 Task: Explore the satellite view of the Grand Tetons in Wyoming.
Action: Mouse moved to (92, 57)
Screenshot: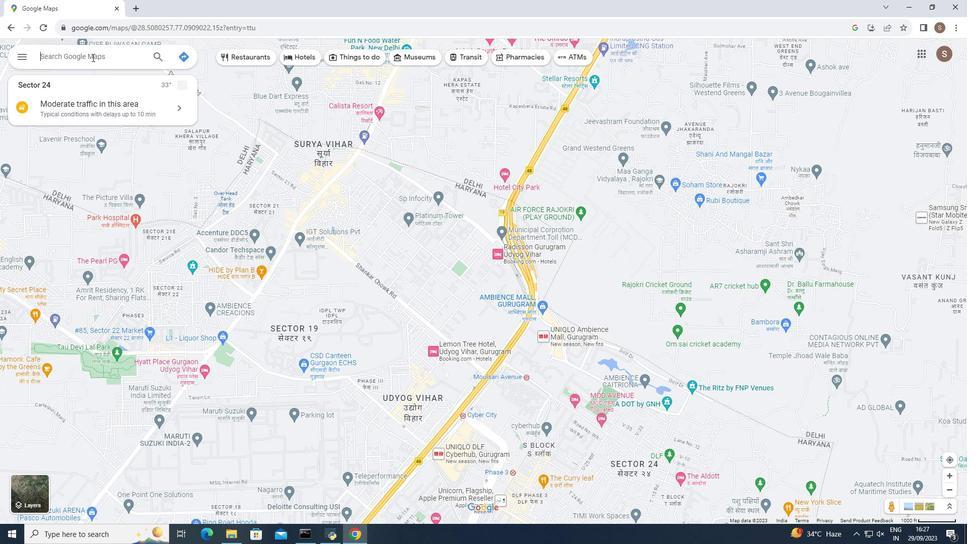 
Action: Mouse pressed left at (92, 57)
Screenshot: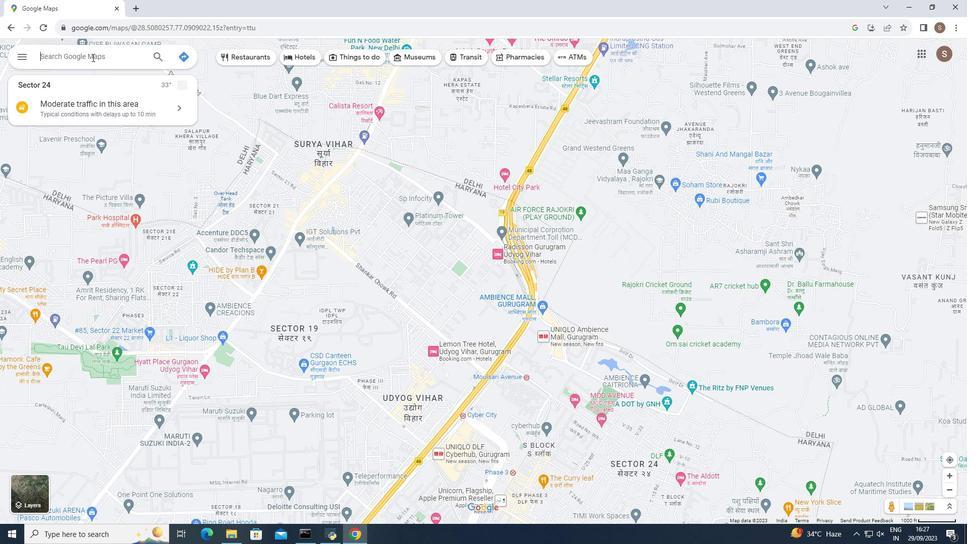 
Action: Mouse moved to (93, 56)
Screenshot: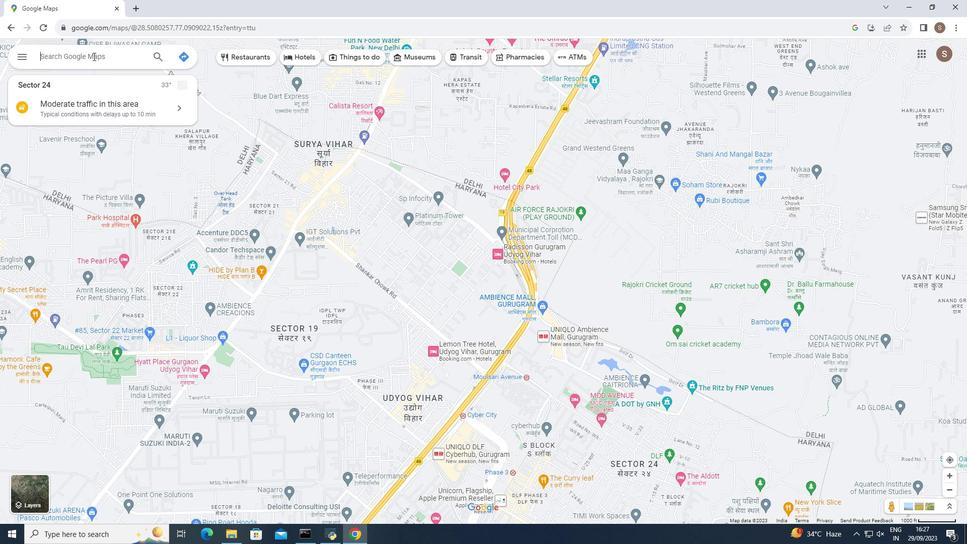 
Action: Key pressed wyoming
Screenshot: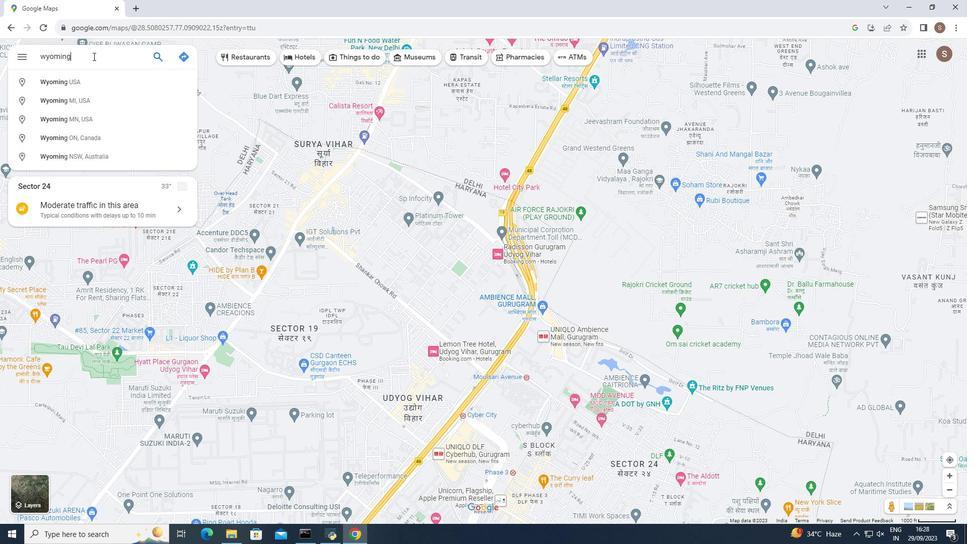 
Action: Mouse moved to (85, 77)
Screenshot: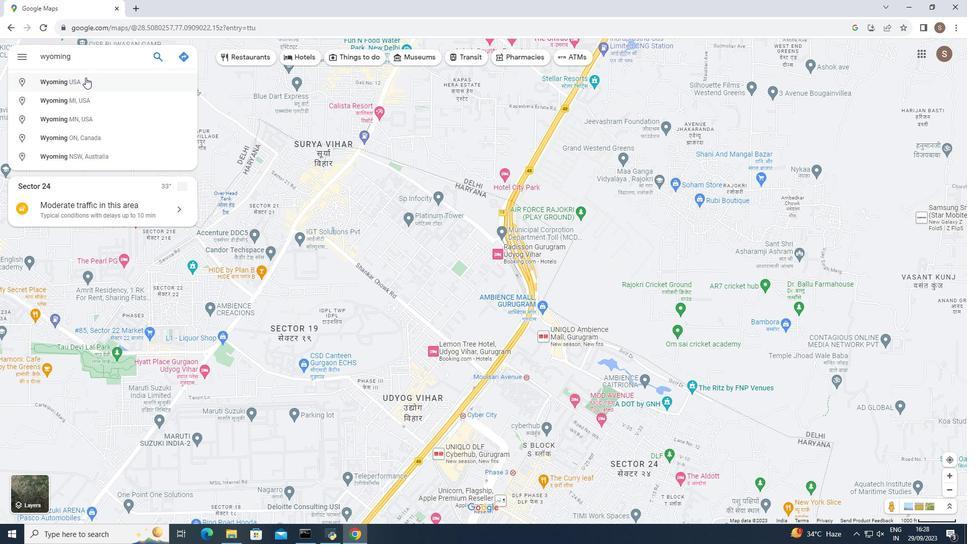 
Action: Mouse pressed left at (85, 77)
Screenshot: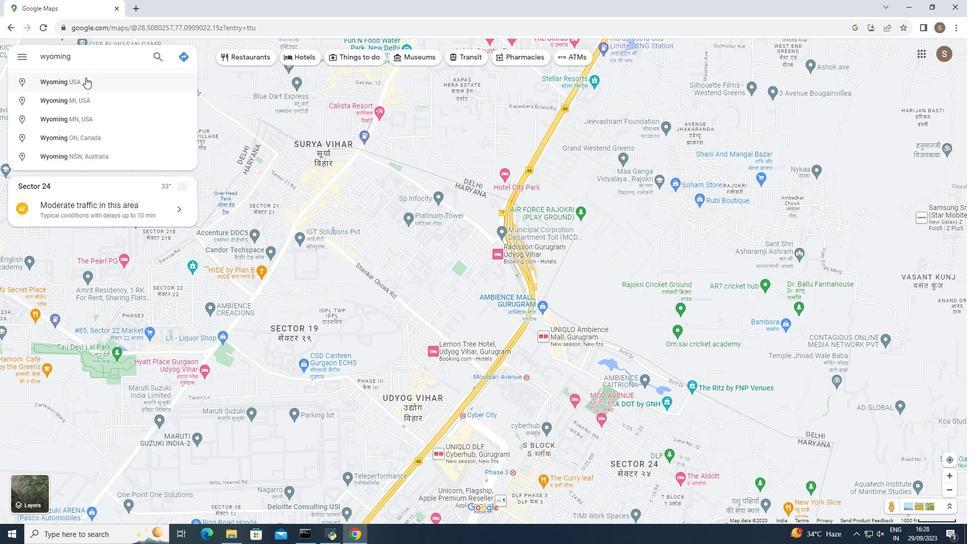 
Action: Mouse moved to (41, 53)
Screenshot: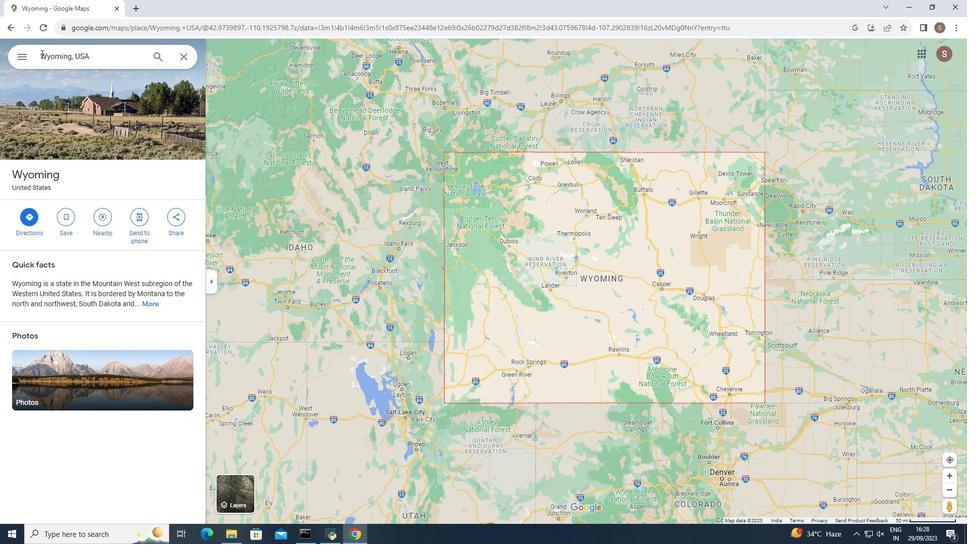 
Action: Mouse pressed left at (41, 53)
Screenshot: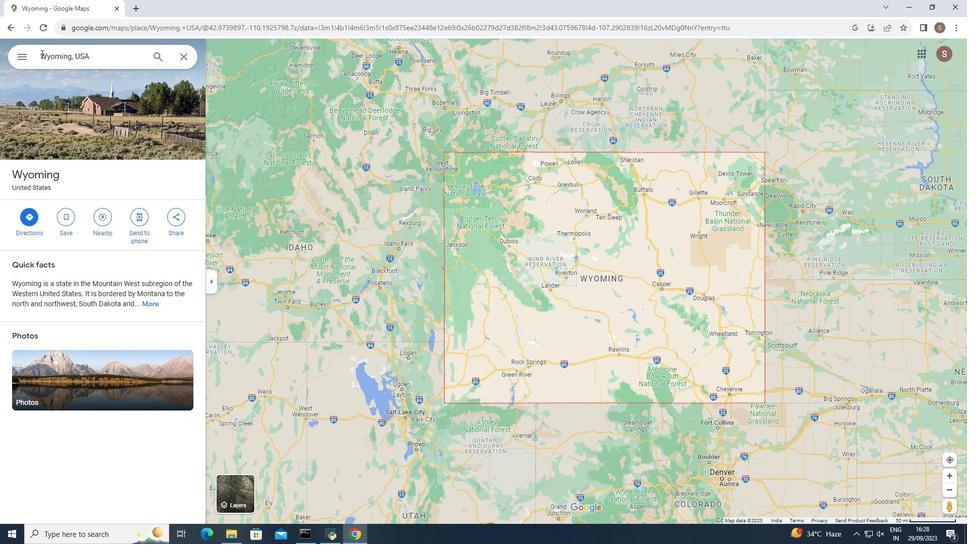 
Action: Key pressed grand<Key.space>tetons<Key.space>in<Key.space>
Screenshot: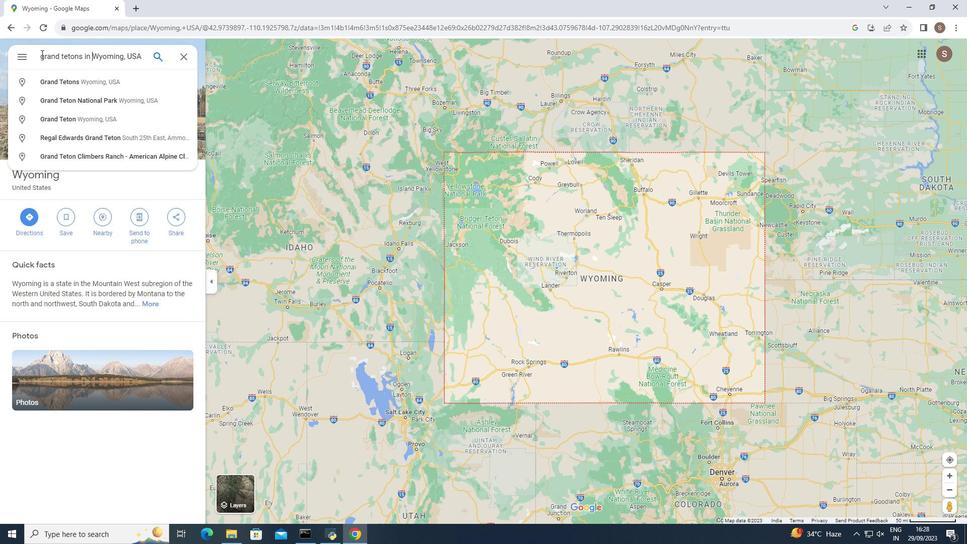 
Action: Mouse moved to (156, 56)
Screenshot: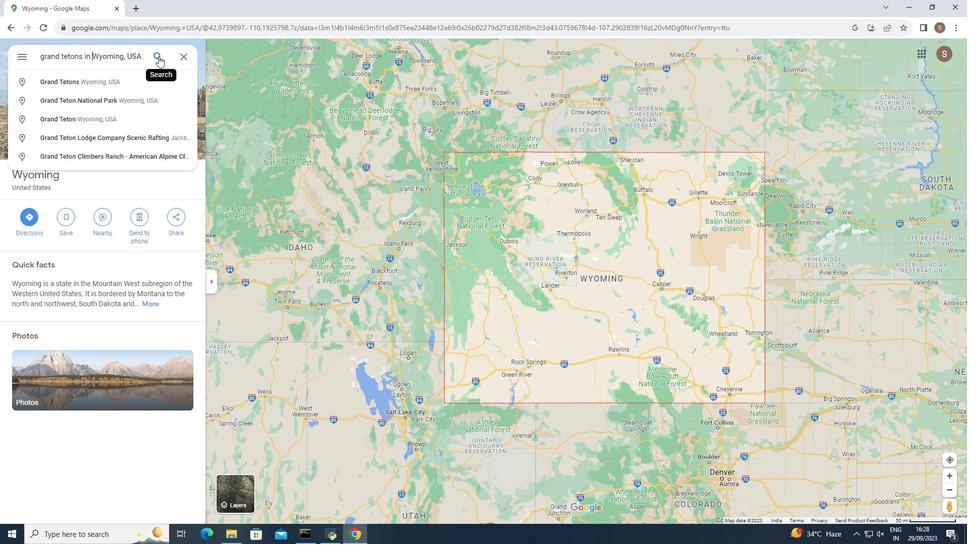 
Action: Mouse pressed left at (156, 56)
Screenshot: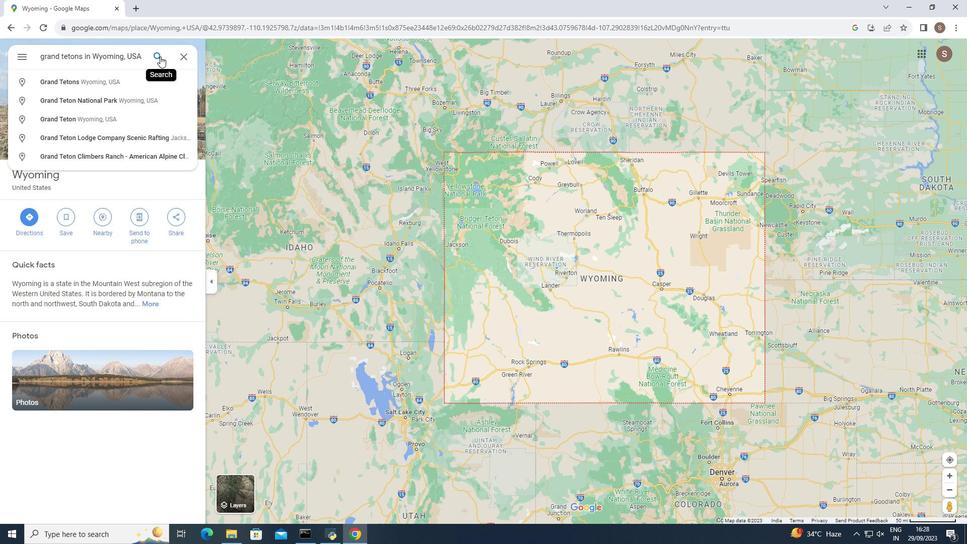 
Action: Mouse moved to (233, 497)
Screenshot: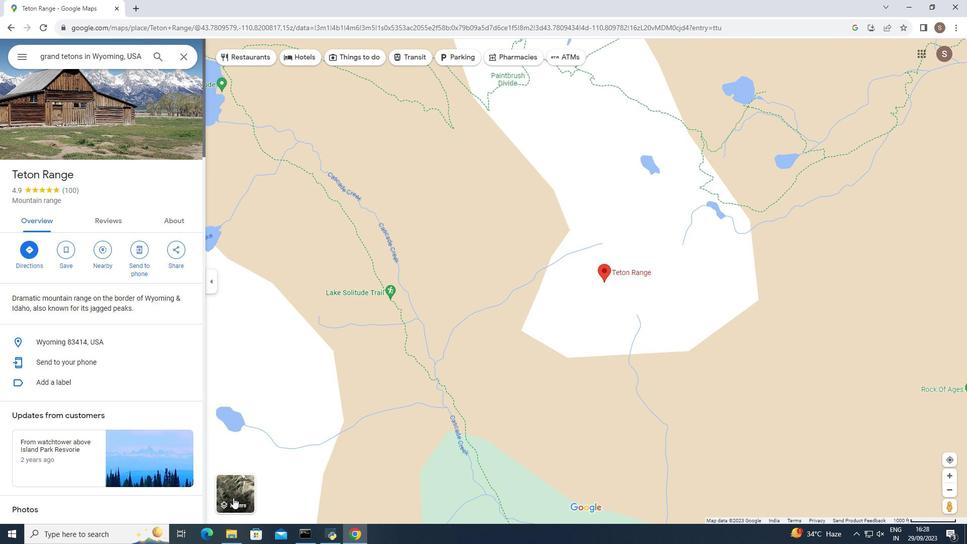 
Action: Mouse pressed left at (233, 497)
Screenshot: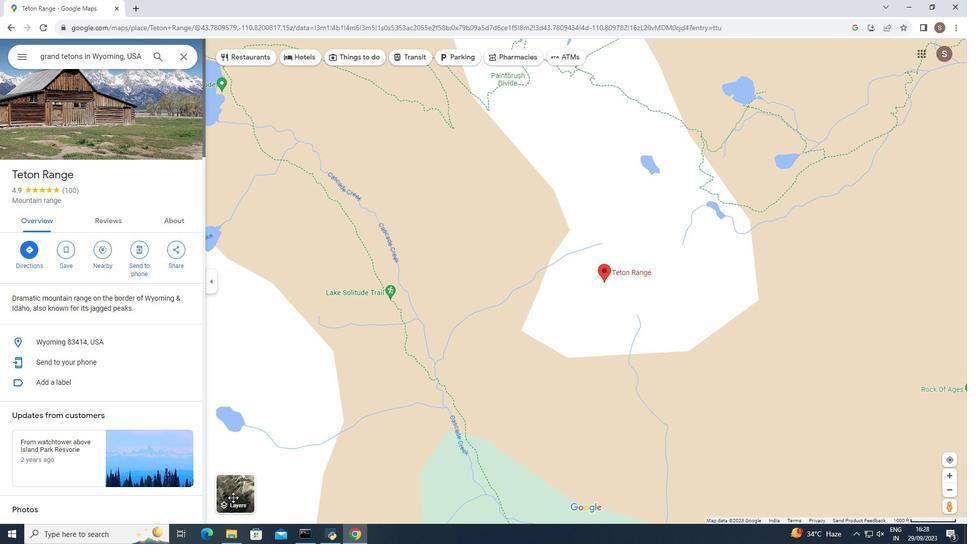
Action: Mouse moved to (401, 491)
Screenshot: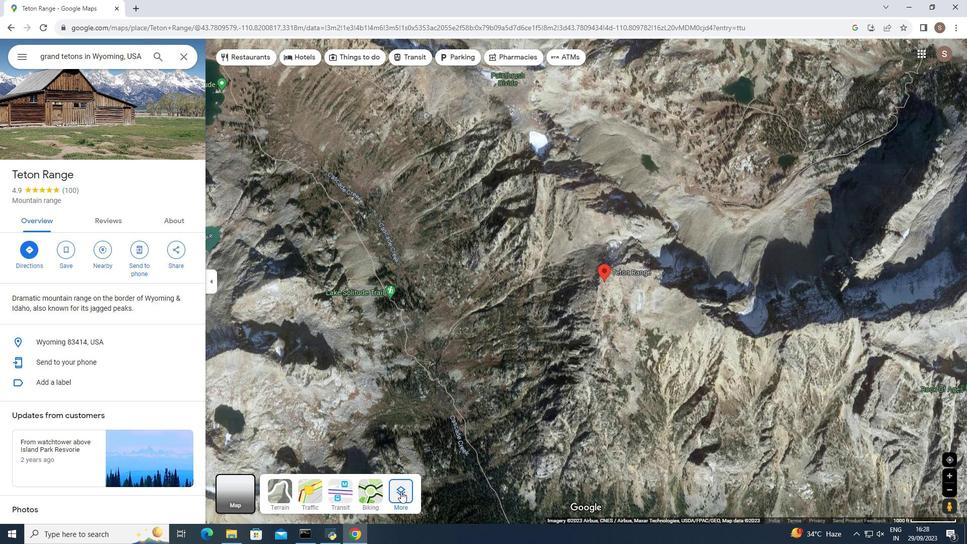 
Action: Mouse pressed left at (401, 491)
Screenshot: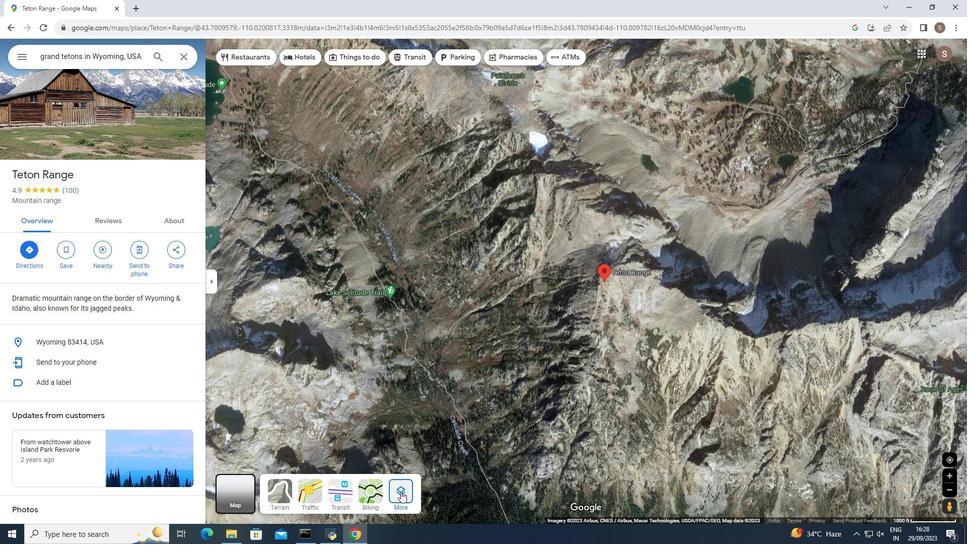 
Action: Mouse moved to (308, 461)
Screenshot: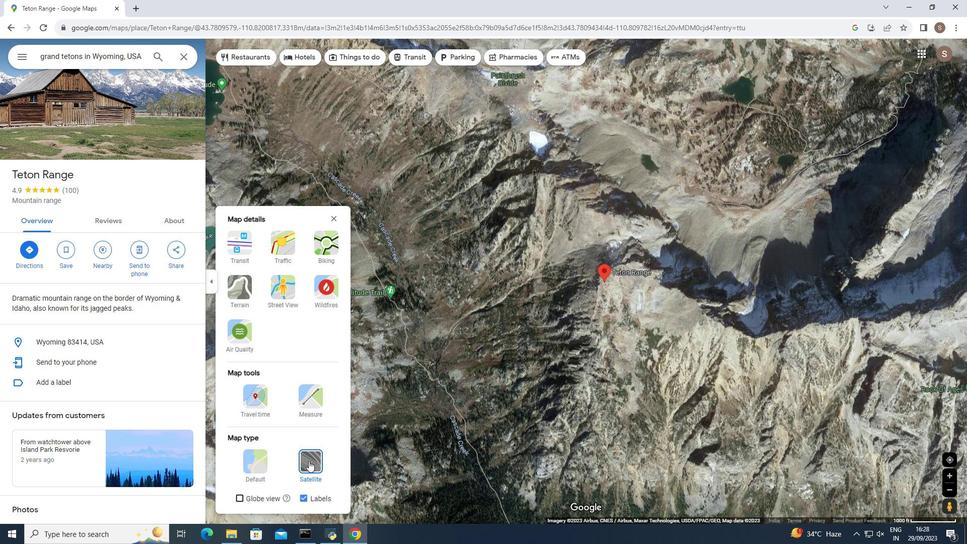 
Action: Mouse pressed left at (308, 461)
Screenshot: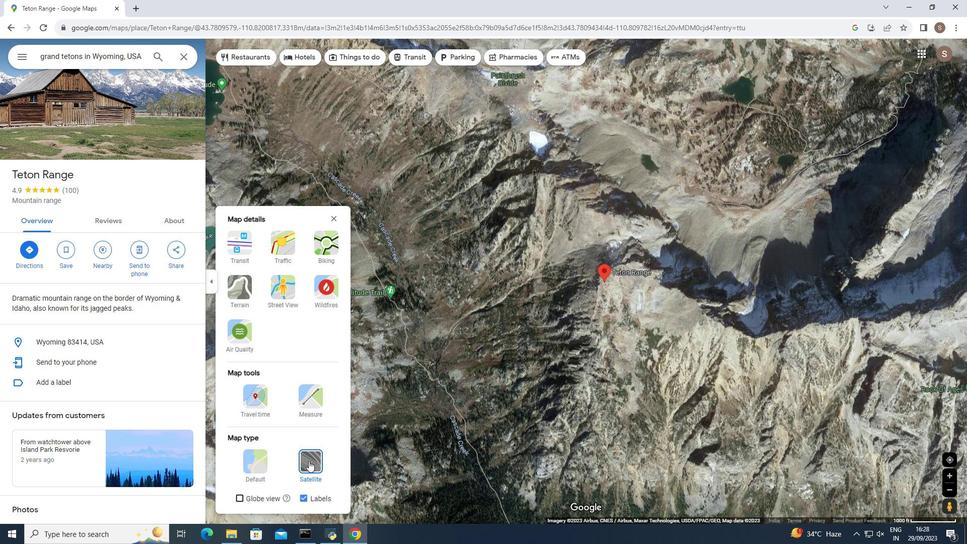 
Action: Mouse moved to (333, 216)
Screenshot: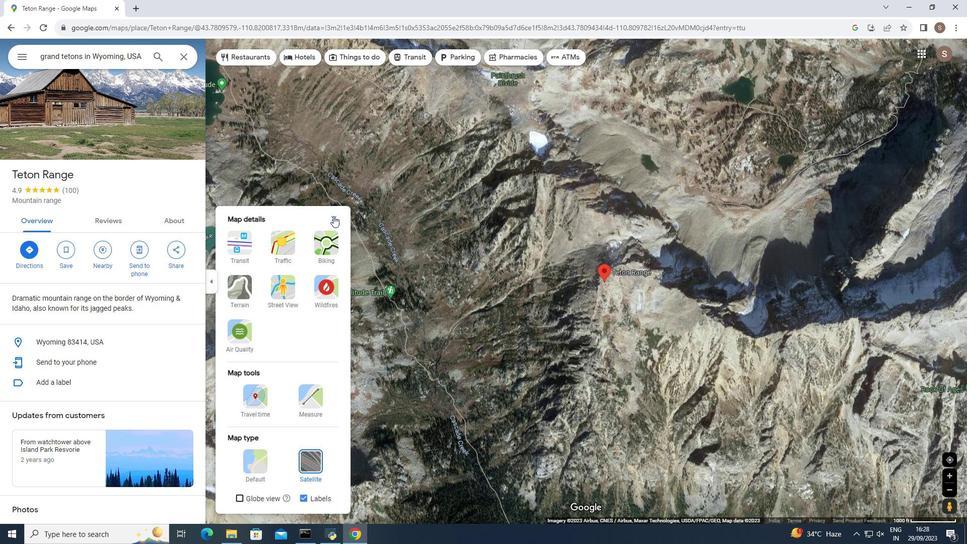 
Action: Mouse pressed left at (333, 216)
Screenshot: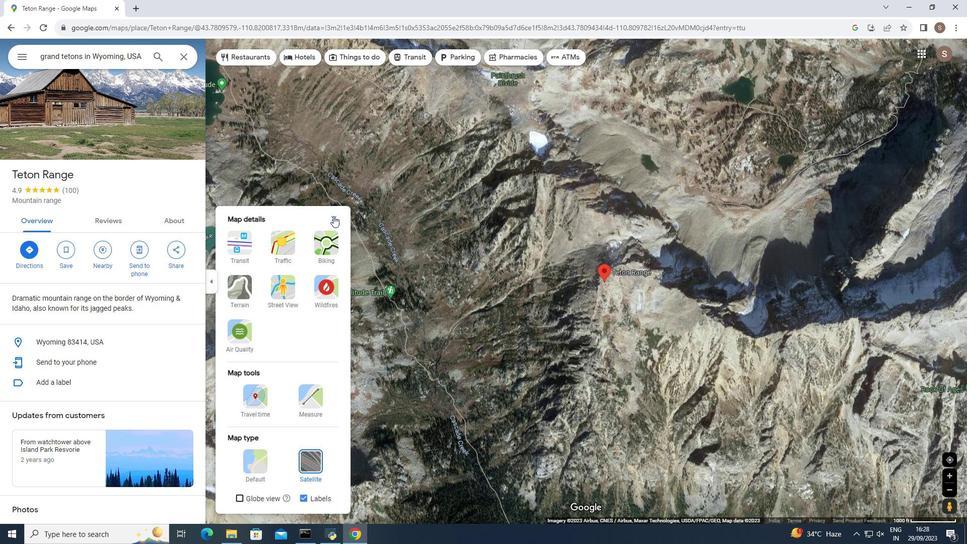
Action: Mouse moved to (576, 294)
Screenshot: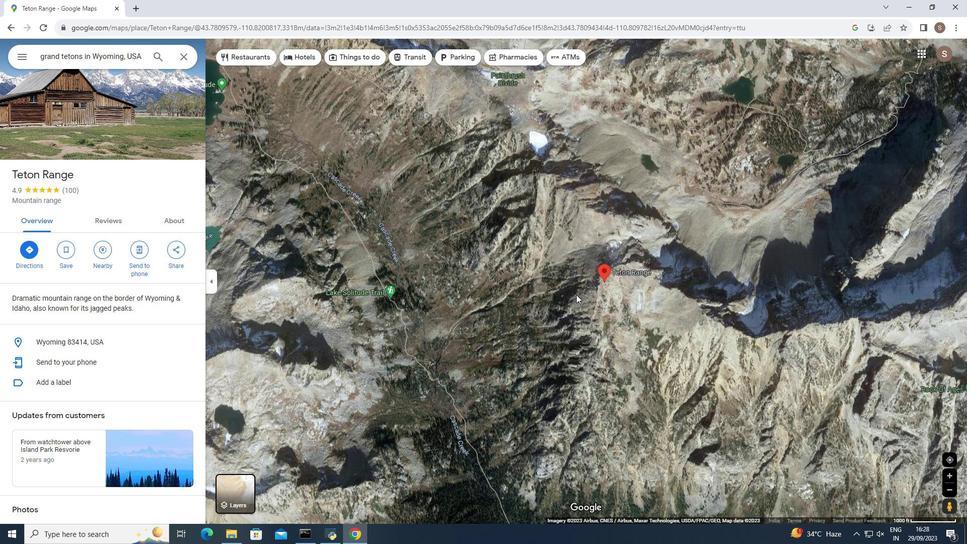 
Action: Mouse scrolled (576, 294) with delta (0, 0)
Screenshot: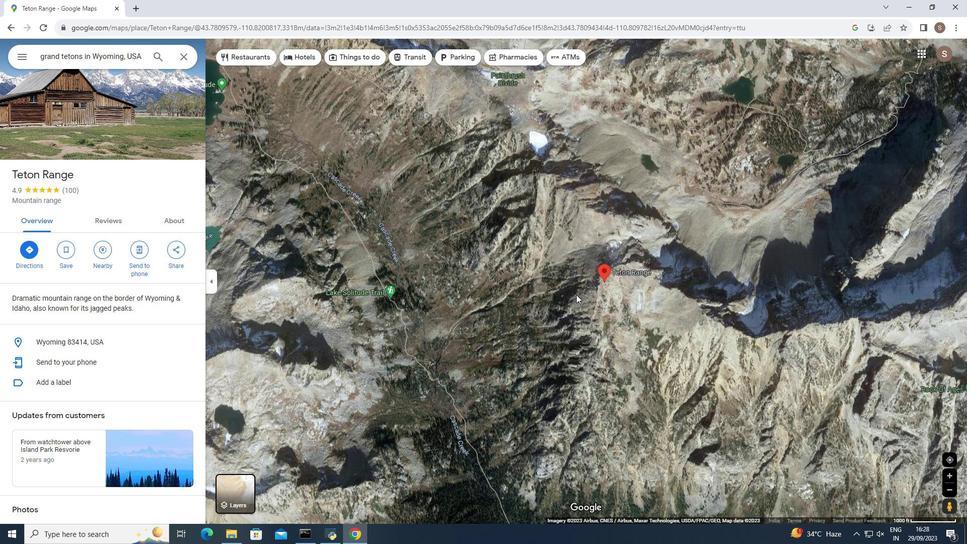 
Action: Mouse scrolled (576, 294) with delta (0, 0)
Screenshot: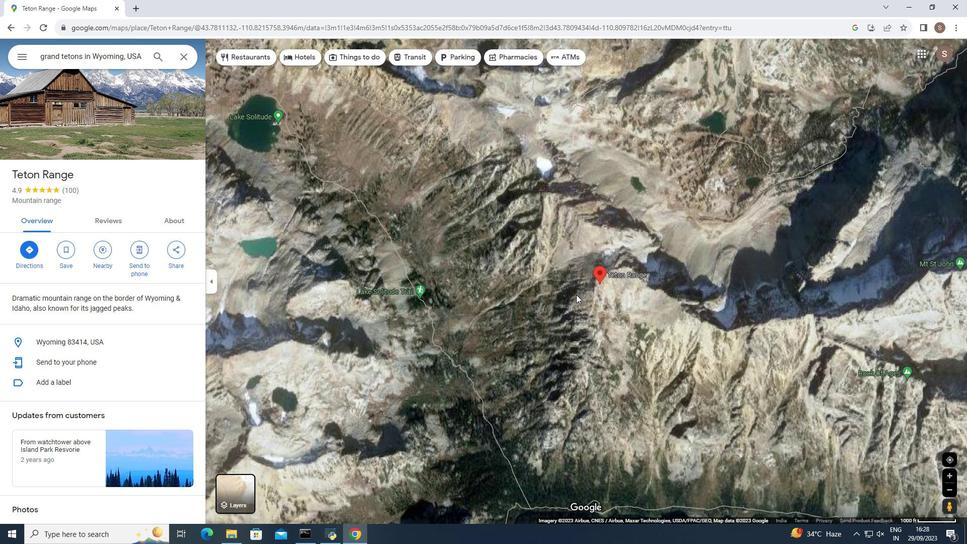 
Action: Mouse scrolled (576, 294) with delta (0, 0)
Screenshot: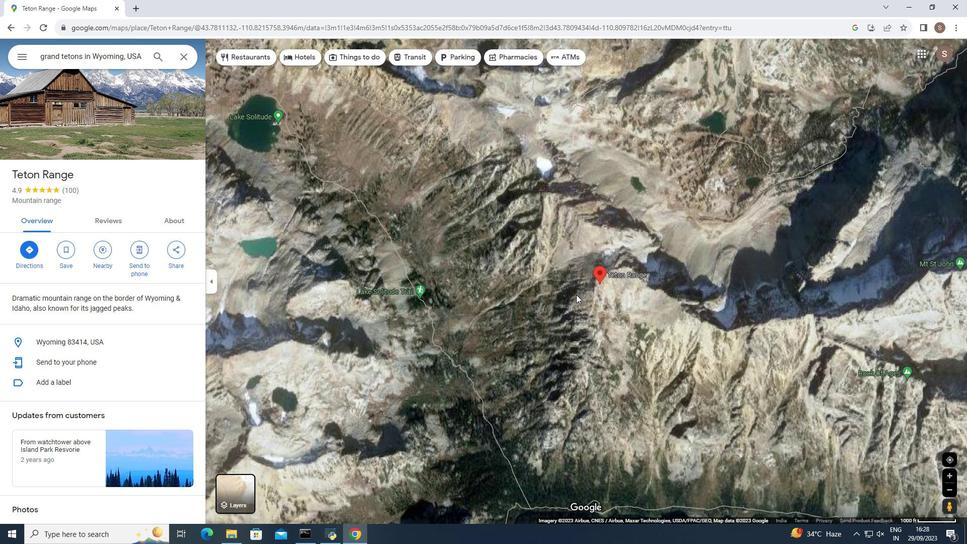 
Action: Mouse scrolled (576, 294) with delta (0, 0)
Screenshot: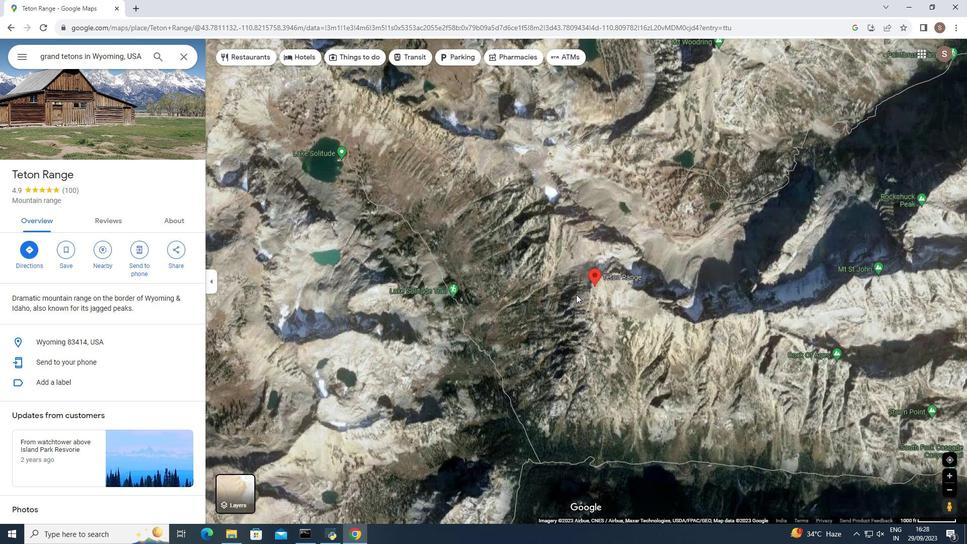 
Action: Mouse scrolled (576, 294) with delta (0, 0)
Screenshot: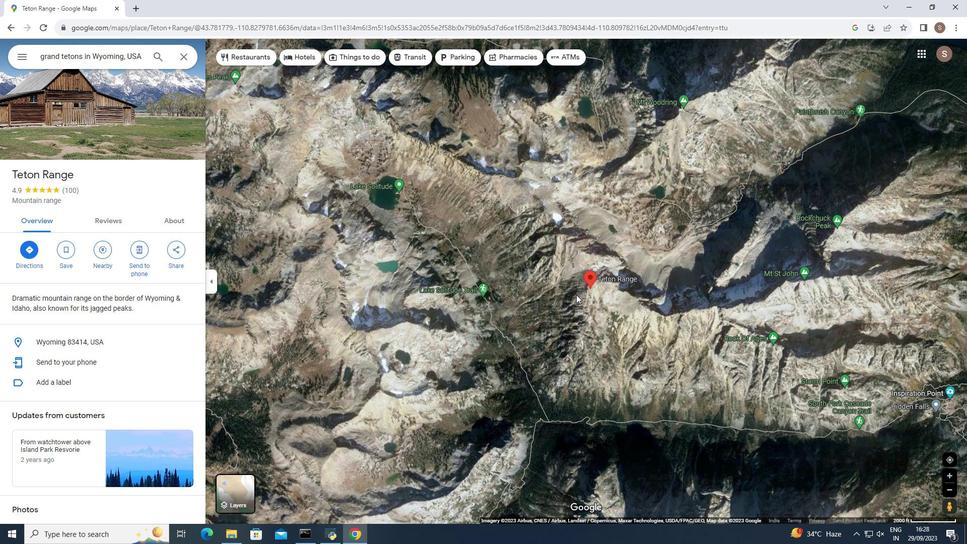
Action: Mouse scrolled (576, 294) with delta (0, 0)
Screenshot: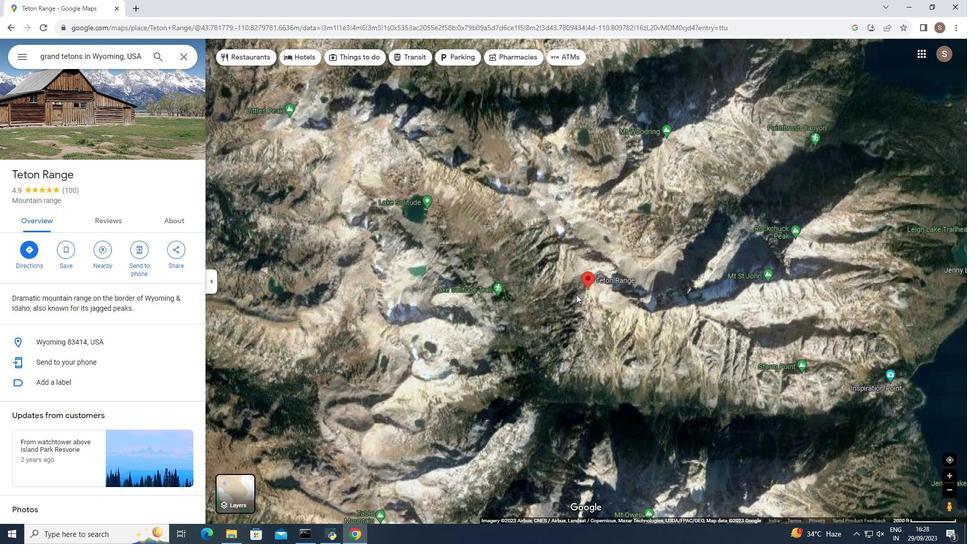 
Action: Mouse scrolled (576, 294) with delta (0, 0)
Screenshot: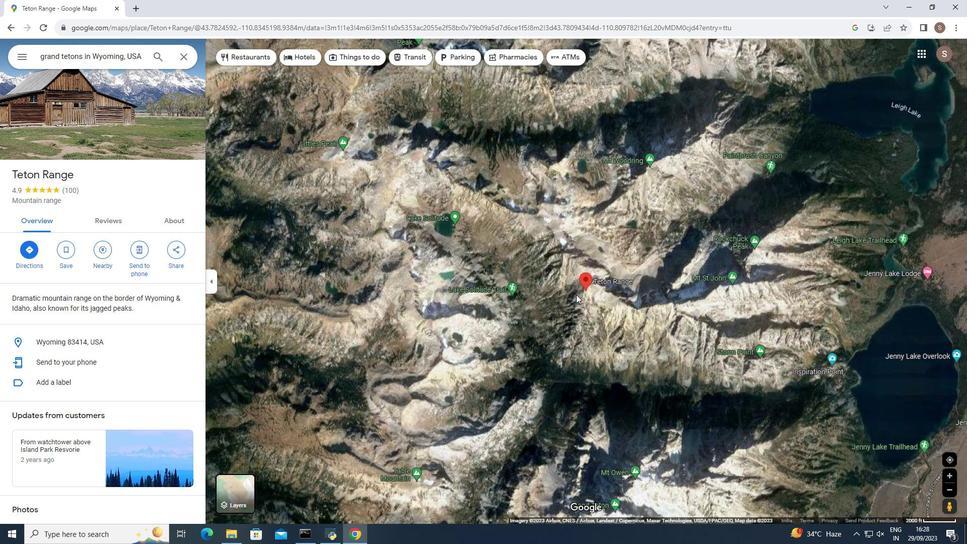 
Action: Mouse scrolled (576, 294) with delta (0, 0)
Screenshot: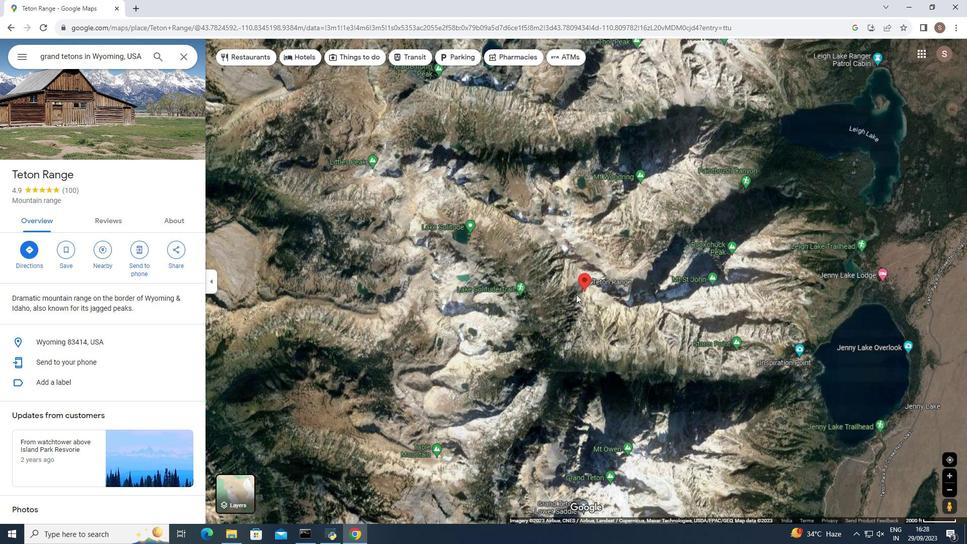 
Action: Mouse scrolled (576, 294) with delta (0, 0)
Screenshot: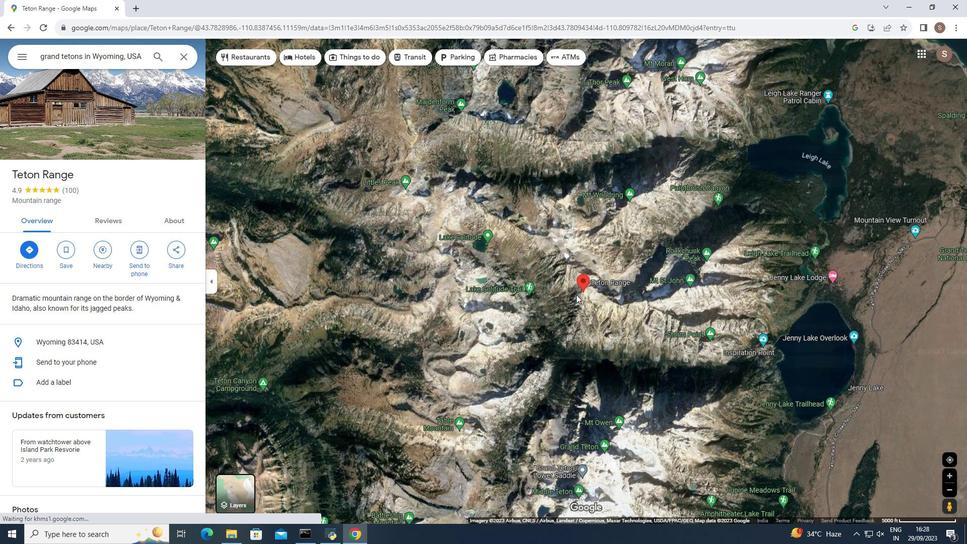 
Action: Mouse scrolled (576, 295) with delta (0, 0)
Screenshot: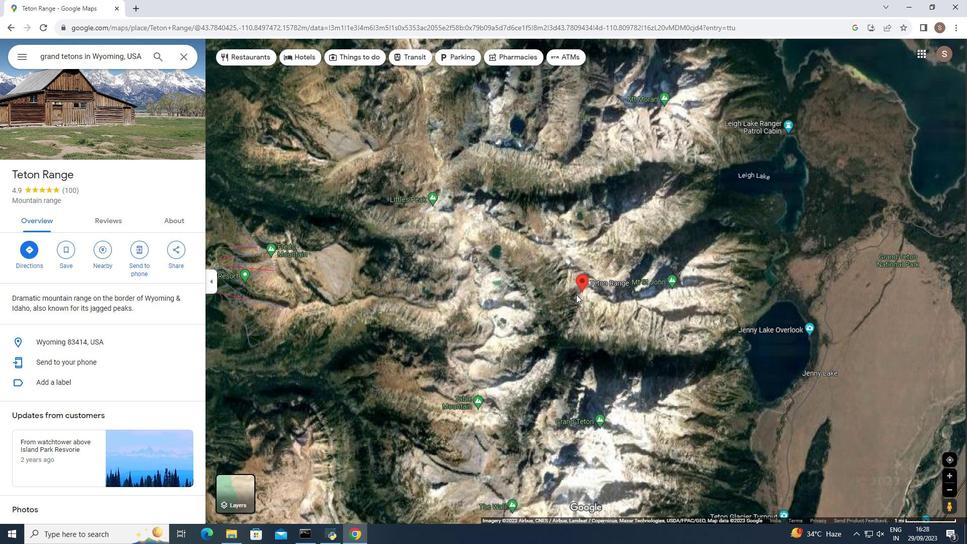 
Action: Mouse scrolled (576, 295) with delta (0, 0)
Screenshot: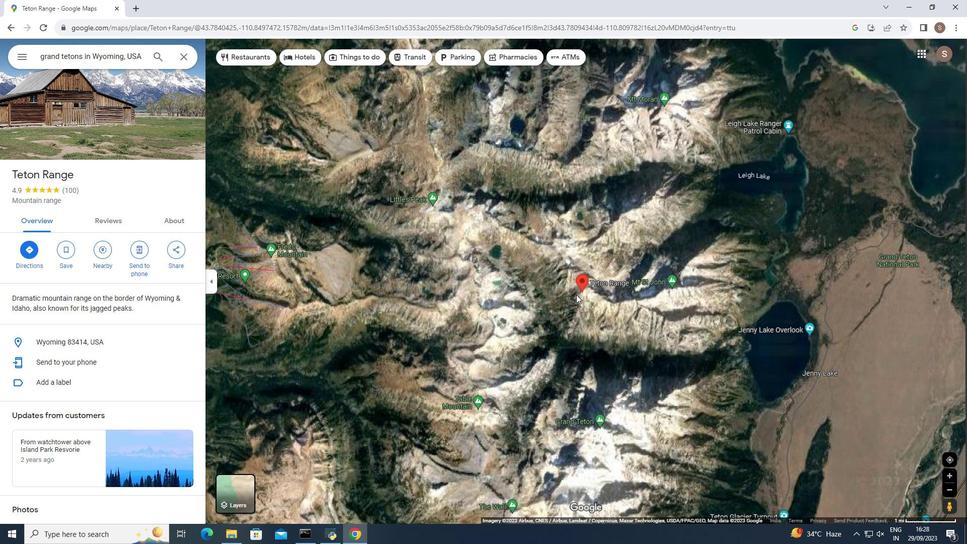 
Action: Mouse scrolled (576, 295) with delta (0, 0)
Screenshot: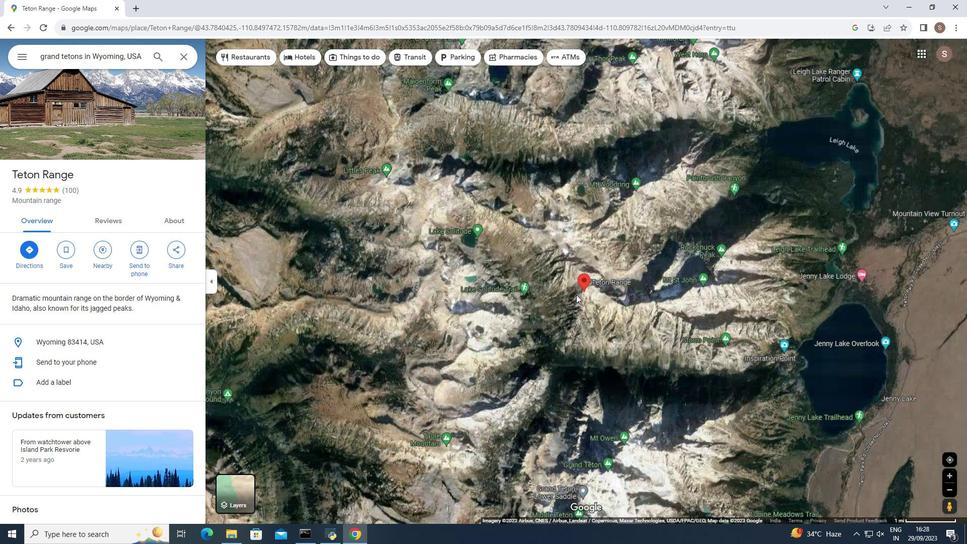 
Action: Mouse scrolled (576, 295) with delta (0, 0)
Screenshot: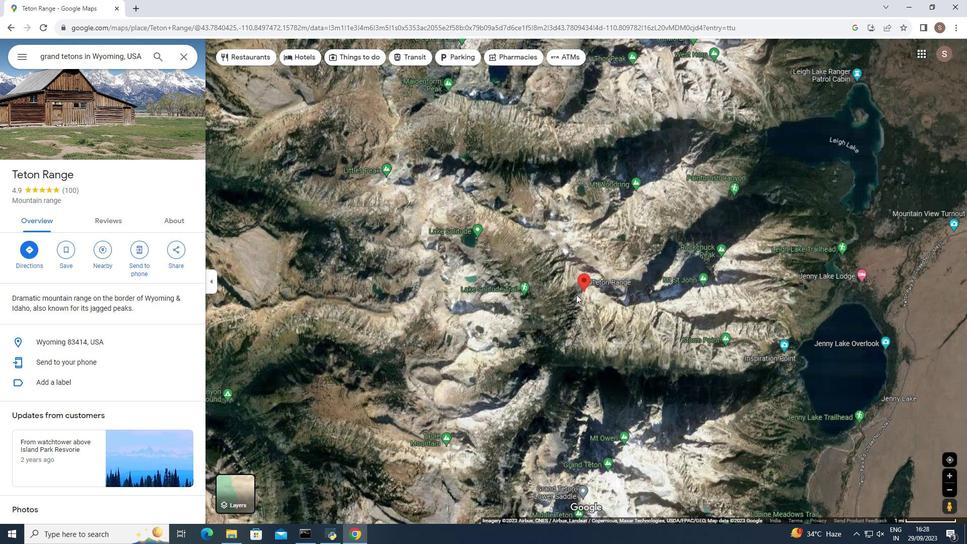 
Action: Mouse scrolled (576, 295) with delta (0, 0)
Screenshot: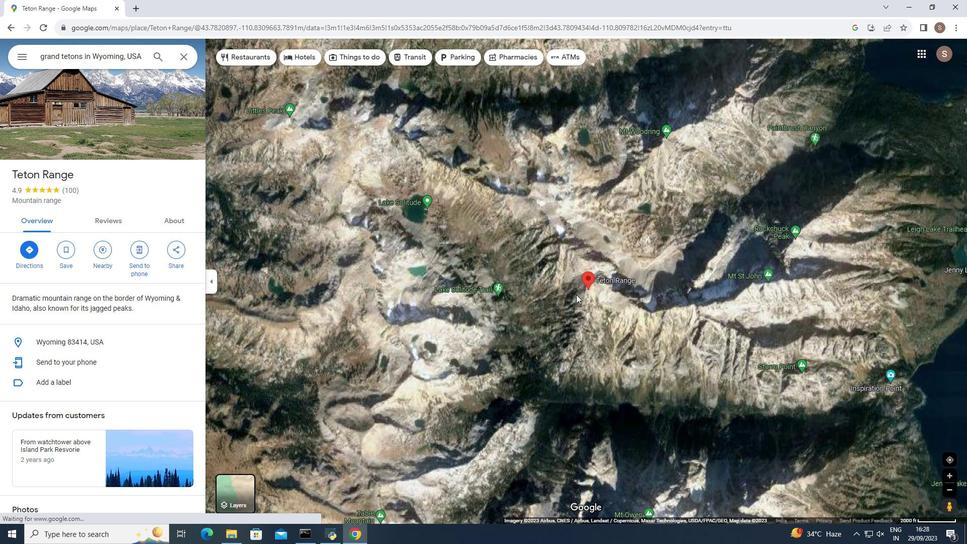 
Action: Mouse scrolled (576, 295) with delta (0, 0)
Screenshot: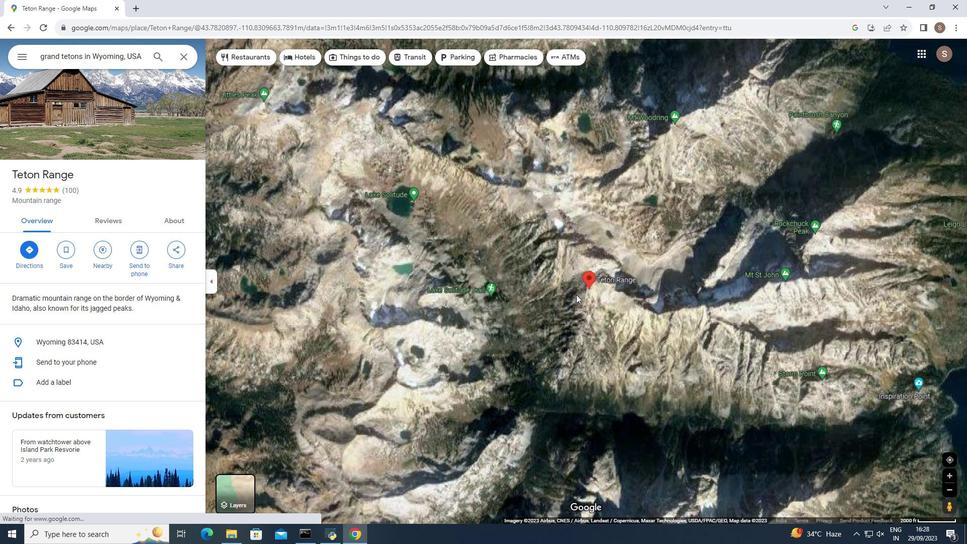 
Action: Mouse moved to (945, 510)
Screenshot: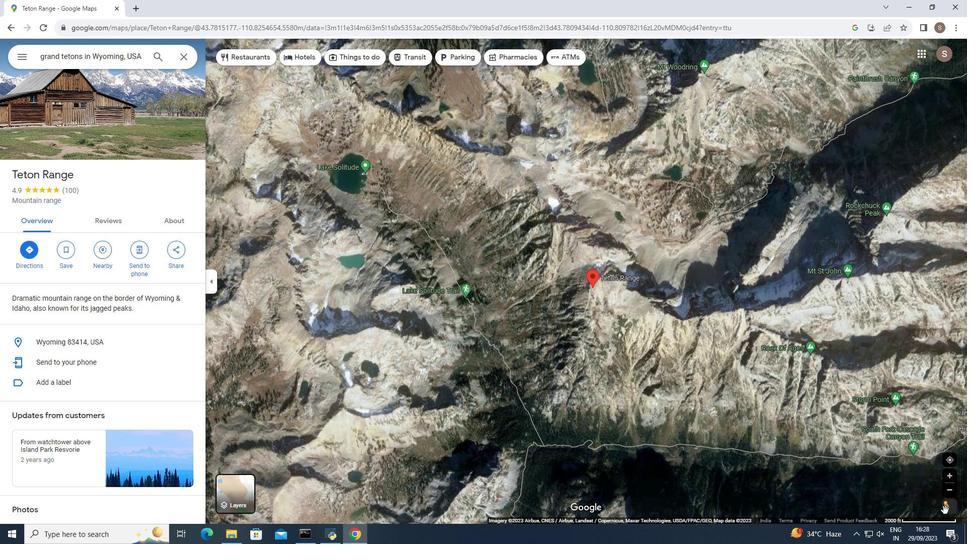 
Action: Mouse pressed left at (945, 510)
Screenshot: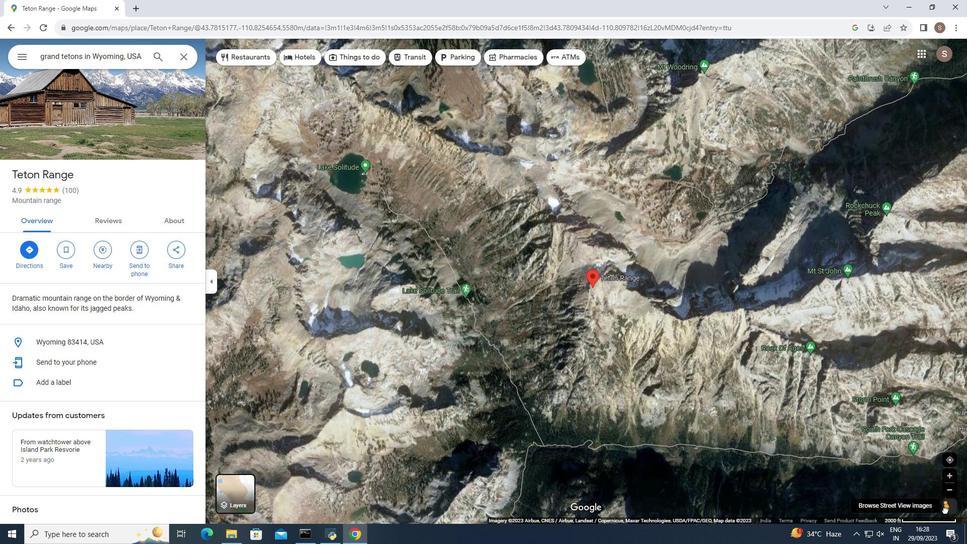 
Action: Mouse moved to (923, 507)
Screenshot: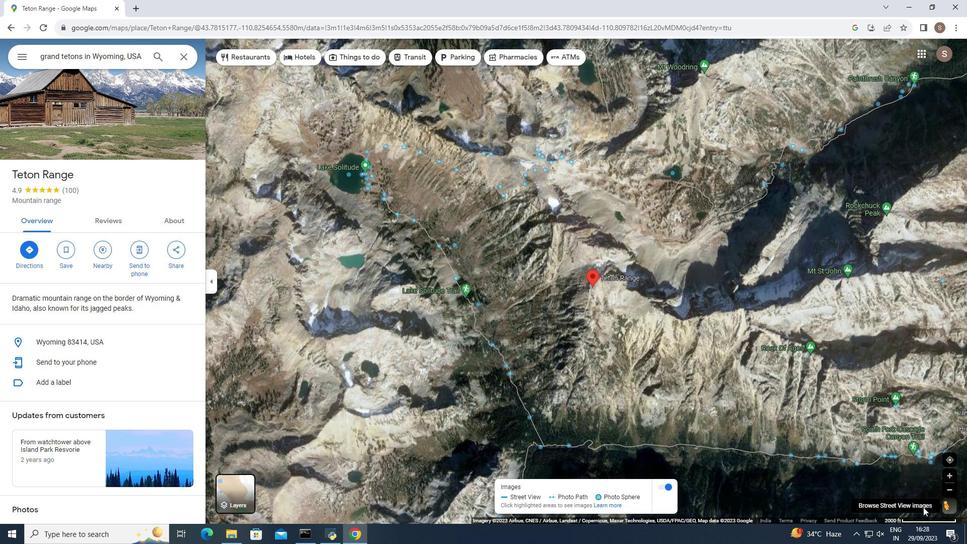 
Action: Mouse pressed left at (923, 507)
Screenshot: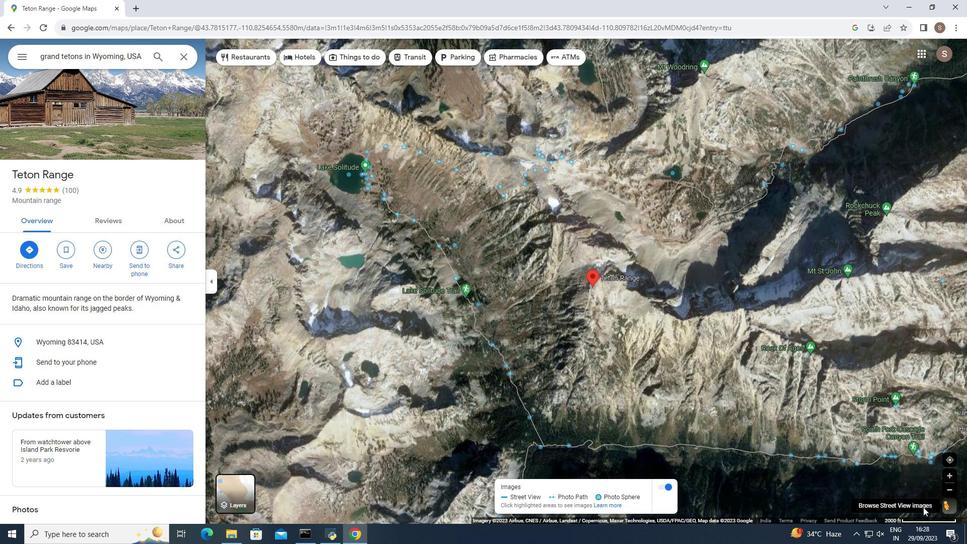 
Action: Mouse moved to (952, 506)
Screenshot: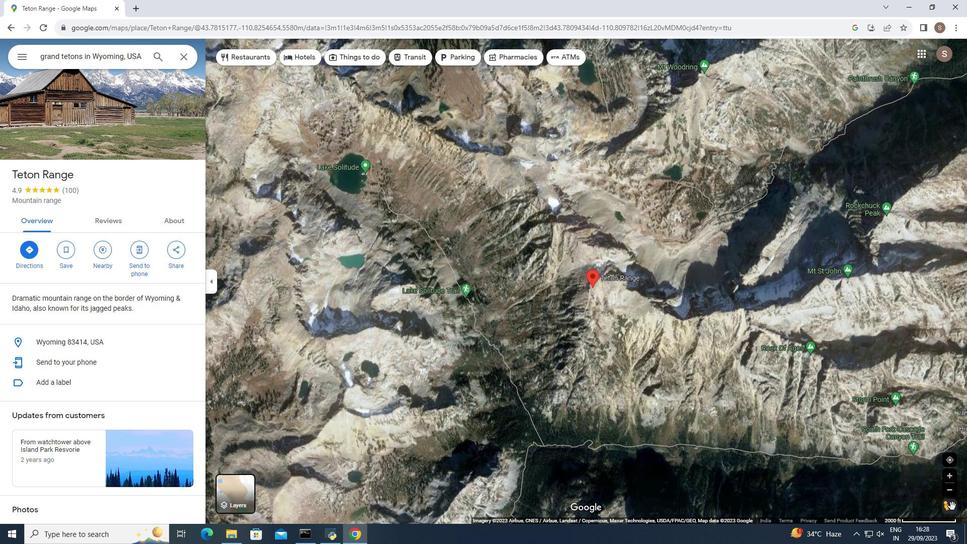 
Action: Mouse pressed left at (952, 506)
Screenshot: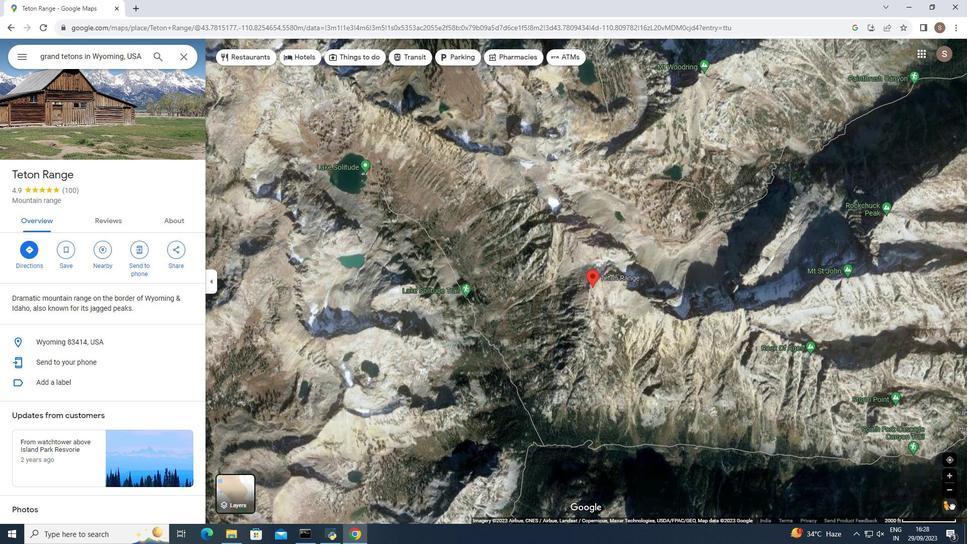 
Action: Mouse moved to (953, 506)
Screenshot: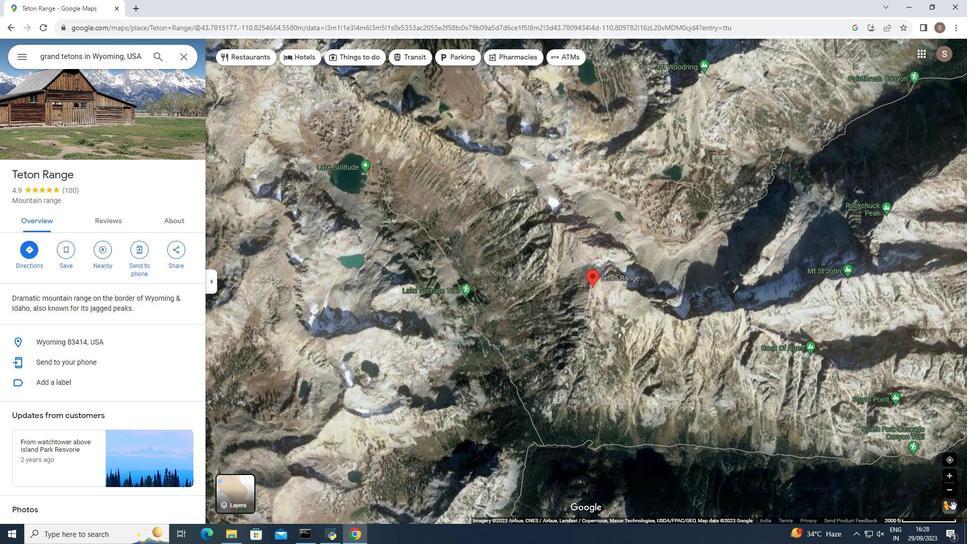 
Action: Mouse pressed left at (953, 506)
Screenshot: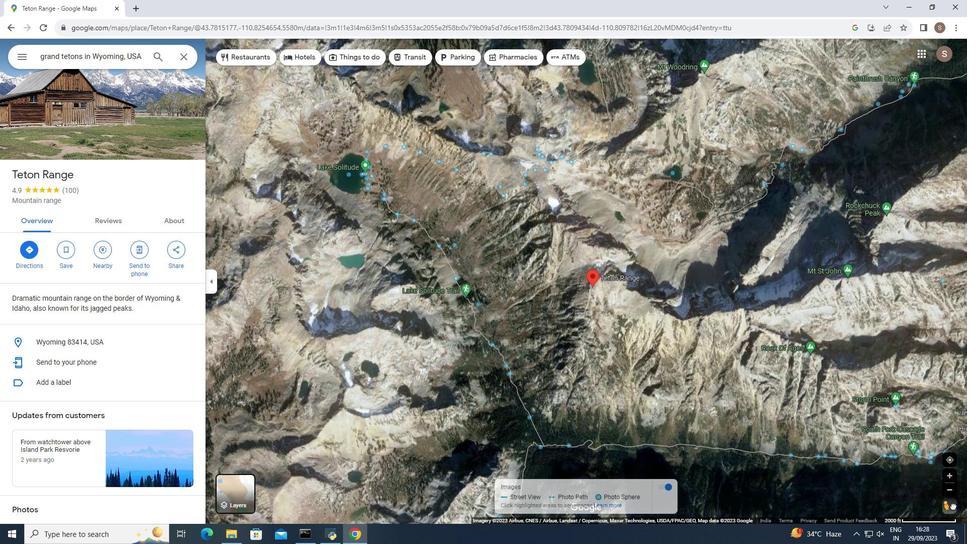 
Action: Mouse pressed left at (953, 506)
Screenshot: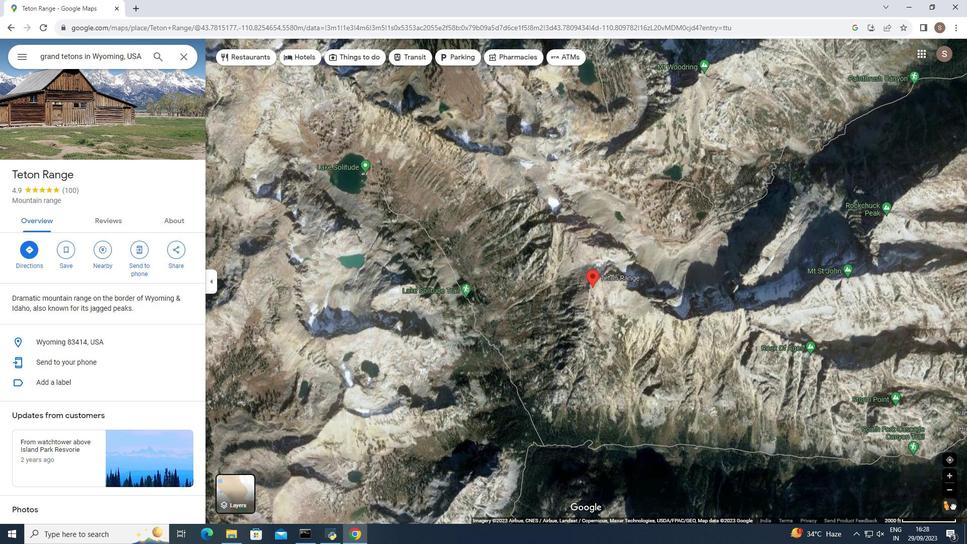 
Action: Mouse pressed left at (953, 506)
Screenshot: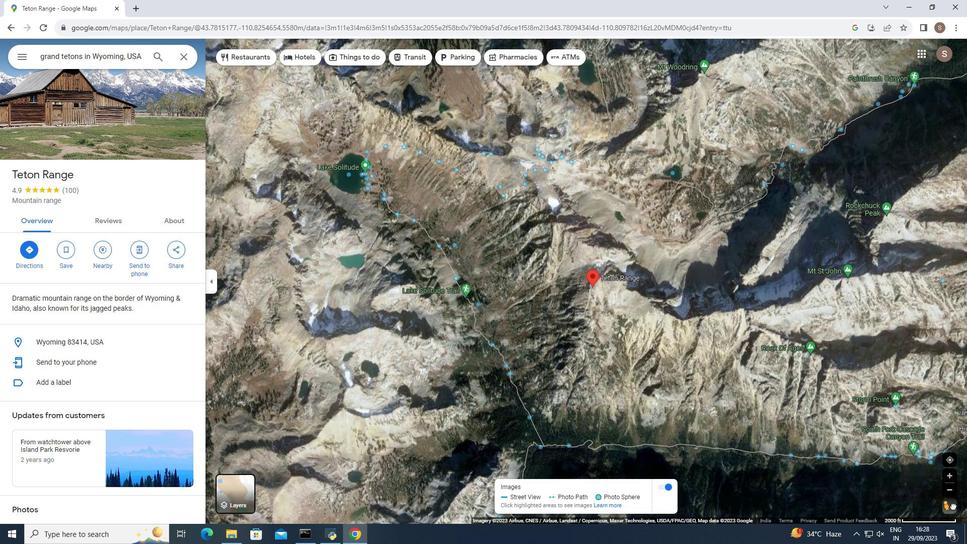 
Action: Mouse moved to (531, 311)
Screenshot: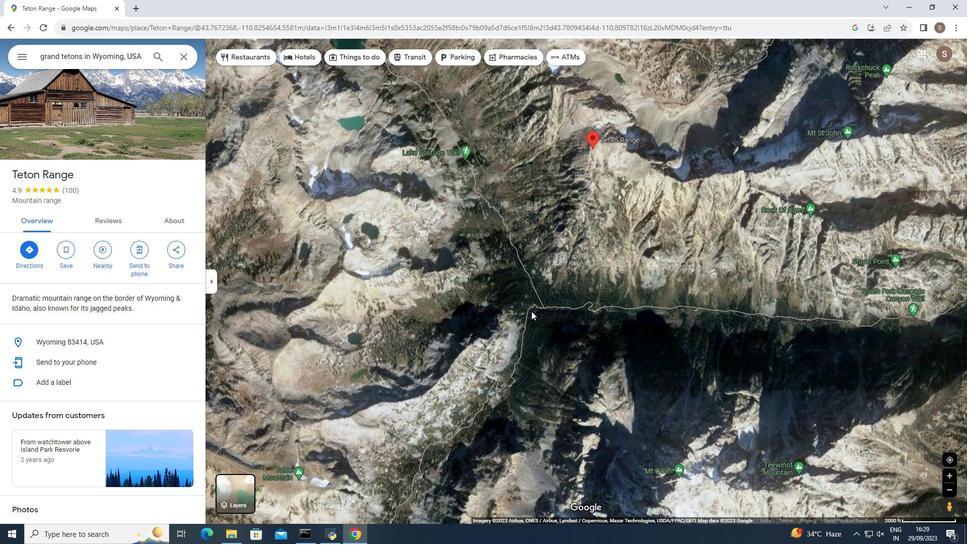 
Action: Mouse scrolled (531, 310) with delta (0, 0)
Screenshot: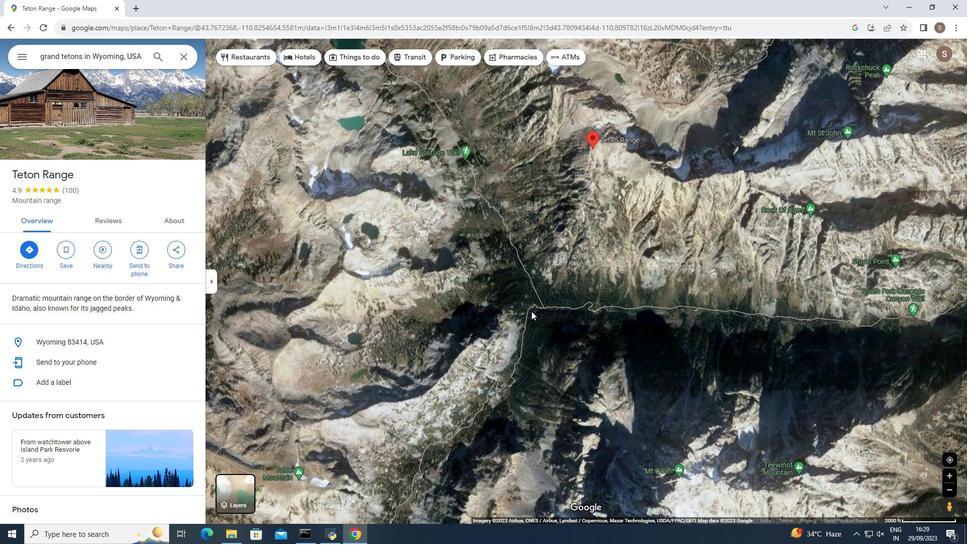 
Action: Mouse moved to (241, 489)
Screenshot: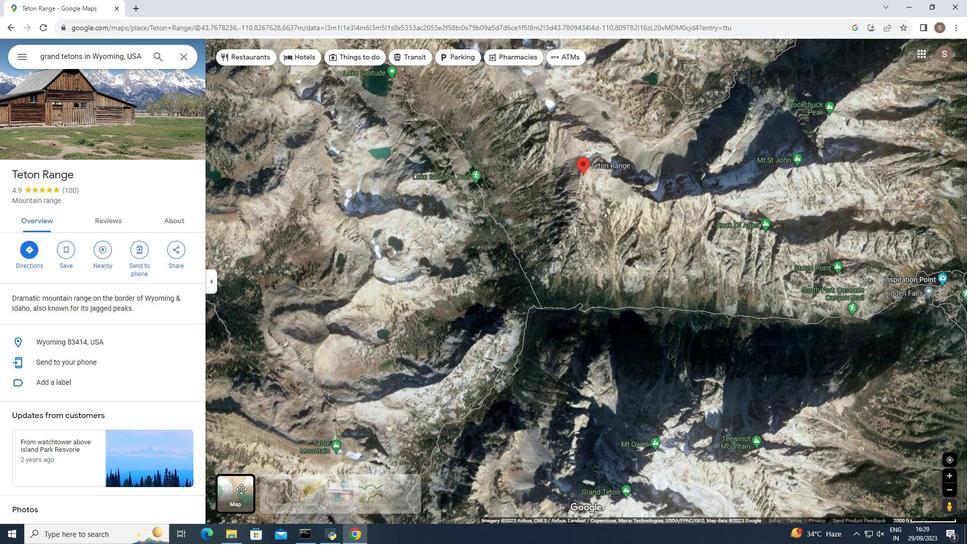 
Action: Mouse pressed left at (241, 489)
Screenshot: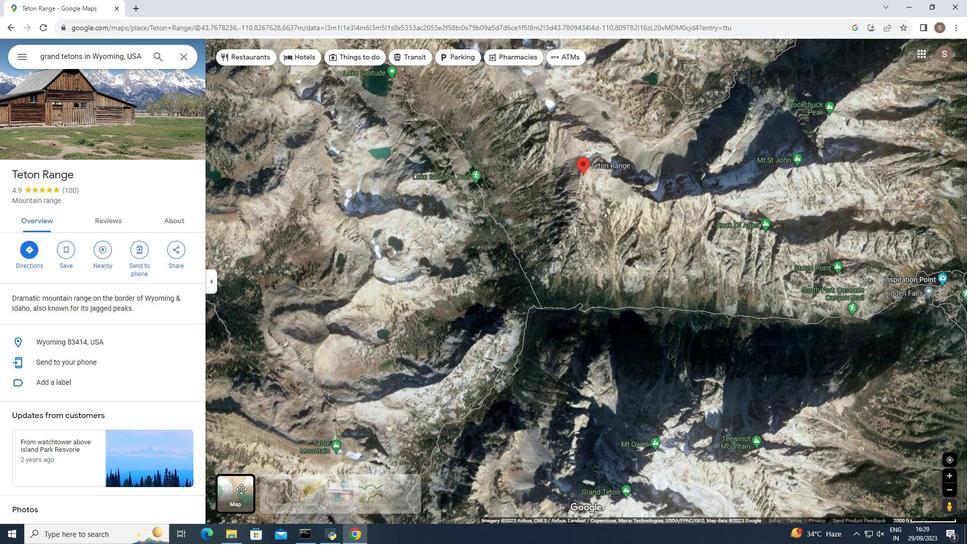 
Action: Mouse moved to (402, 495)
Screenshot: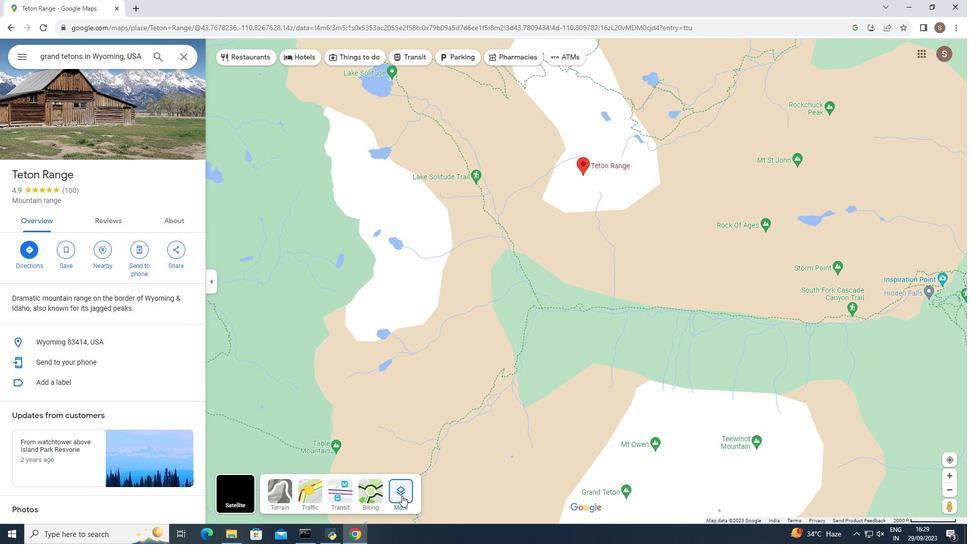 
Action: Mouse pressed left at (402, 495)
Screenshot: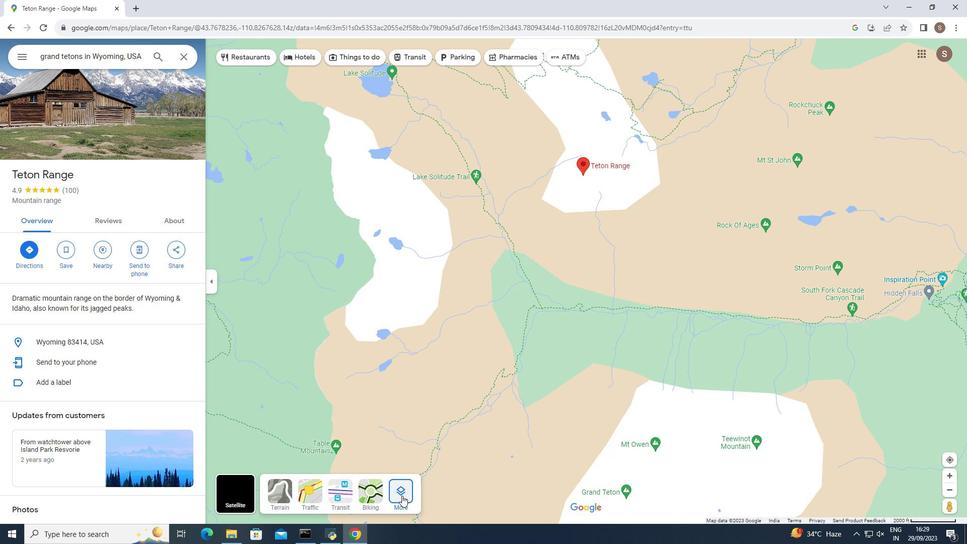 
Action: Mouse moved to (303, 448)
Screenshot: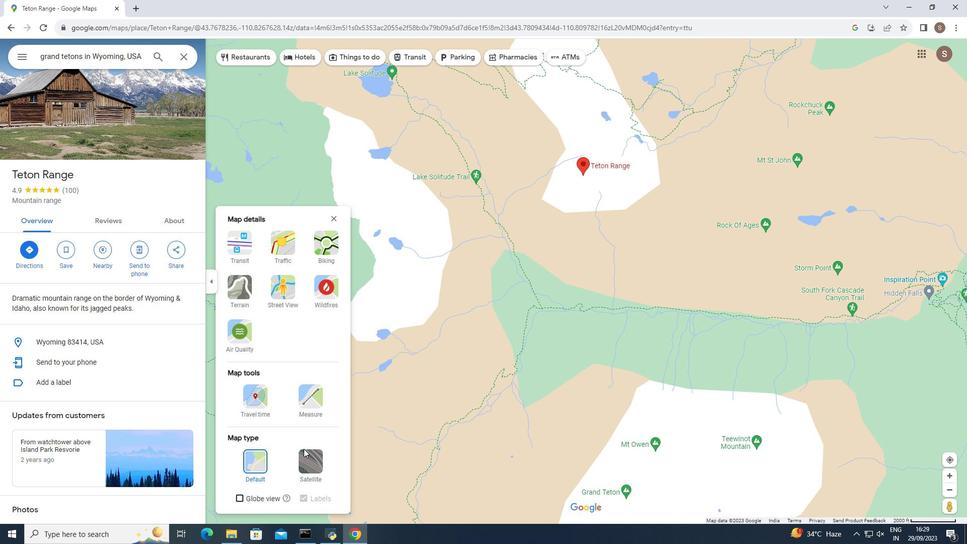 
Action: Mouse pressed left at (303, 448)
Screenshot: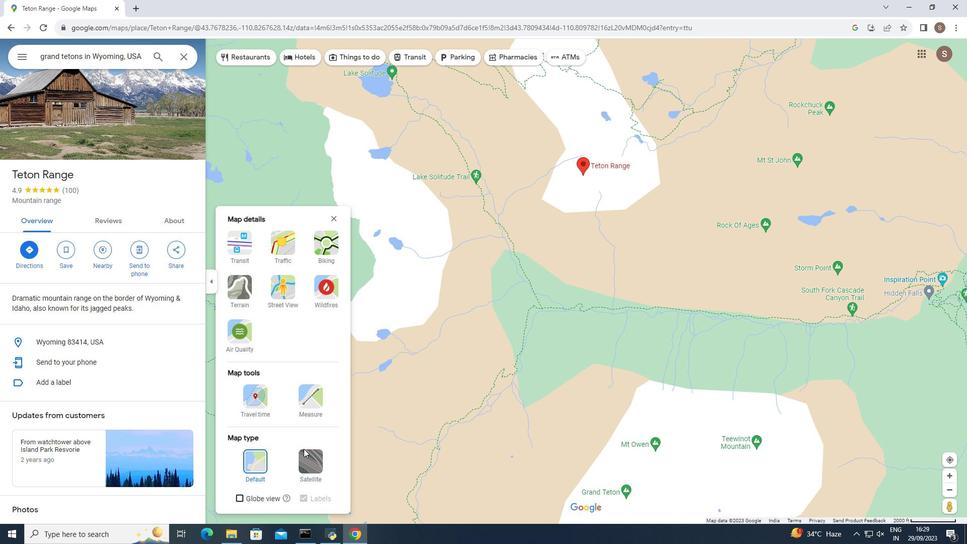 
Action: Mouse moved to (306, 456)
Screenshot: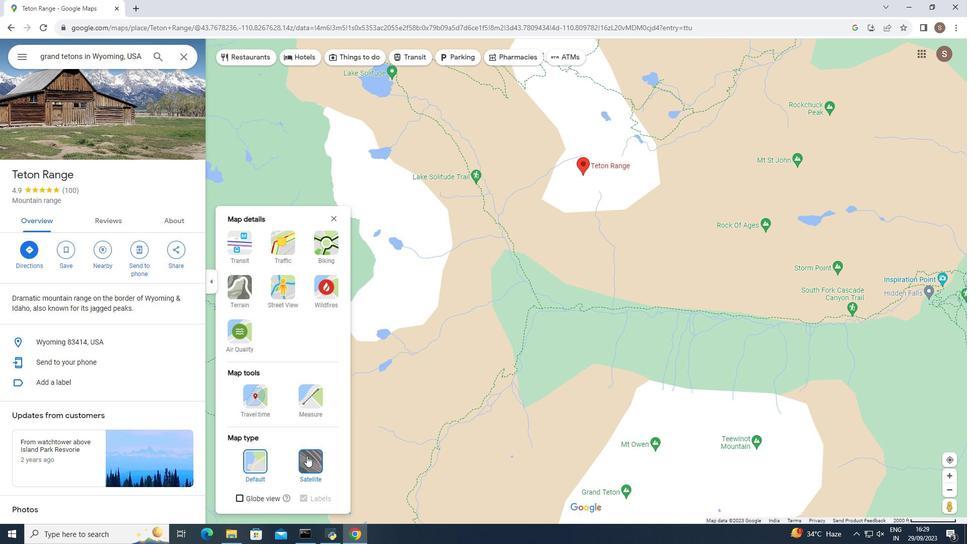 
Action: Mouse pressed left at (306, 456)
Screenshot: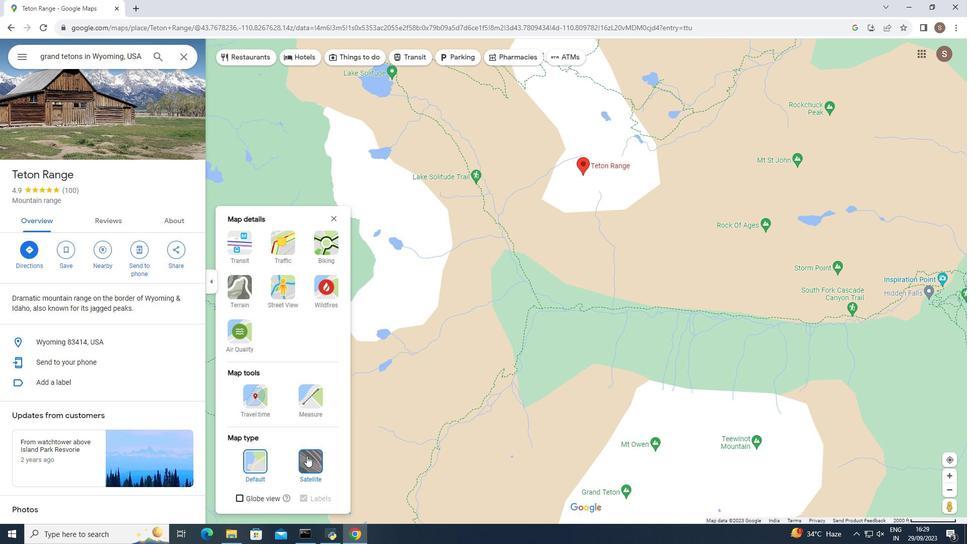 
Action: Mouse moved to (335, 216)
Screenshot: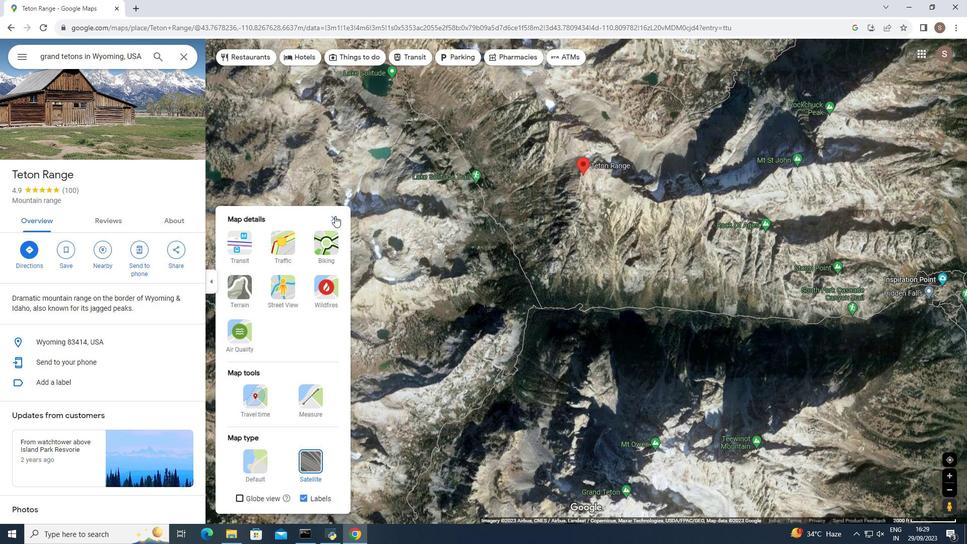 
Action: Mouse pressed left at (335, 216)
Screenshot: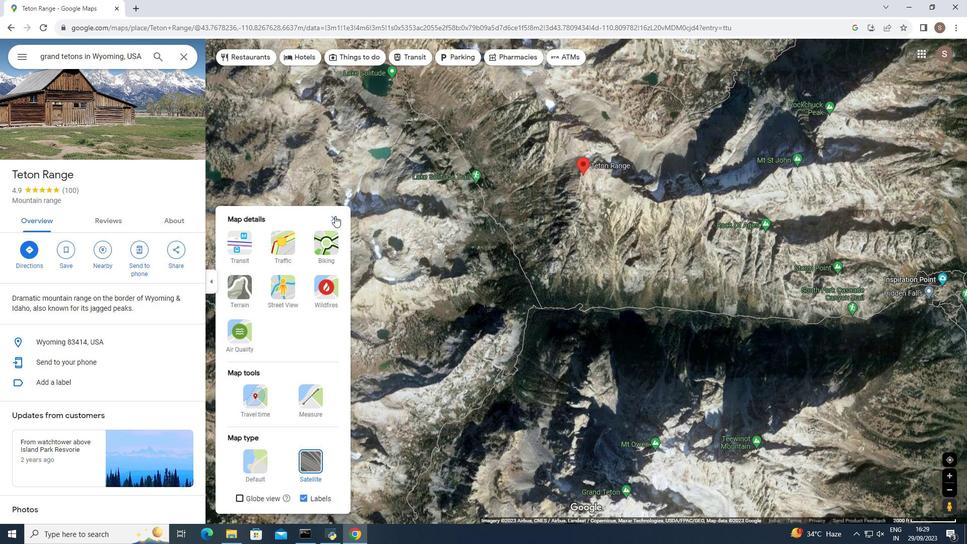 
Action: Mouse moved to (600, 188)
Screenshot: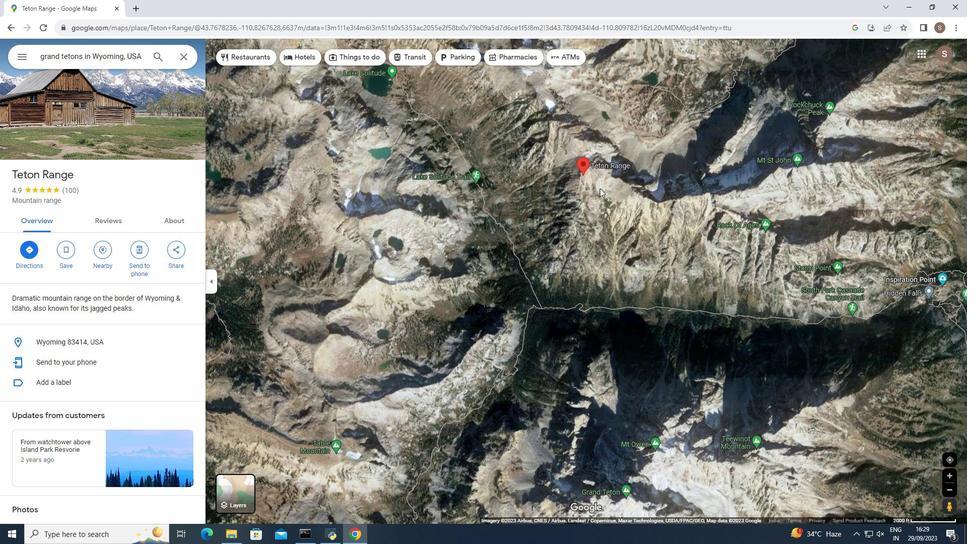 
Action: Mouse scrolled (600, 188) with delta (0, 0)
Screenshot: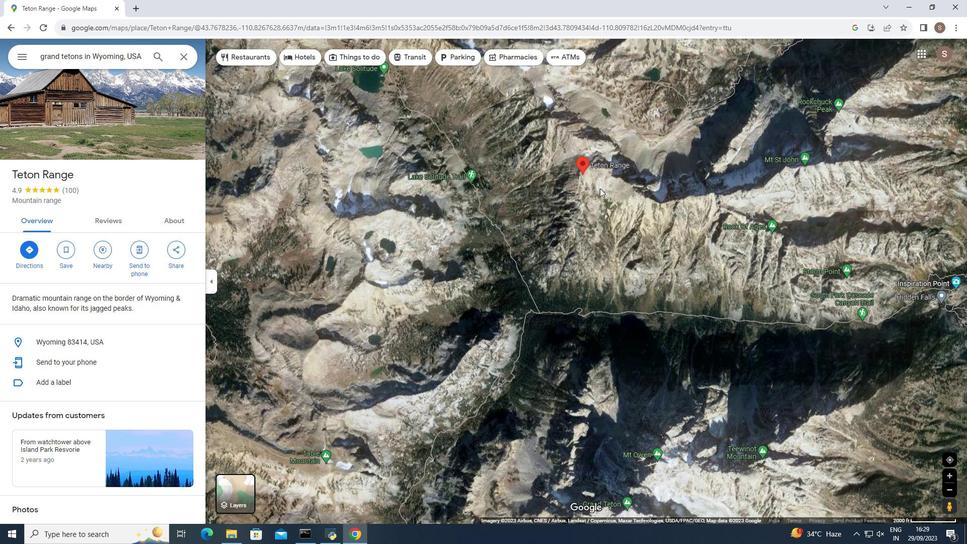 
Action: Mouse moved to (601, 188)
Screenshot: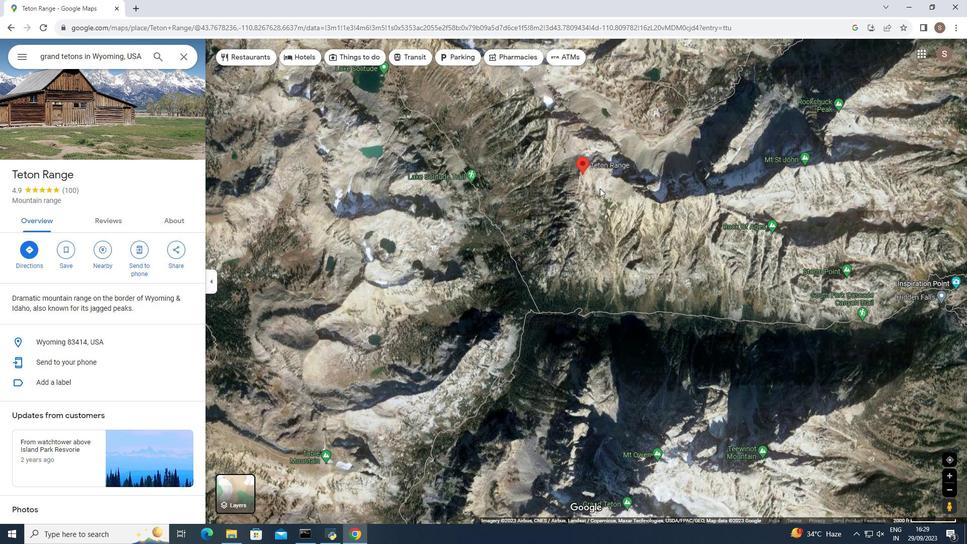 
Action: Mouse scrolled (601, 188) with delta (0, 0)
Screenshot: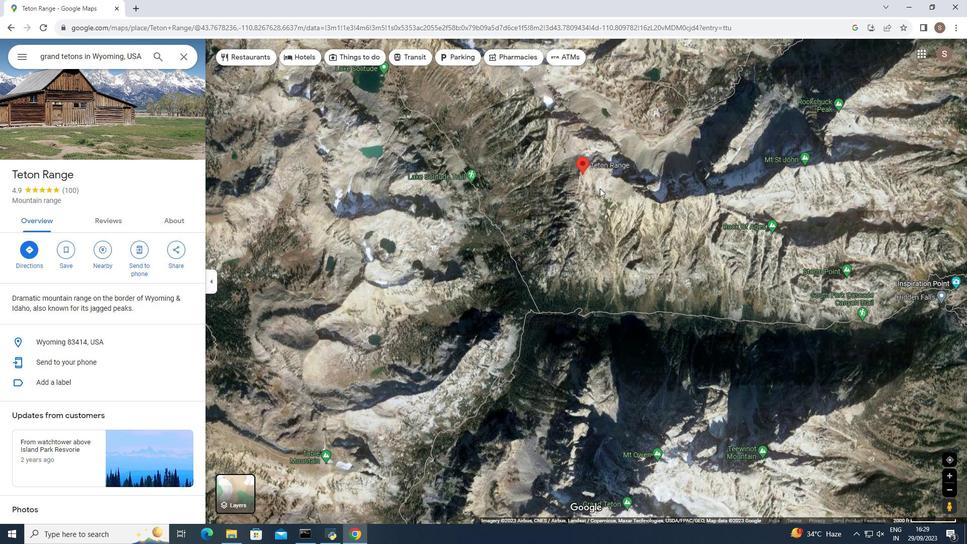 
Action: Mouse moved to (602, 188)
Screenshot: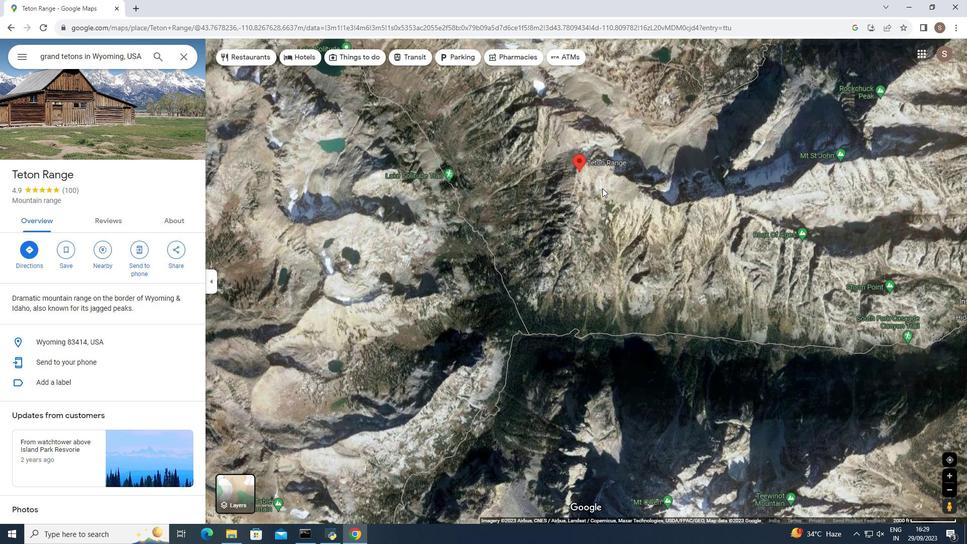 
Action: Mouse scrolled (602, 188) with delta (0, 0)
Screenshot: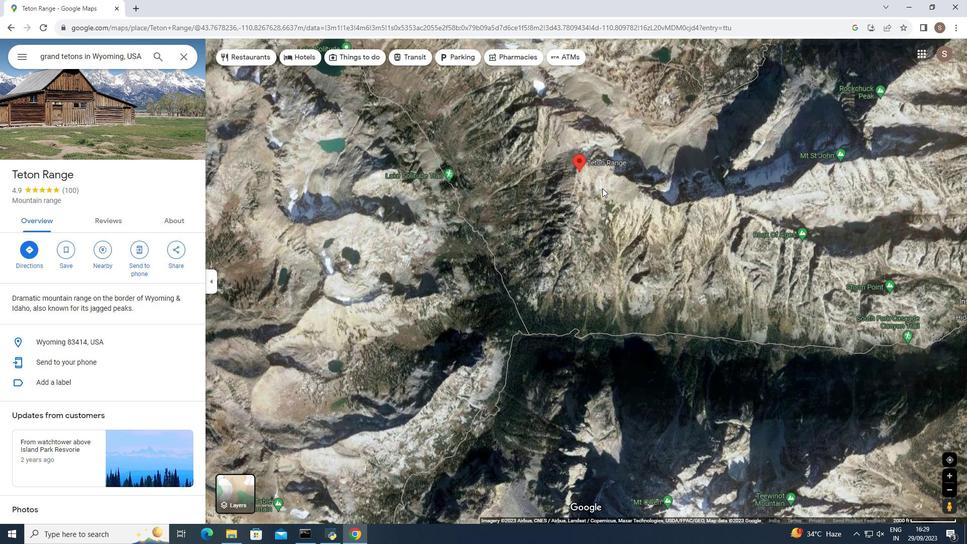 
Action: Mouse moved to (605, 189)
Screenshot: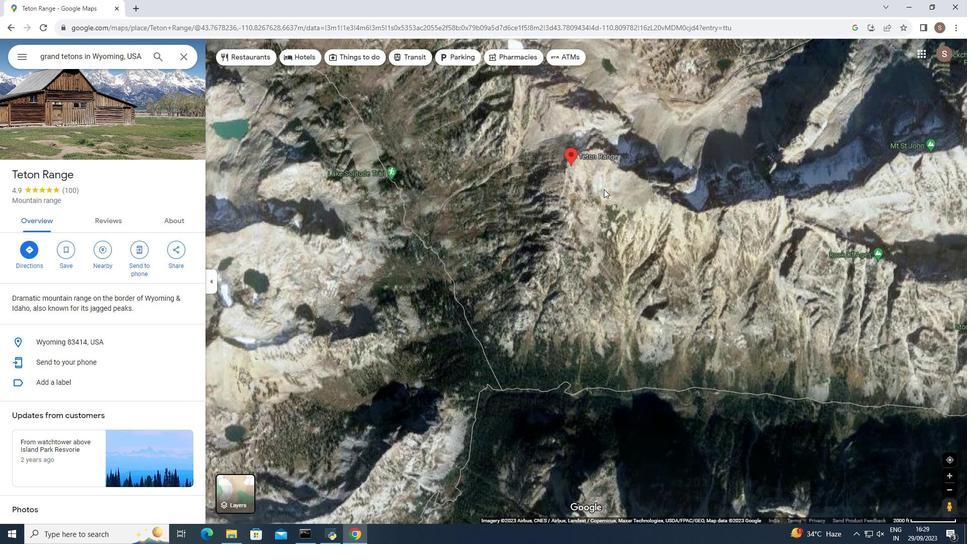 
Action: Mouse scrolled (605, 189) with delta (0, 0)
Screenshot: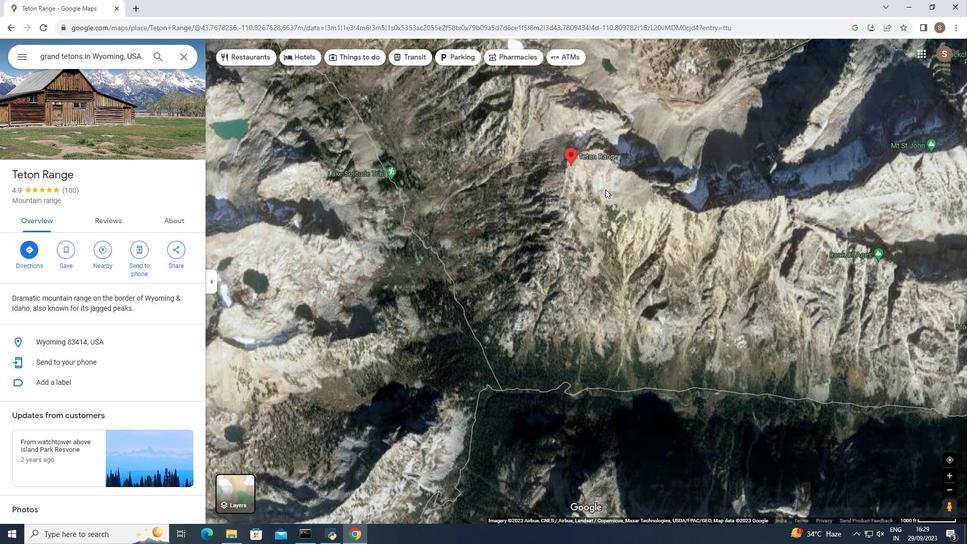 
Action: Mouse scrolled (605, 189) with delta (0, 0)
Screenshot: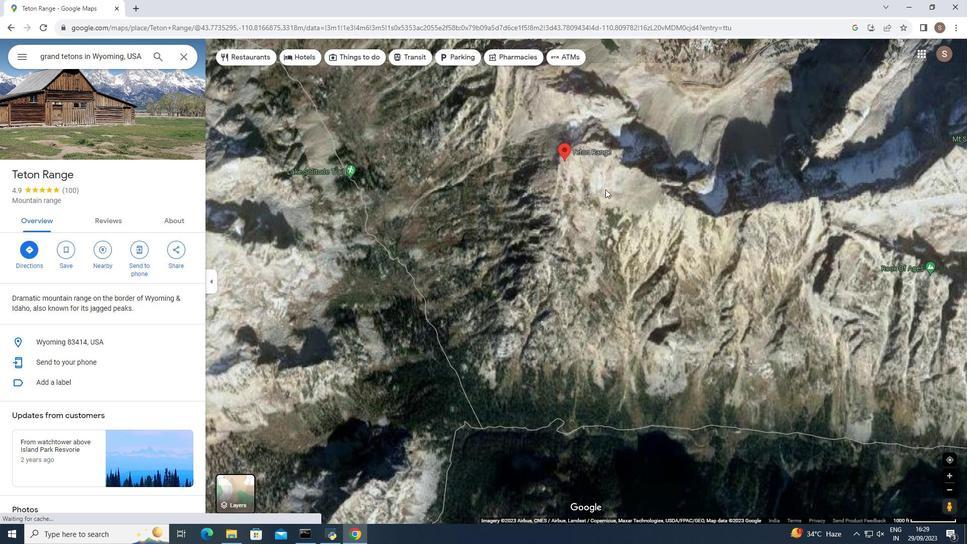 
Action: Mouse scrolled (605, 189) with delta (0, 0)
Screenshot: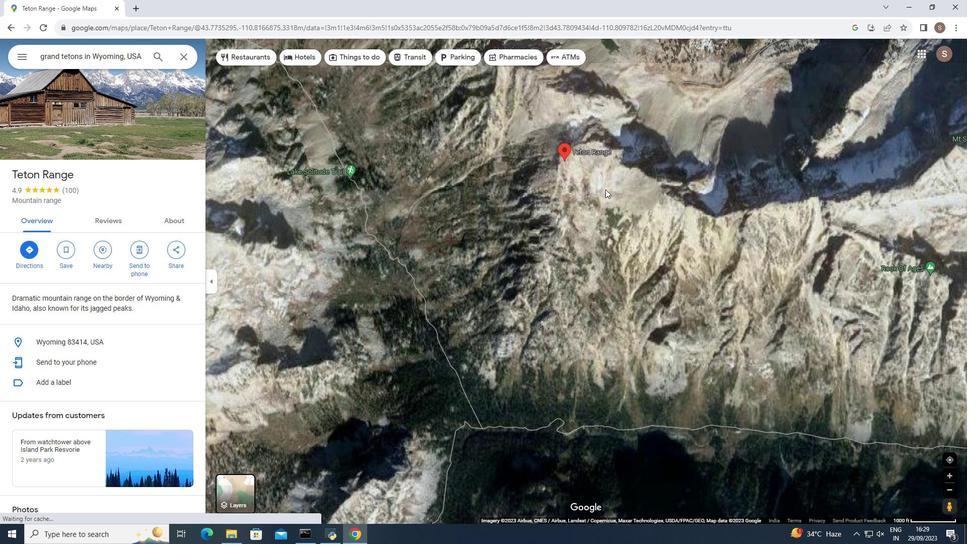 
Action: Mouse scrolled (605, 189) with delta (0, 0)
Screenshot: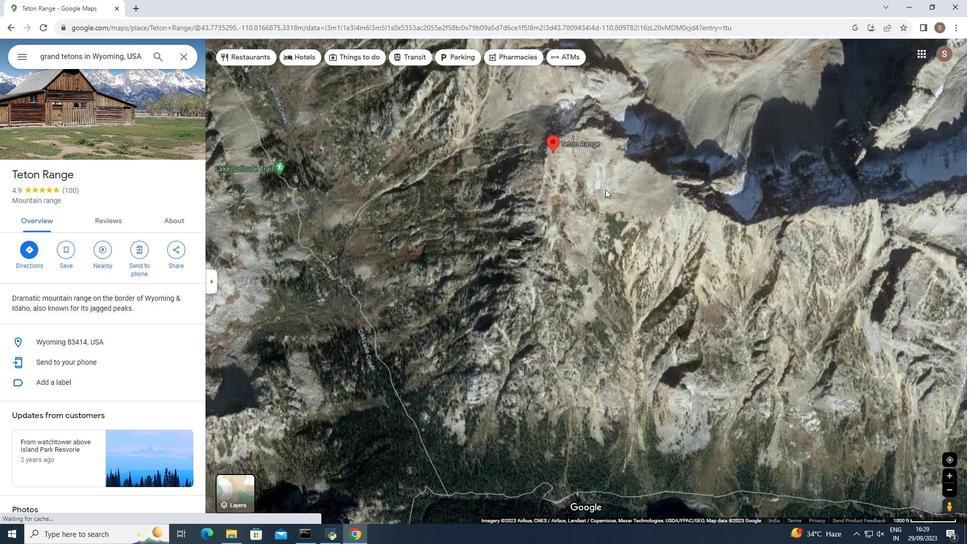
Action: Mouse moved to (565, 158)
Screenshot: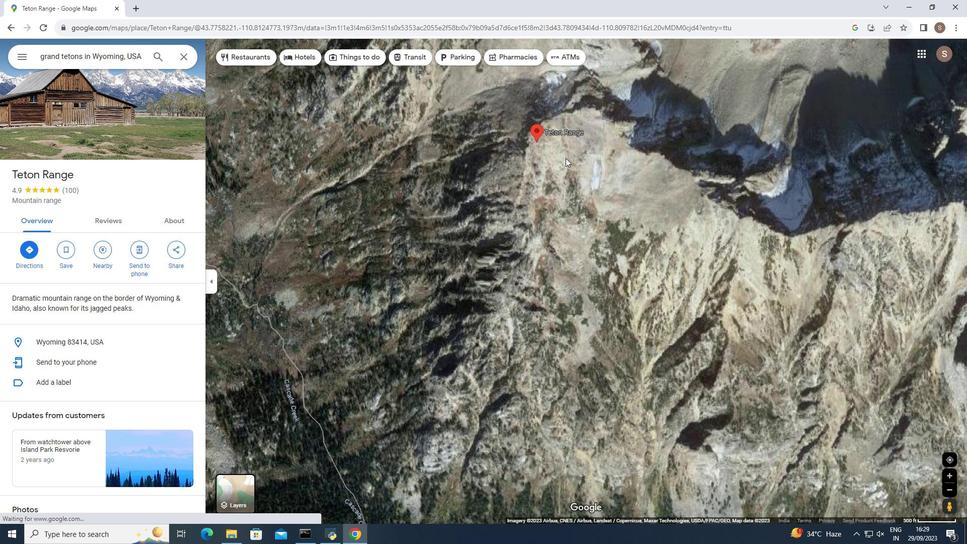
Action: Mouse pressed left at (565, 158)
Screenshot: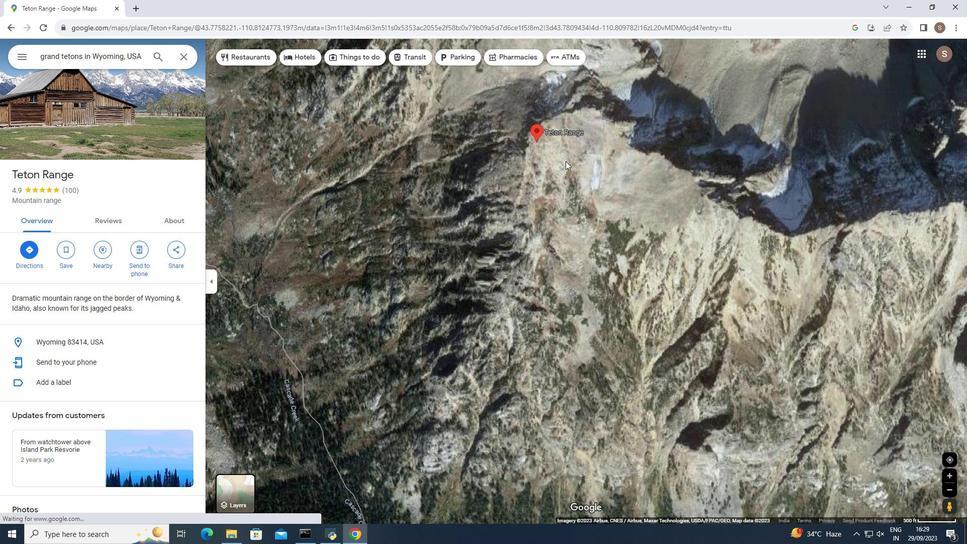 
Action: Mouse moved to (566, 314)
Screenshot: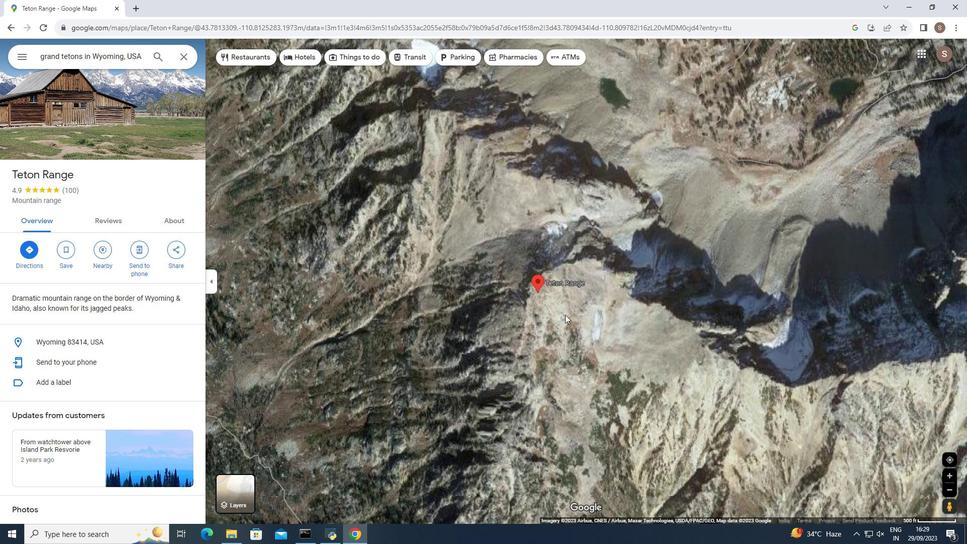 
Action: Mouse pressed left at (566, 314)
Screenshot: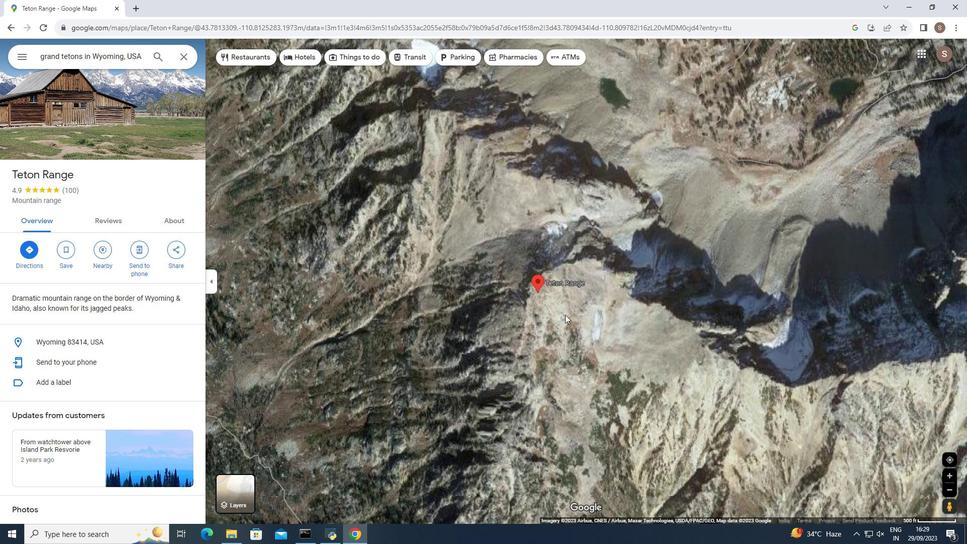 
Action: Mouse moved to (515, 281)
Screenshot: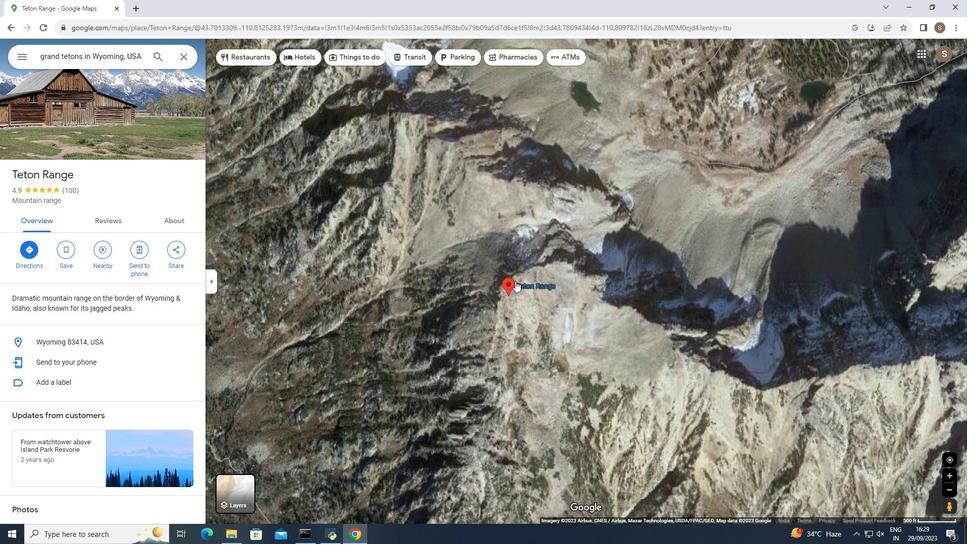 
Action: Mouse pressed left at (515, 281)
Screenshot: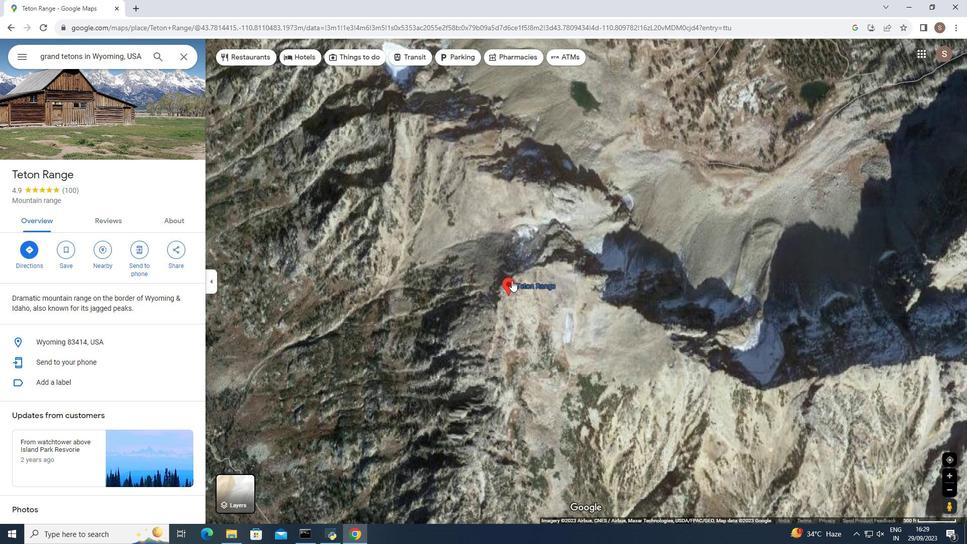 
Action: Mouse moved to (450, 281)
Screenshot: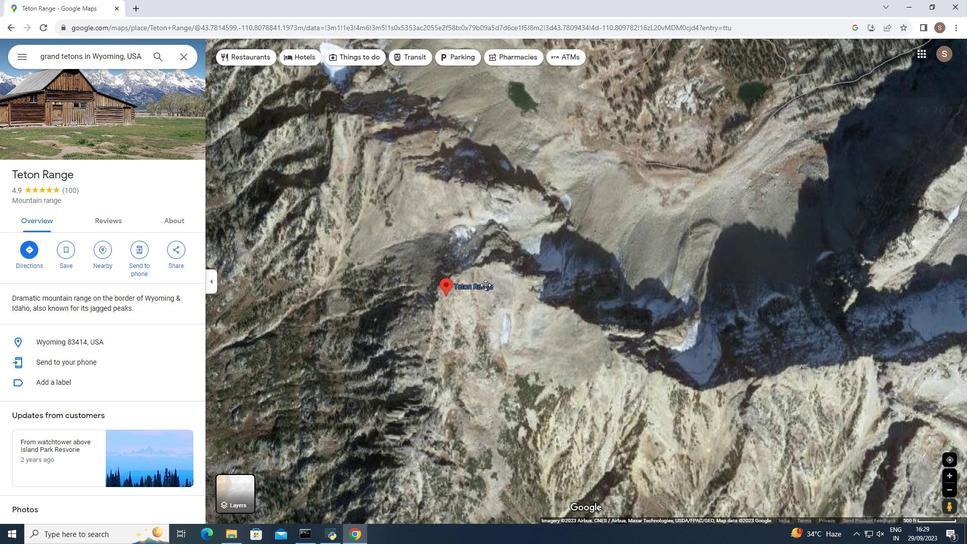 
Action: Mouse pressed left at (450, 281)
Screenshot: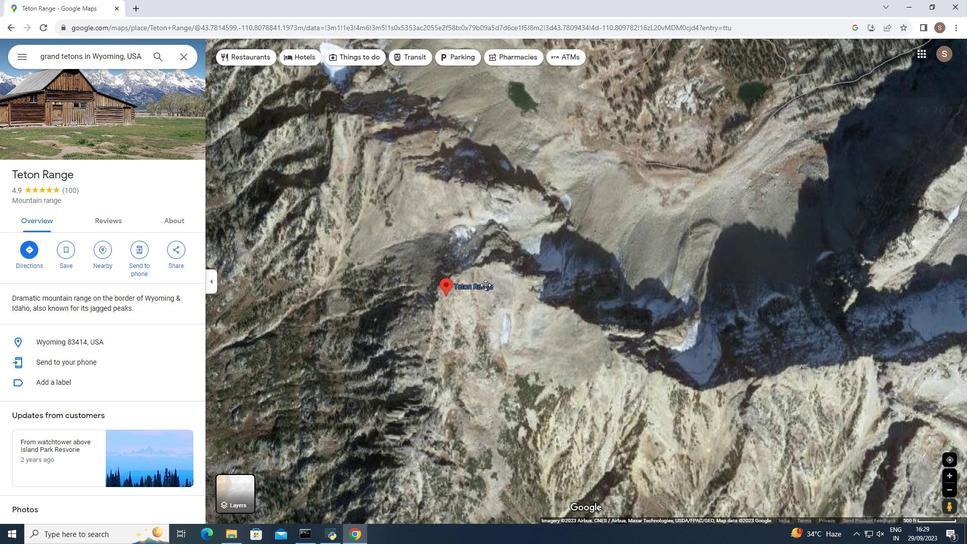 
Action: Mouse moved to (497, 283)
Screenshot: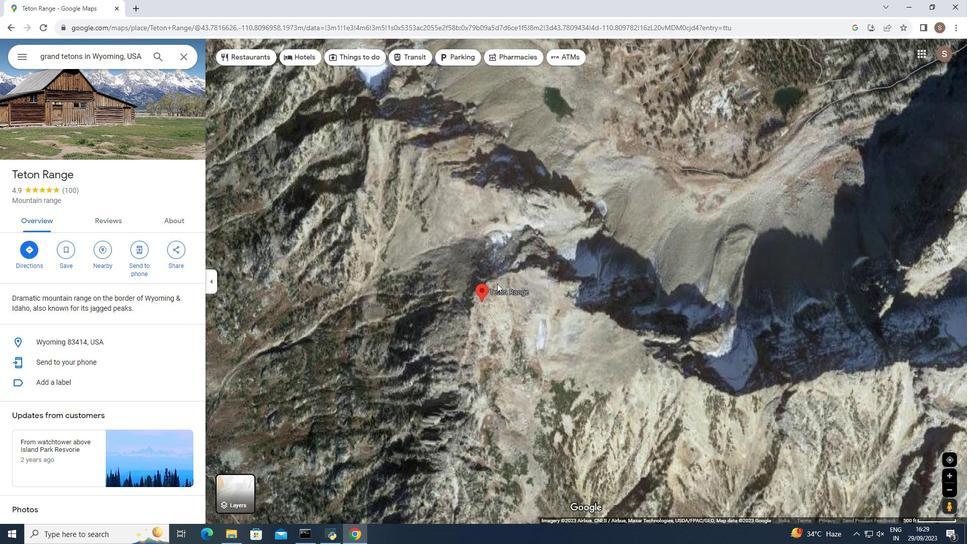 
Action: Mouse scrolled (497, 283) with delta (0, 0)
Screenshot: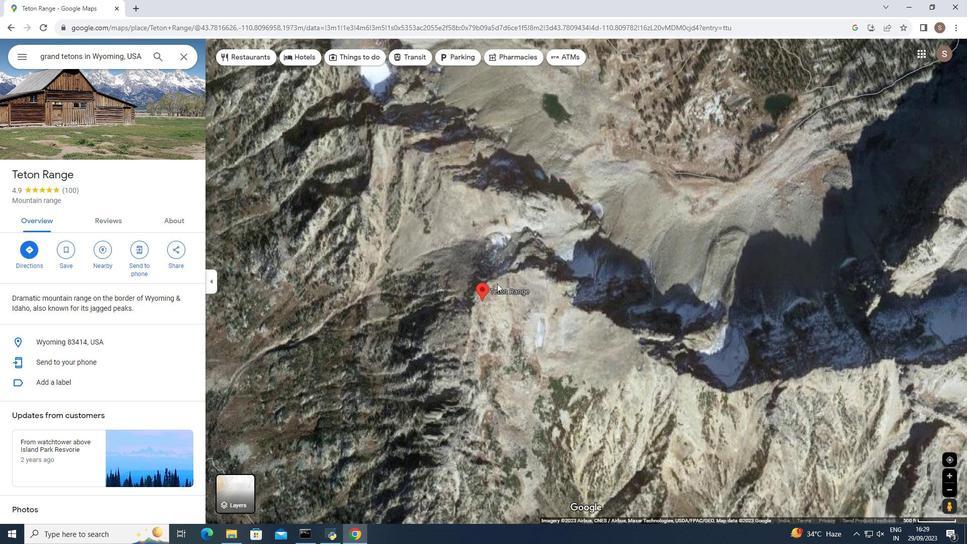 
Action: Mouse scrolled (497, 283) with delta (0, 0)
Screenshot: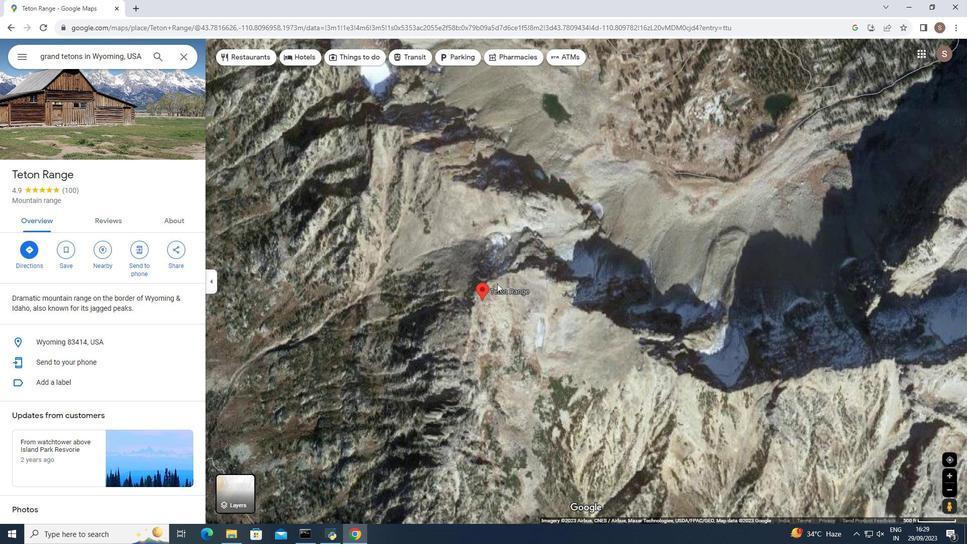 
Action: Mouse scrolled (497, 283) with delta (0, 0)
Screenshot: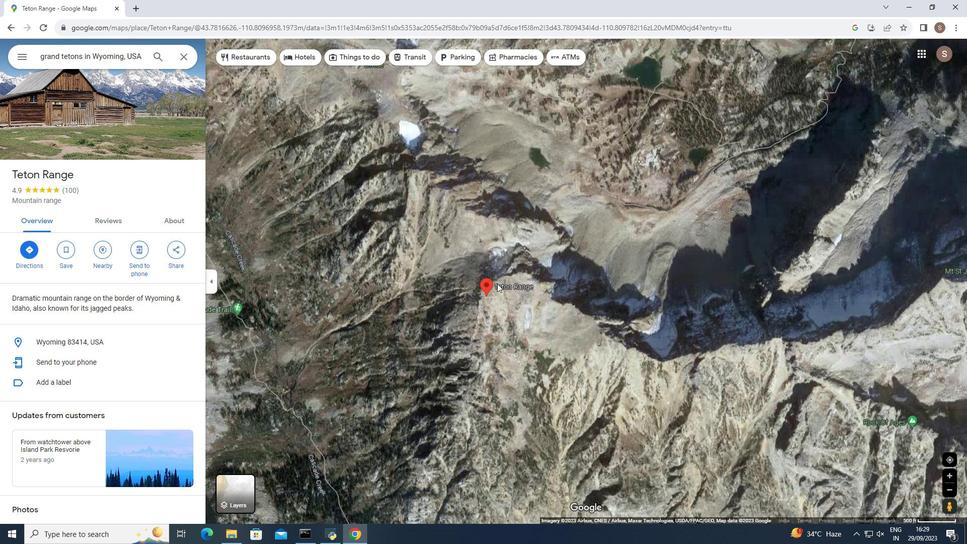 
Action: Mouse scrolled (497, 284) with delta (0, 0)
Screenshot: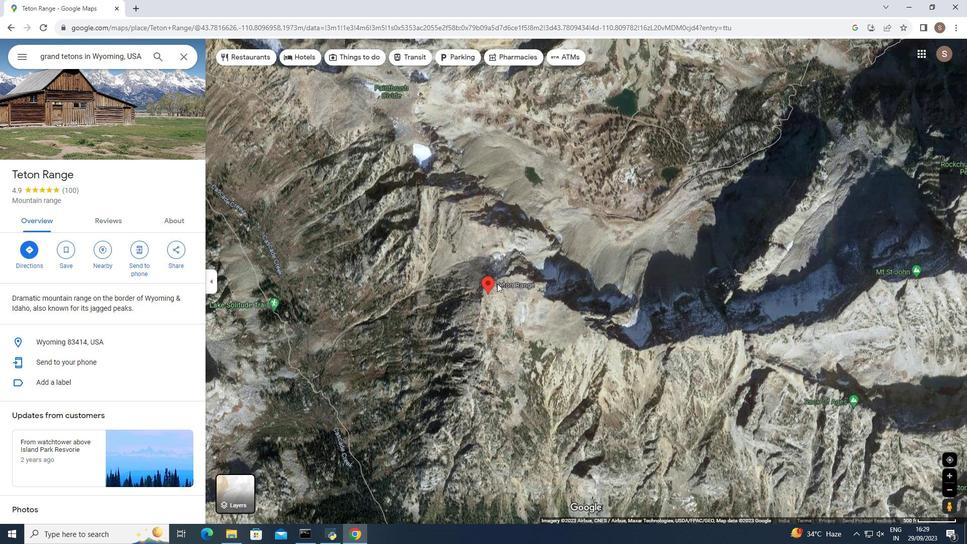 
Action: Mouse scrolled (497, 284) with delta (0, 0)
Screenshot: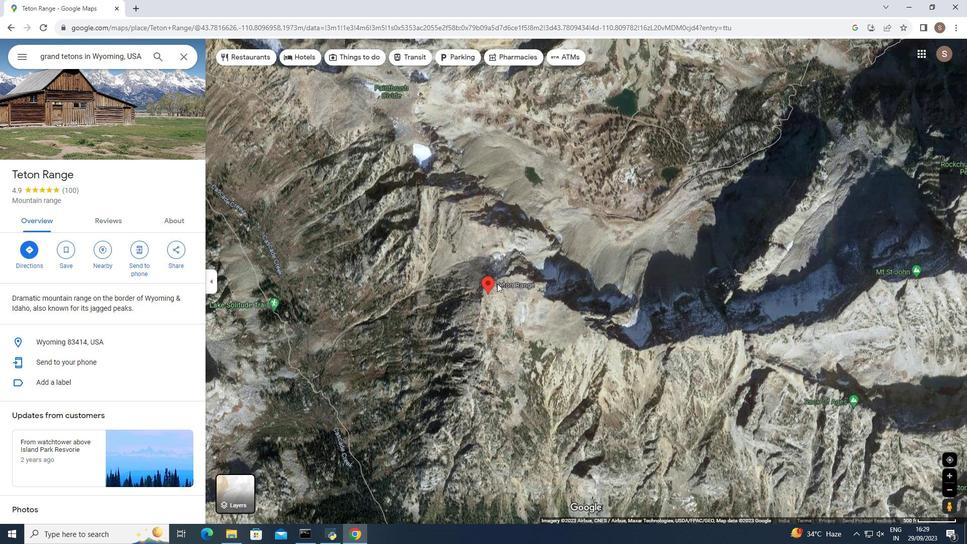 
Action: Mouse scrolled (497, 284) with delta (0, 0)
Screenshot: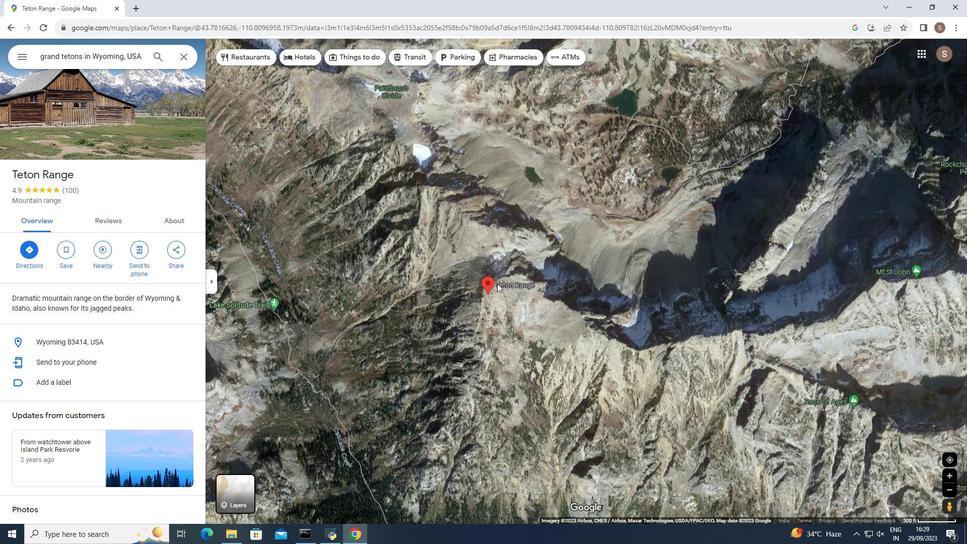 
Action: Mouse scrolled (497, 284) with delta (0, 0)
Screenshot: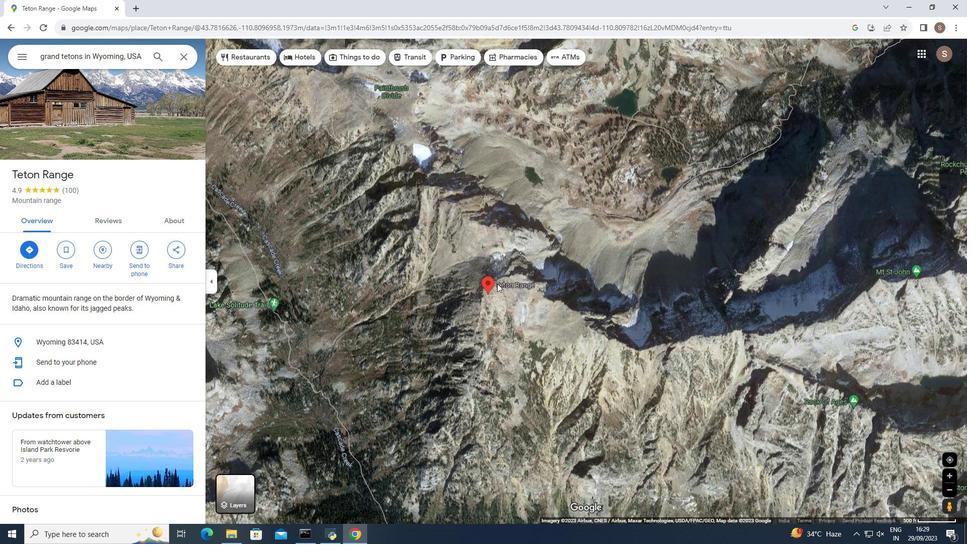 
Action: Mouse moved to (497, 283)
Screenshot: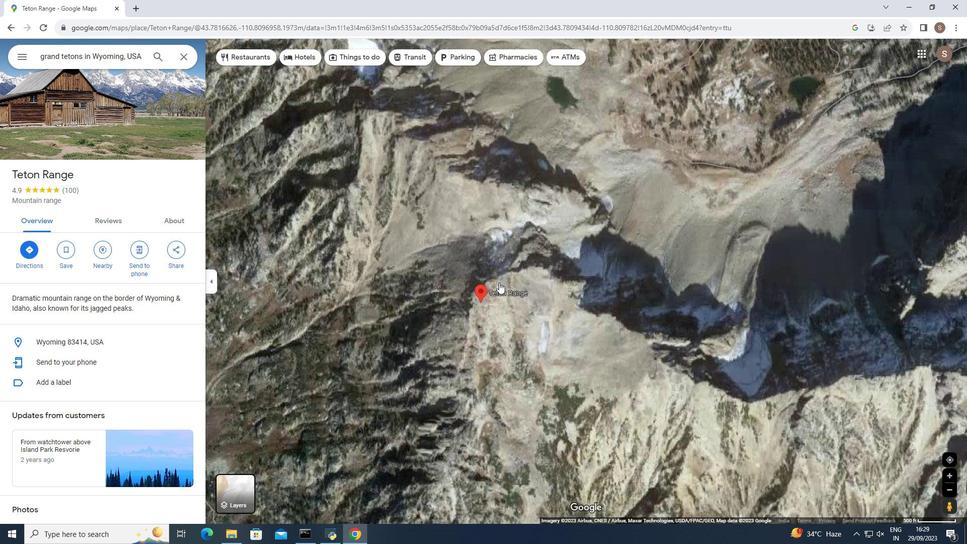 
Action: Mouse scrolled (497, 284) with delta (0, 0)
Screenshot: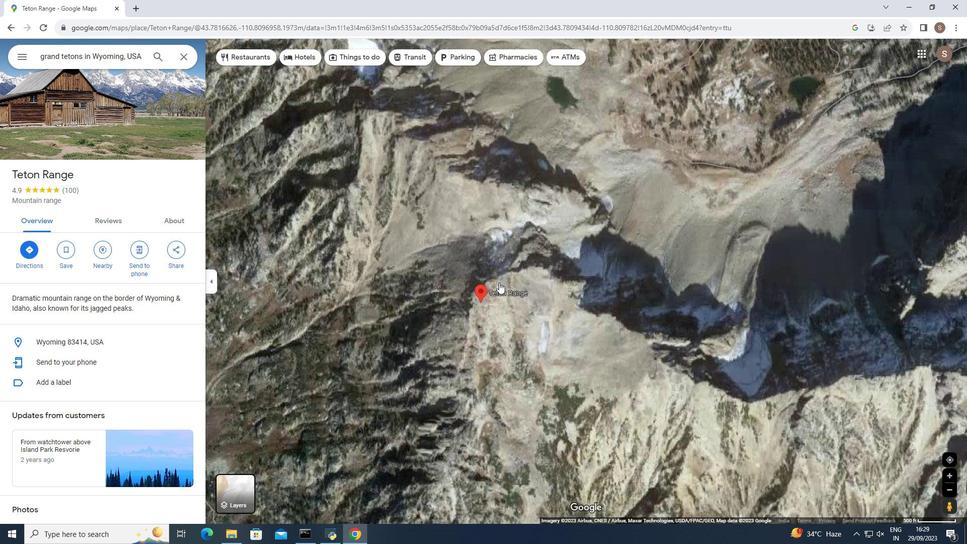 
Action: Mouse moved to (506, 275)
Screenshot: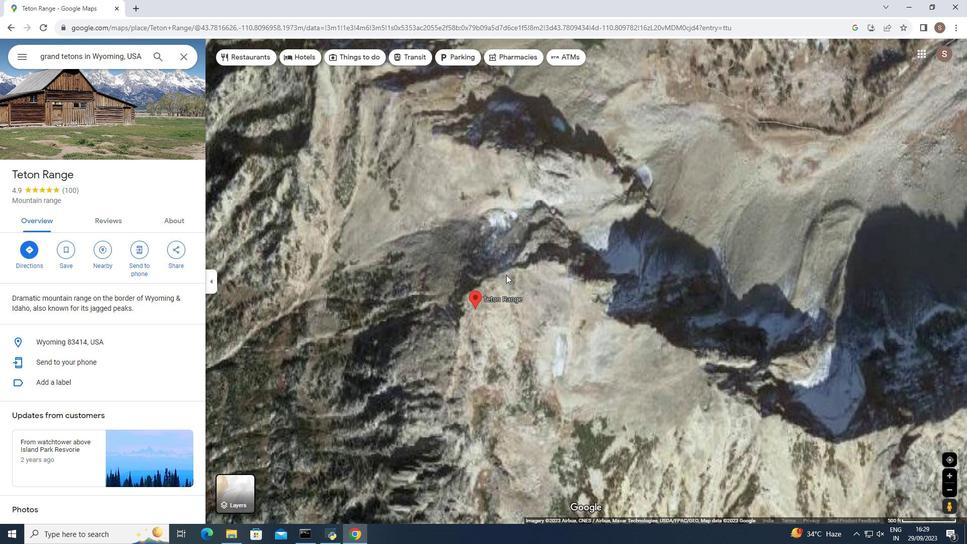 
Action: Mouse scrolled (506, 275) with delta (0, 0)
Screenshot: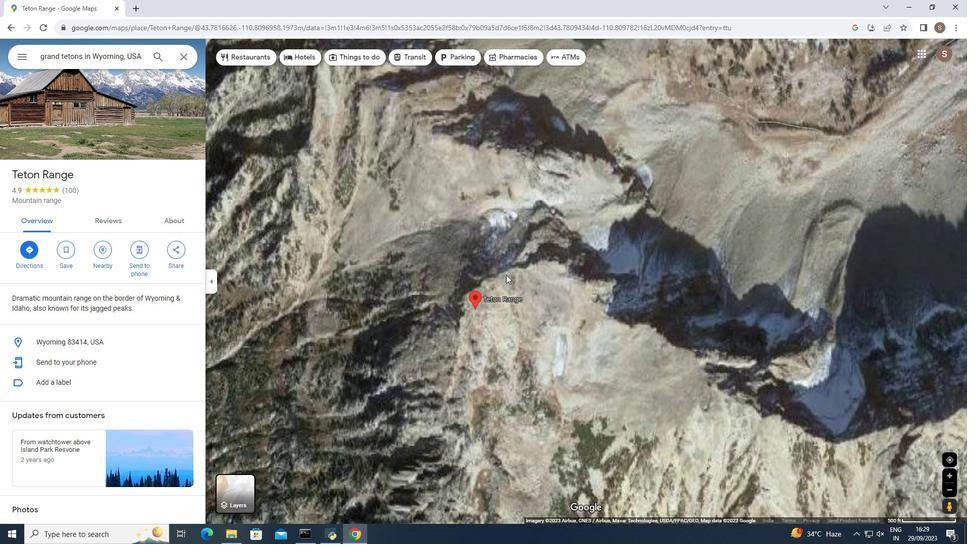 
Action: Mouse moved to (506, 274)
Screenshot: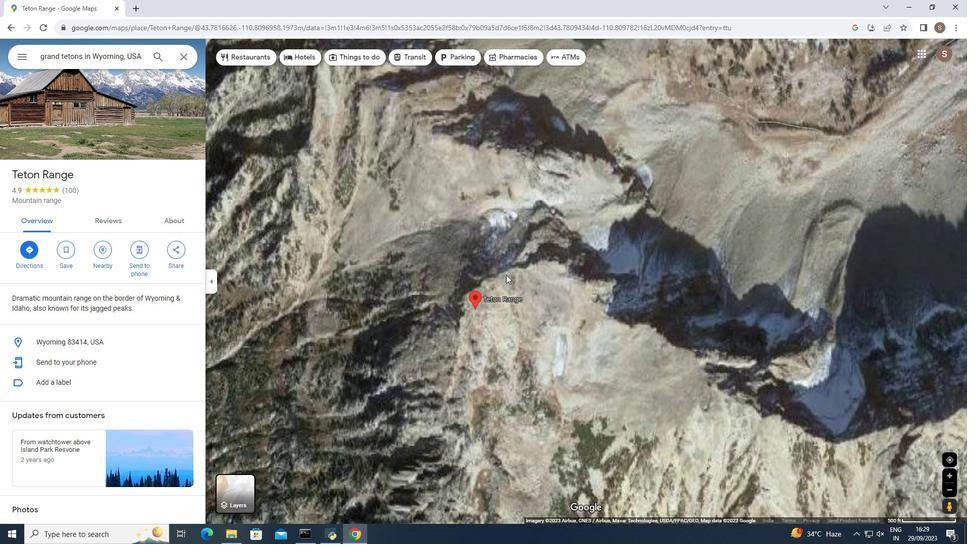 
Action: Mouse scrolled (506, 275) with delta (0, 0)
Screenshot: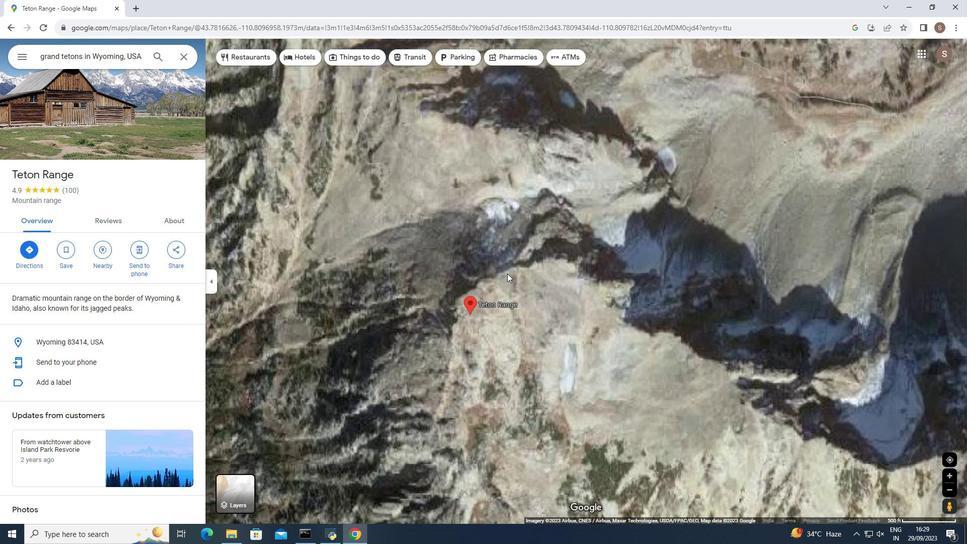 
Action: Mouse moved to (506, 274)
Screenshot: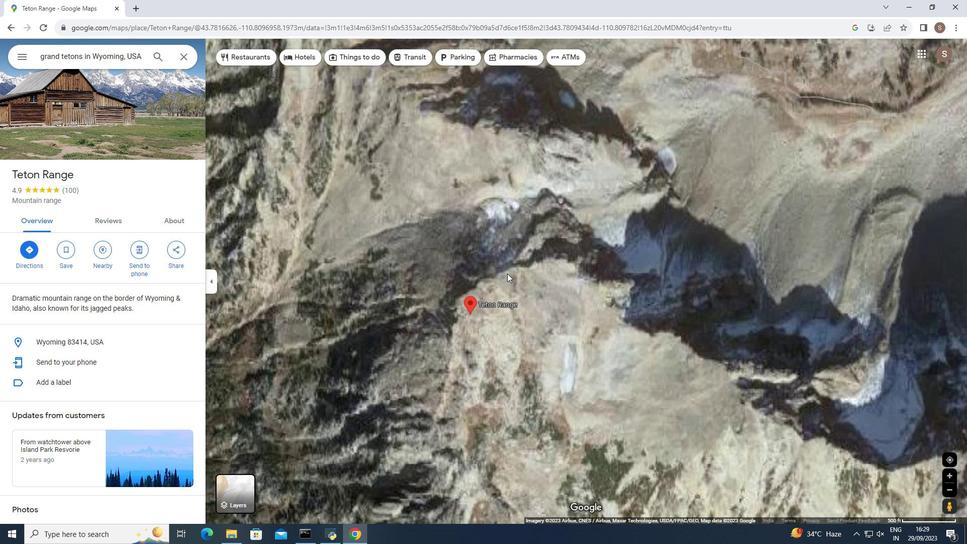 
Action: Mouse scrolled (506, 274) with delta (0, 0)
Screenshot: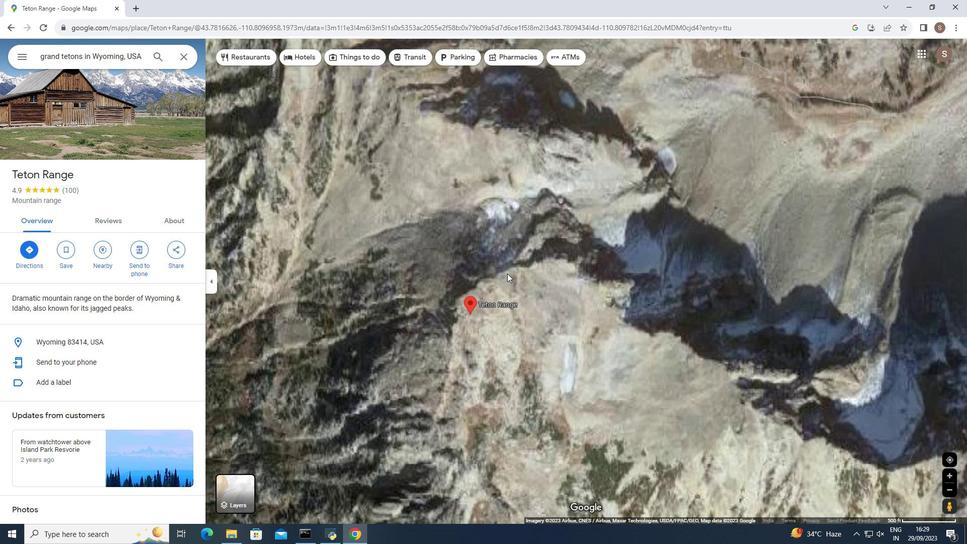 
Action: Mouse moved to (507, 273)
Screenshot: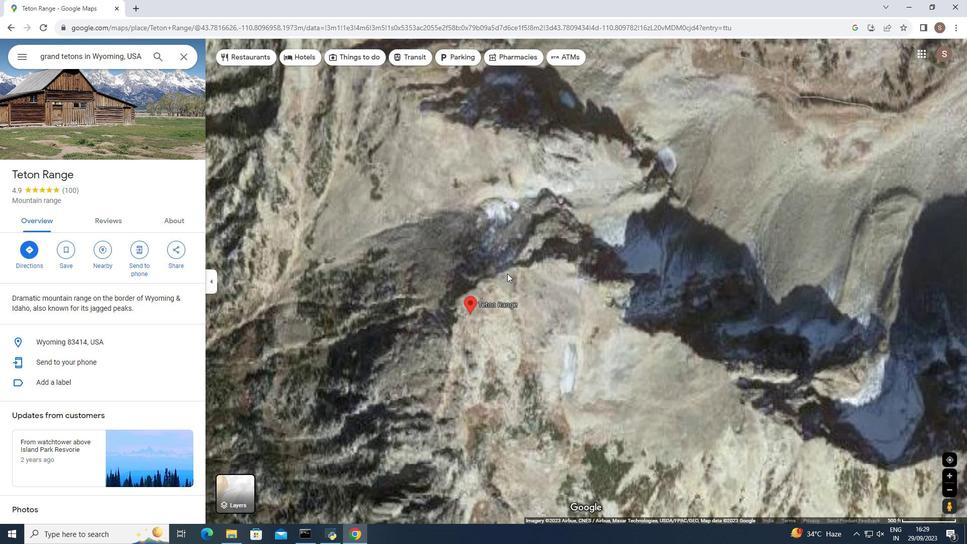 
Action: Mouse scrolled (507, 274) with delta (0, 0)
Screenshot: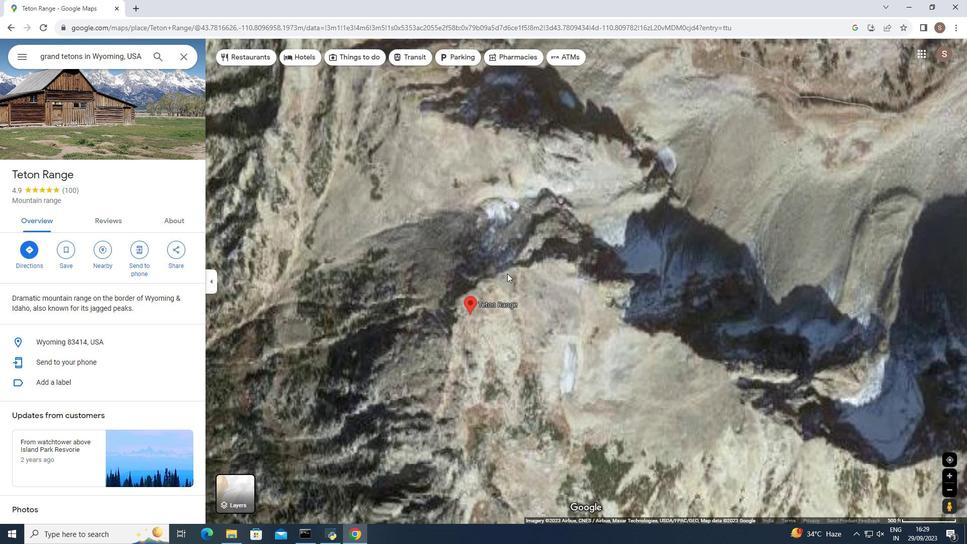 
Action: Mouse moved to (517, 268)
Screenshot: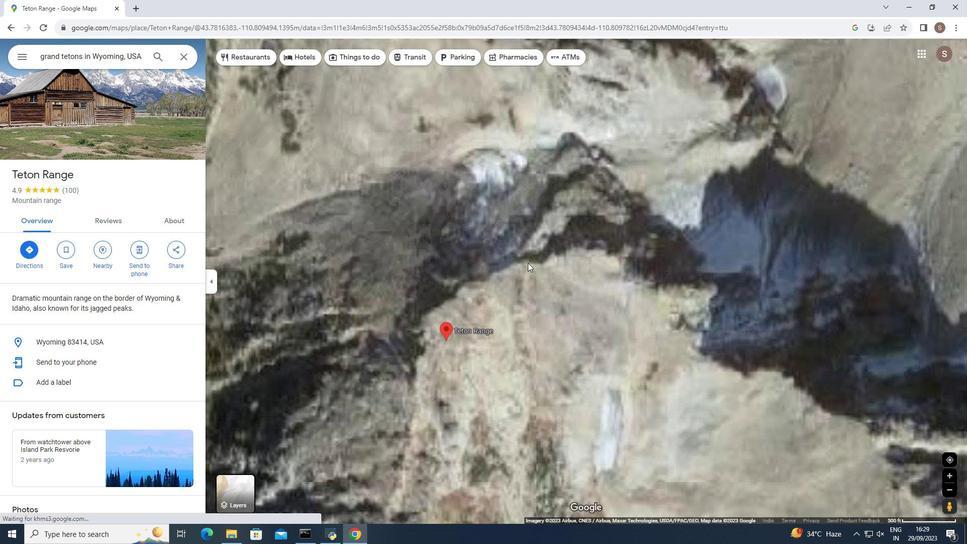 
Action: Mouse scrolled (517, 268) with delta (0, 0)
Screenshot: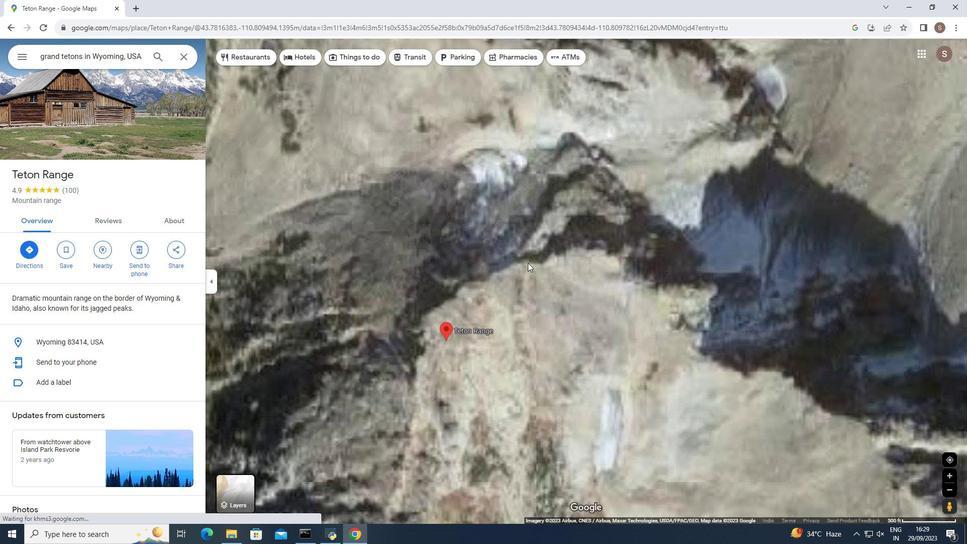 
Action: Mouse moved to (480, 326)
Screenshot: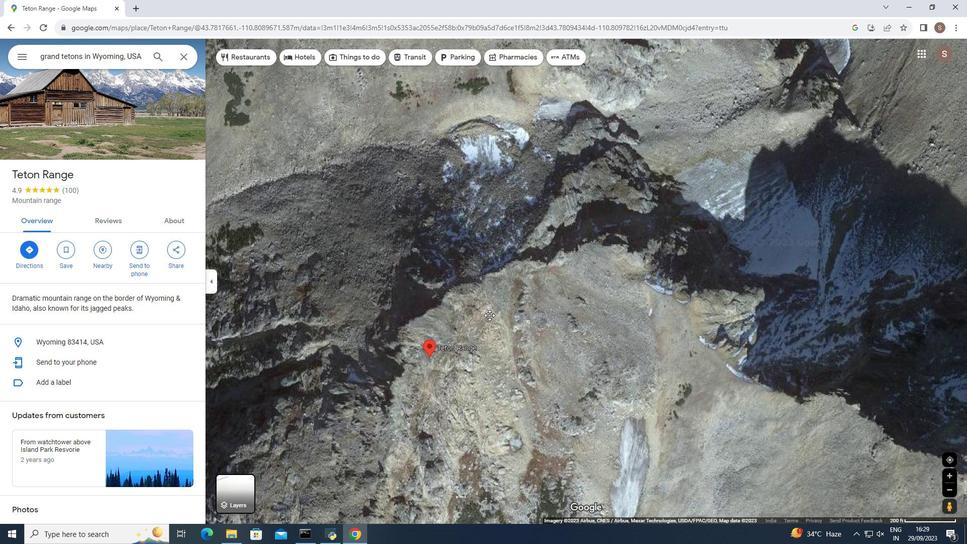 
Action: Mouse pressed left at (480, 326)
Screenshot: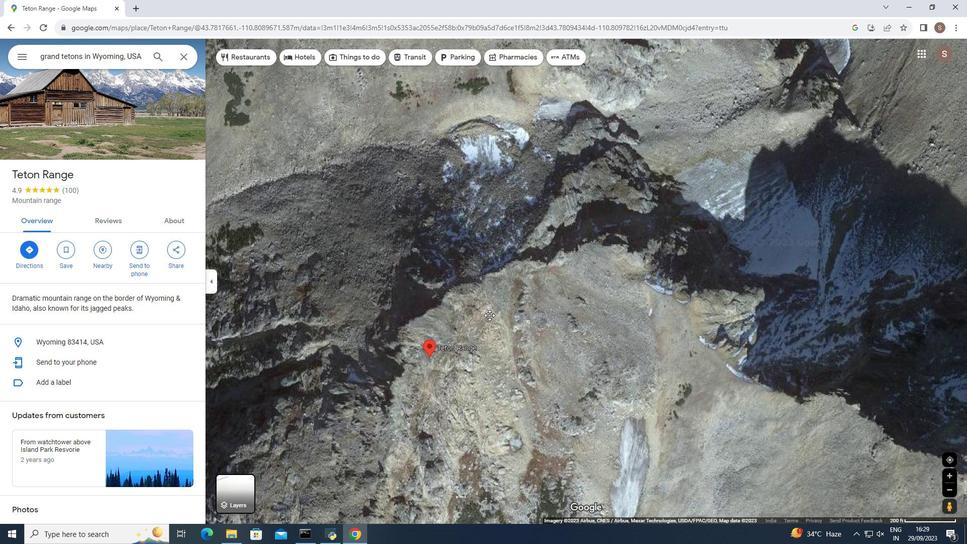 
Action: Mouse moved to (547, 287)
Screenshot: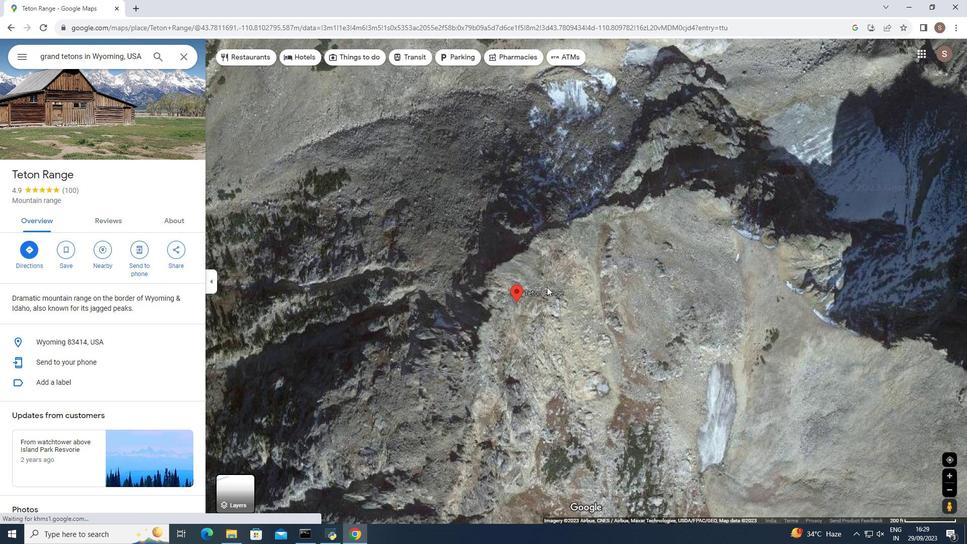 
Action: Mouse scrolled (547, 286) with delta (0, 0)
Screenshot: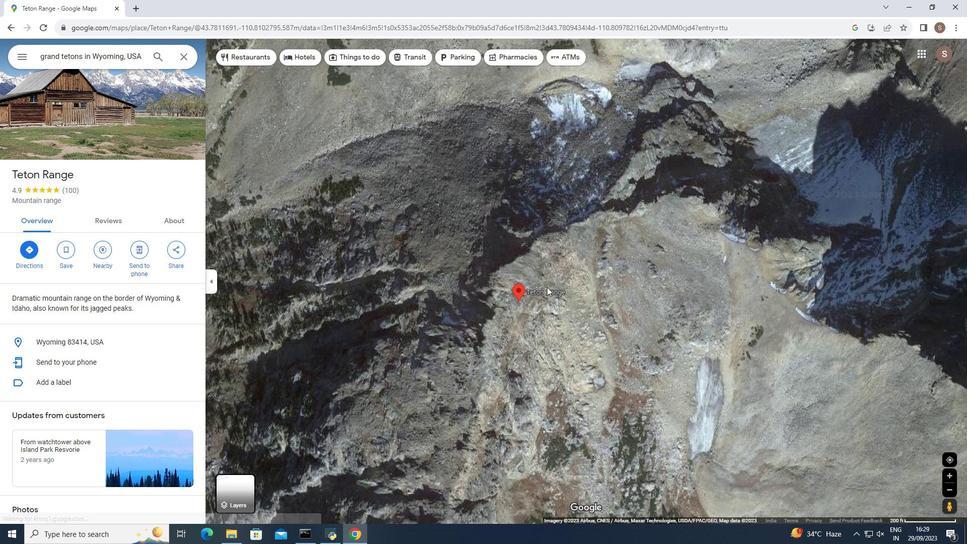 
Action: Mouse scrolled (547, 286) with delta (0, 0)
Screenshot: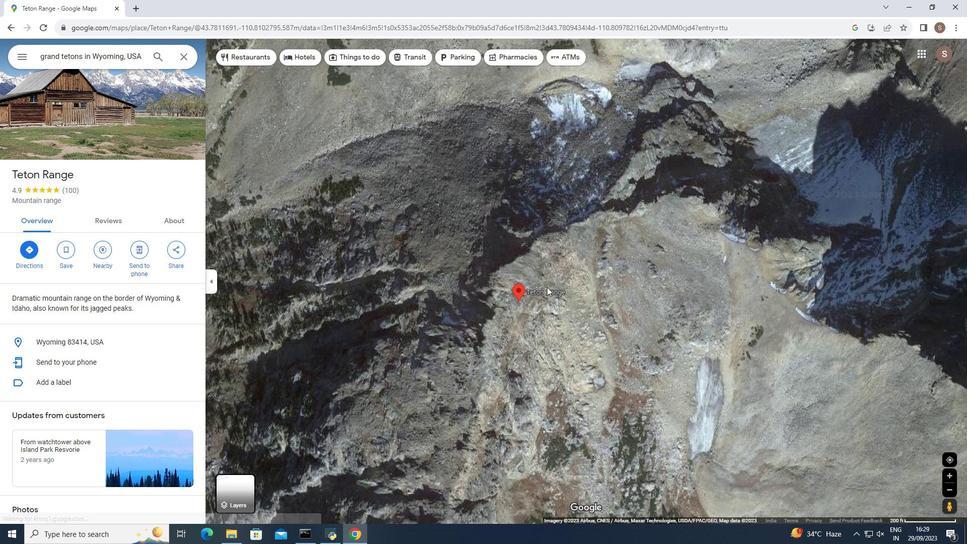 
Action: Mouse scrolled (547, 286) with delta (0, 0)
Screenshot: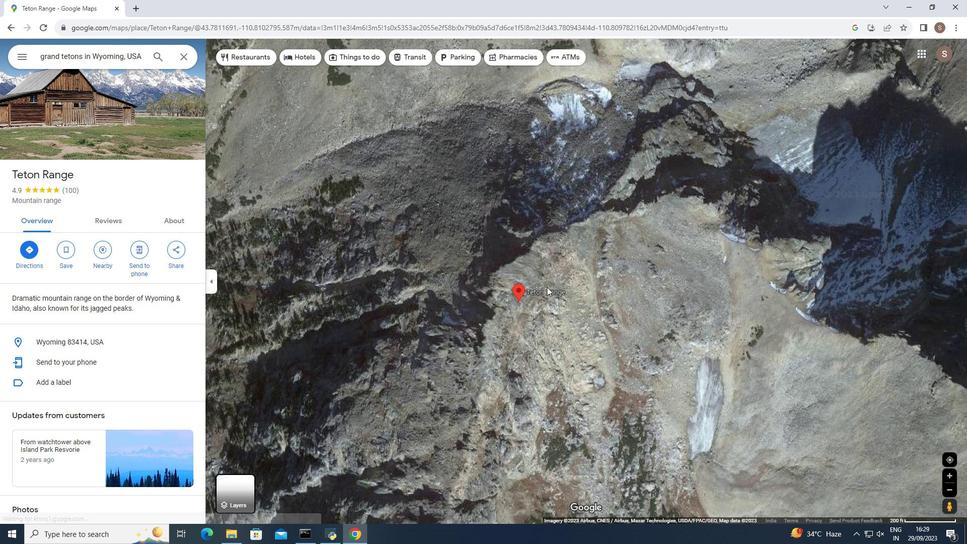 
Action: Mouse scrolled (547, 286) with delta (0, 0)
Screenshot: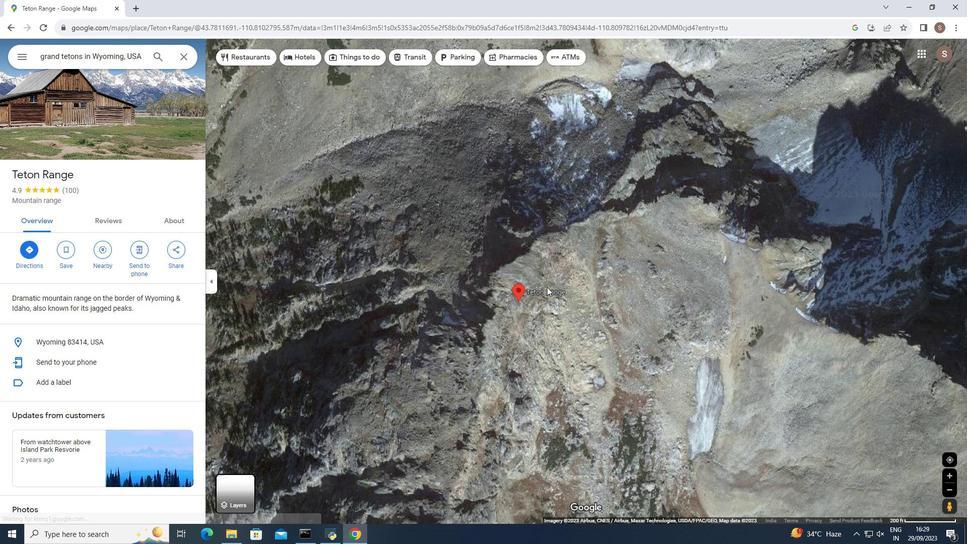 
Action: Mouse scrolled (547, 286) with delta (0, 0)
Screenshot: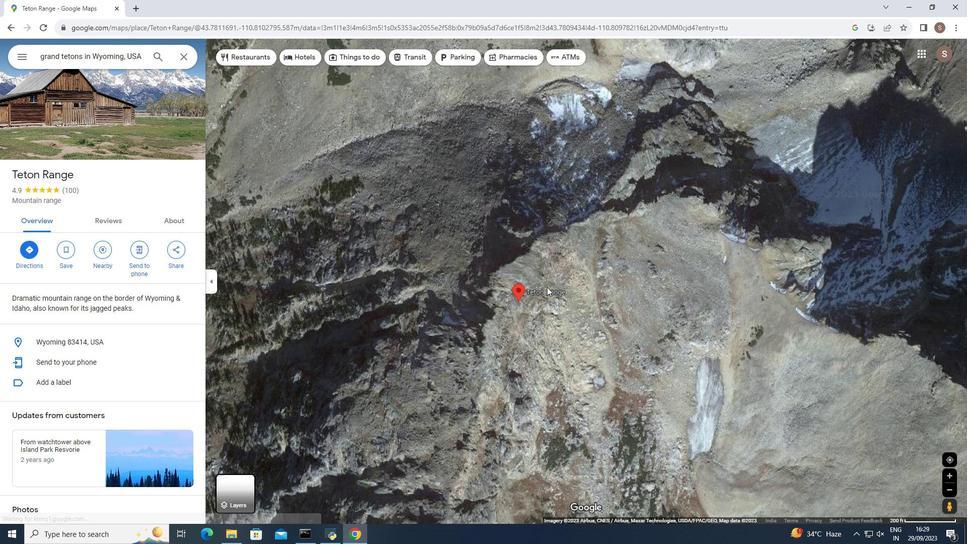 
Action: Mouse scrolled (547, 286) with delta (0, 0)
Screenshot: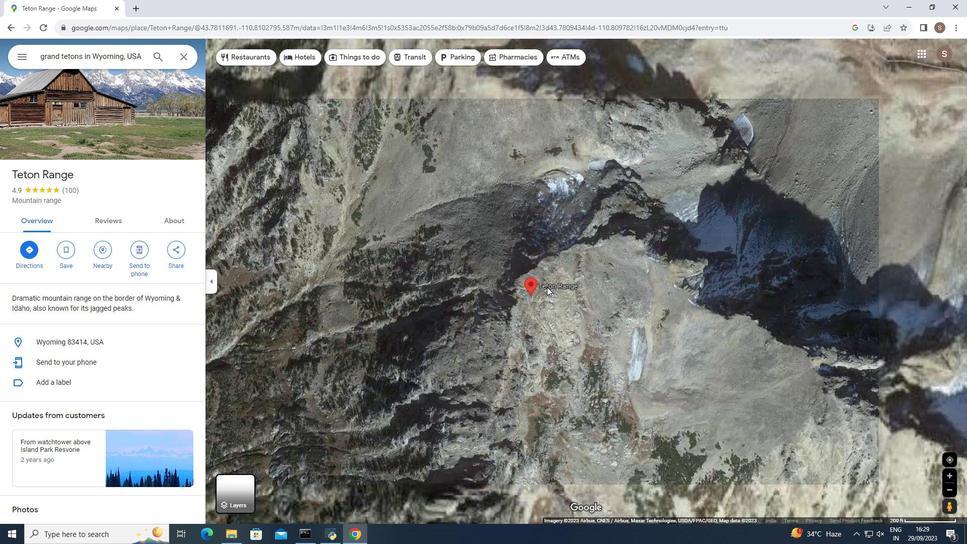 
Action: Mouse moved to (548, 287)
Screenshot: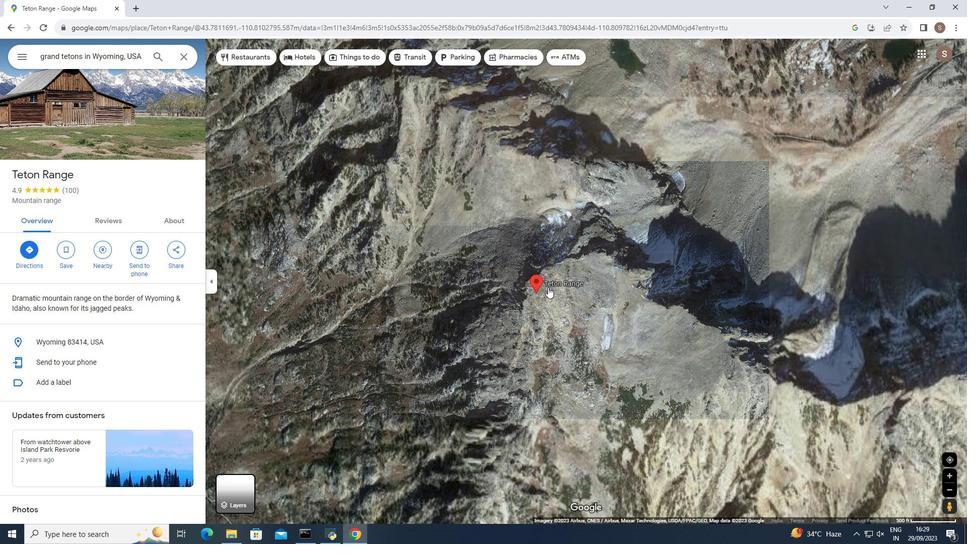 
Action: Mouse scrolled (548, 286) with delta (0, 0)
Screenshot: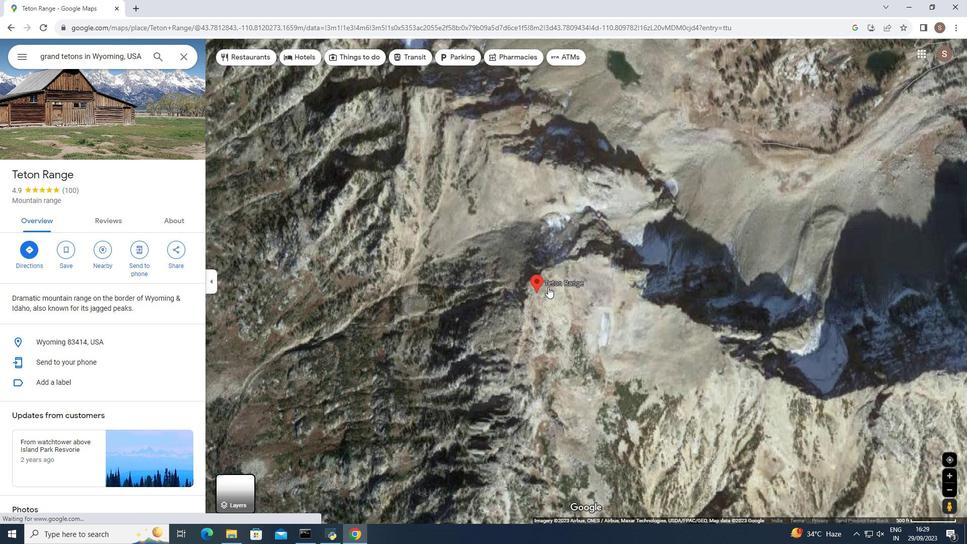 
Action: Mouse scrolled (548, 286) with delta (0, 0)
Screenshot: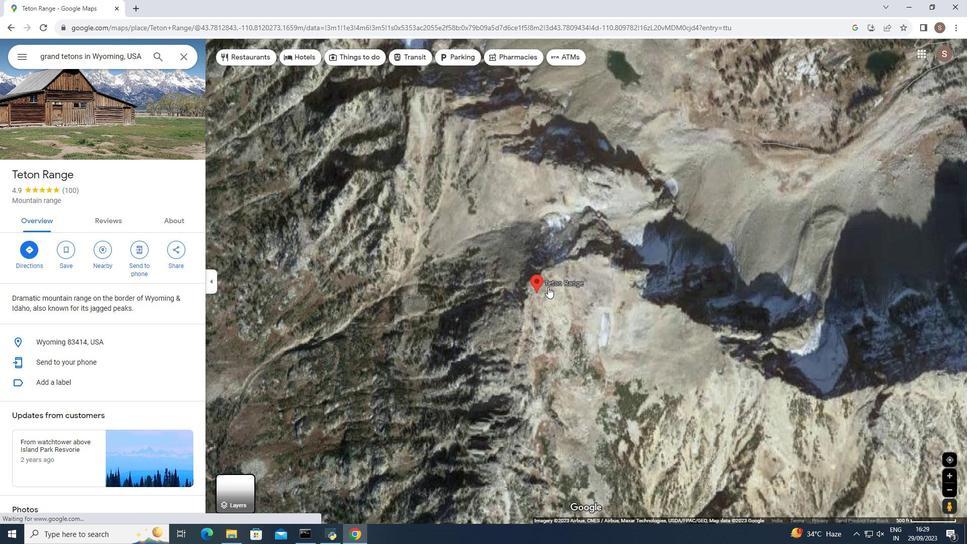 
Action: Mouse scrolled (548, 286) with delta (0, 0)
Screenshot: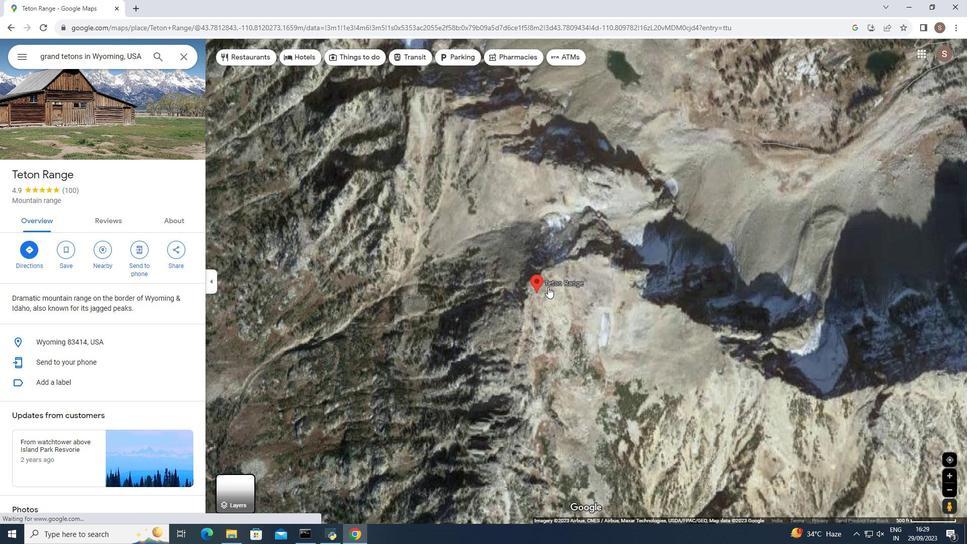 
Action: Mouse scrolled (548, 286) with delta (0, 0)
Screenshot: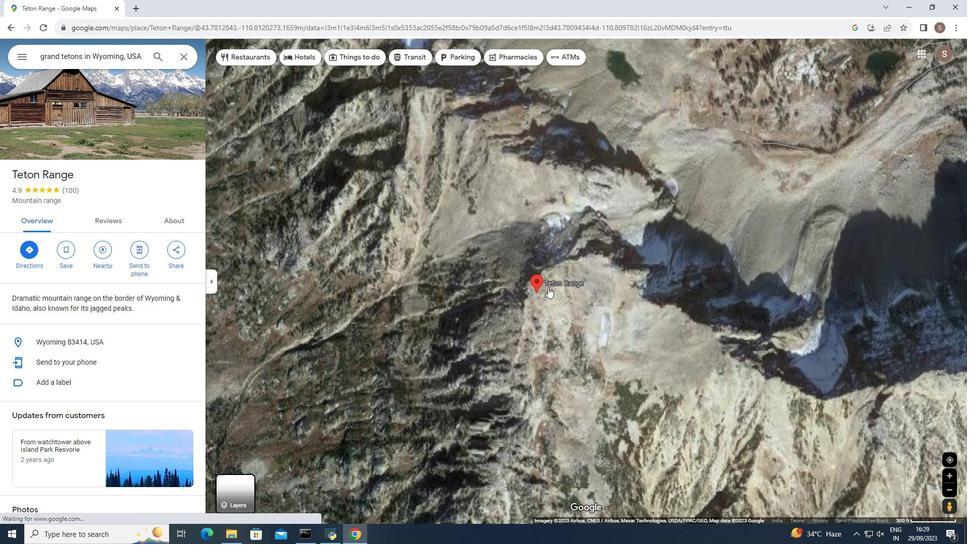 
Action: Mouse scrolled (548, 286) with delta (0, 0)
Screenshot: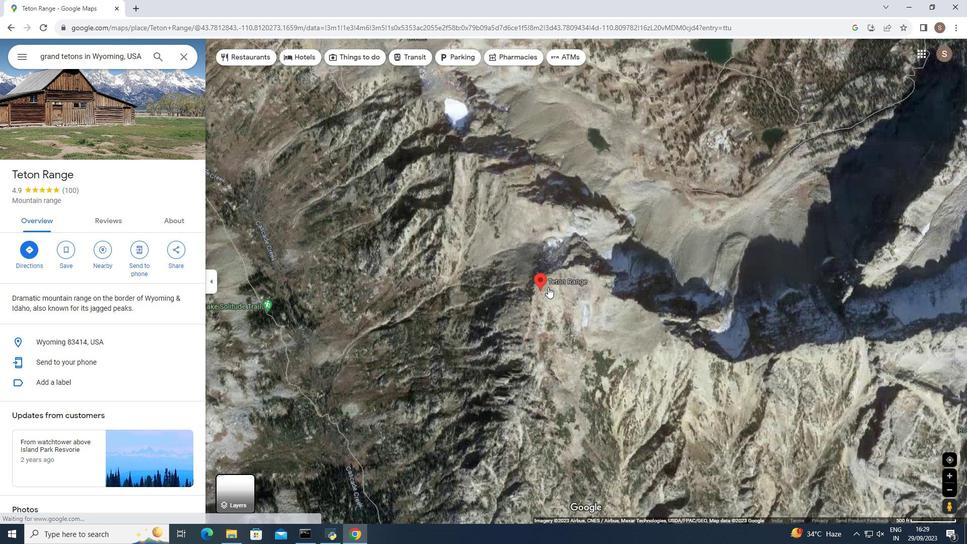 
Action: Mouse moved to (548, 286)
Screenshot: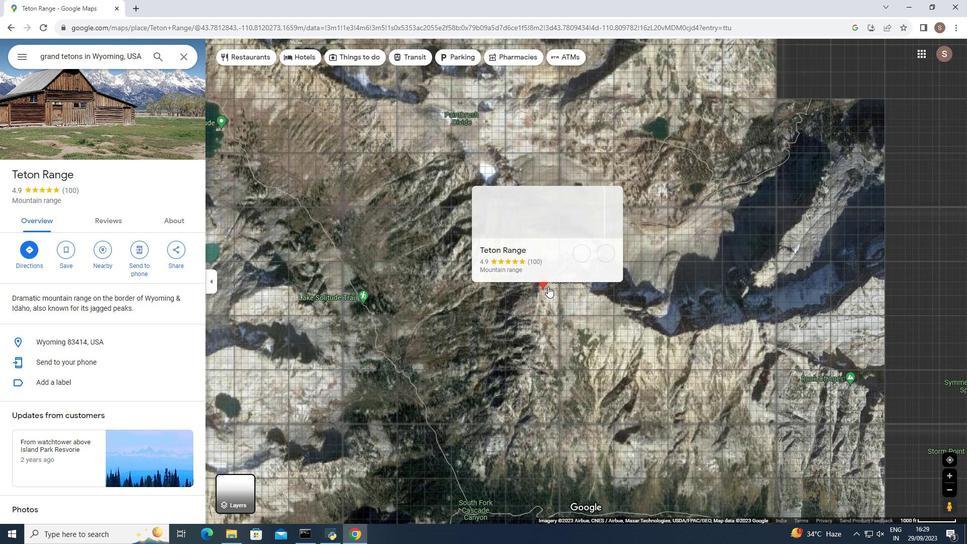 
Action: Mouse scrolled (548, 286) with delta (0, 0)
Screenshot: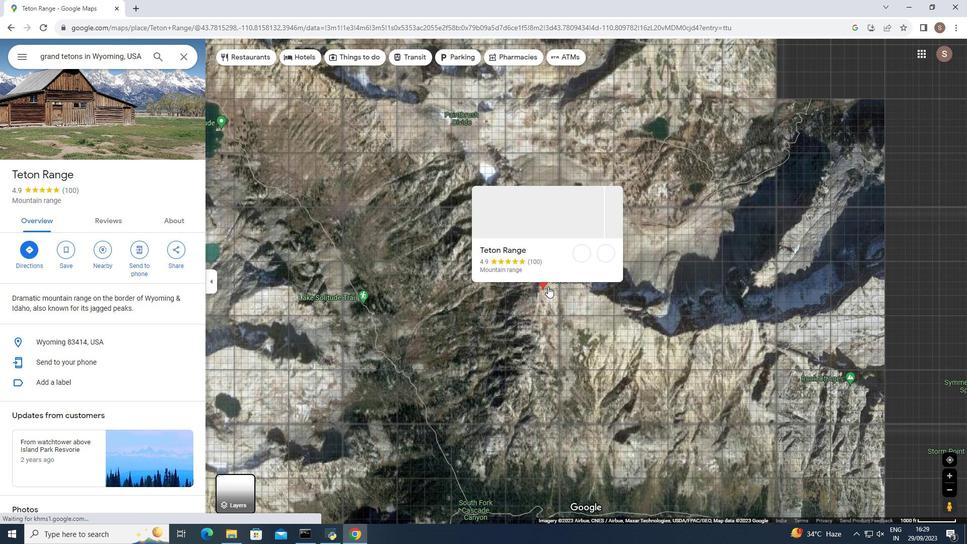 
Action: Mouse scrolled (548, 286) with delta (0, 0)
Screenshot: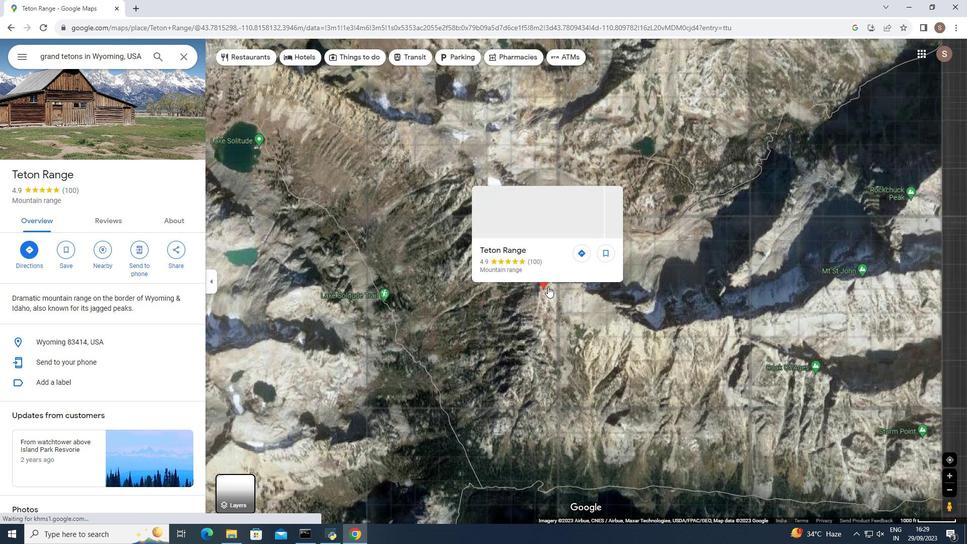 
Action: Mouse scrolled (548, 286) with delta (0, 0)
Screenshot: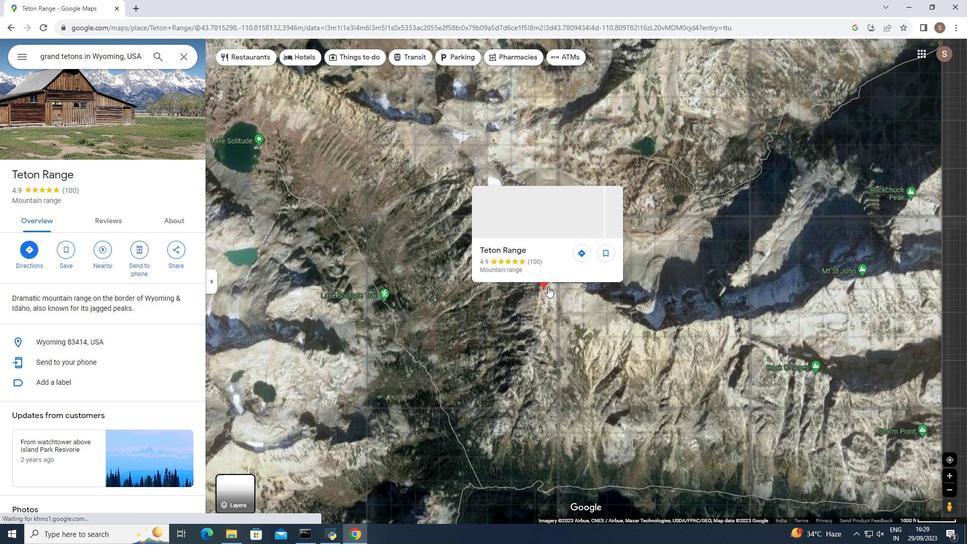 
Action: Mouse moved to (520, 200)
Screenshot: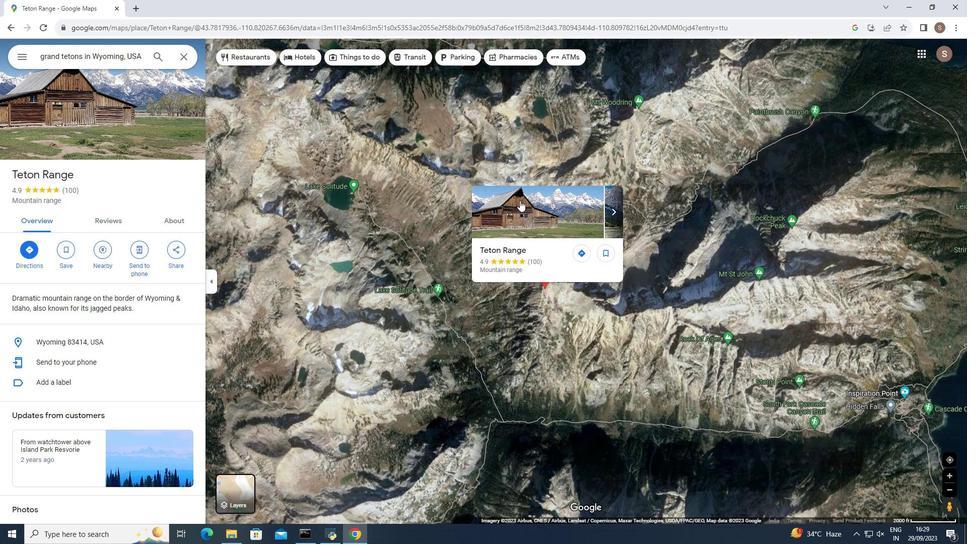 
Action: Mouse pressed left at (520, 200)
Screenshot: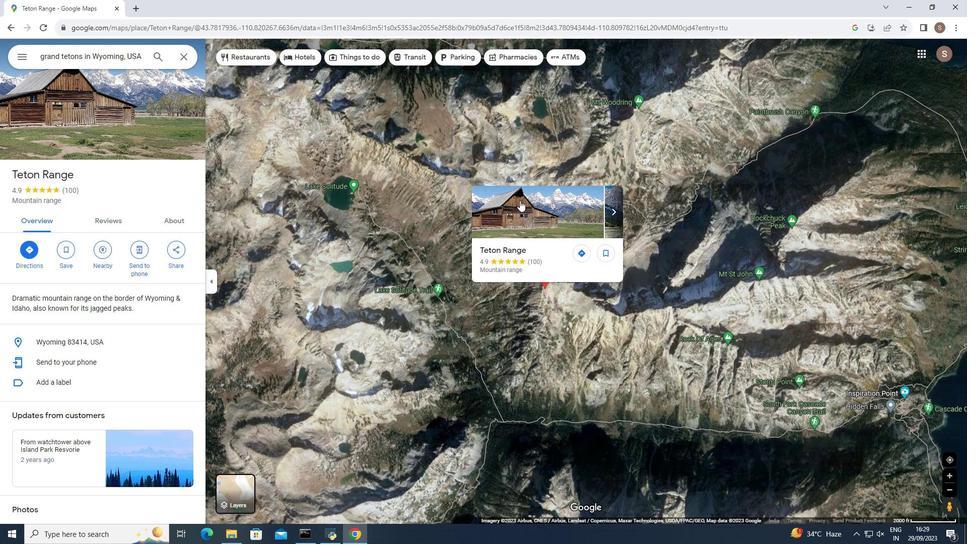 
Action: Mouse moved to (573, 309)
Screenshot: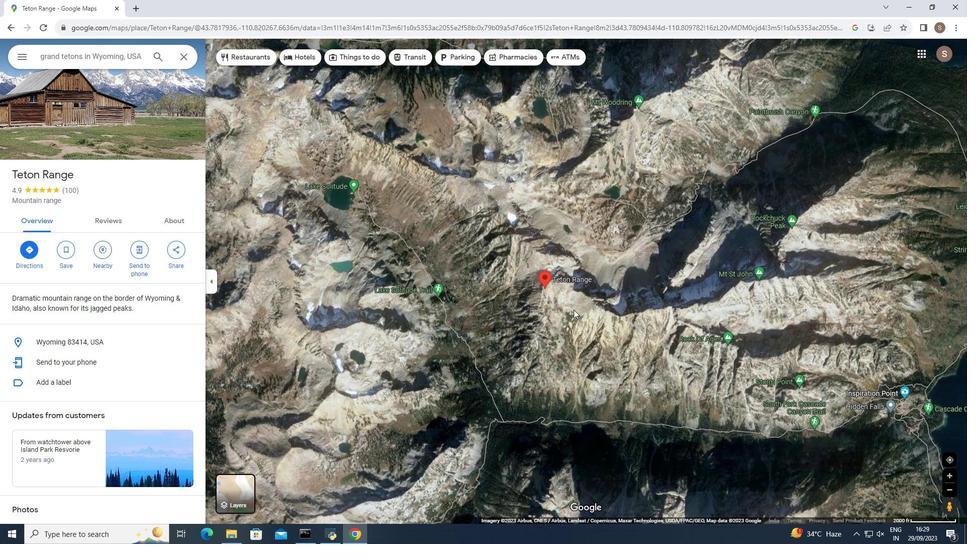 
Action: Mouse scrolled (573, 309) with delta (0, 0)
Screenshot: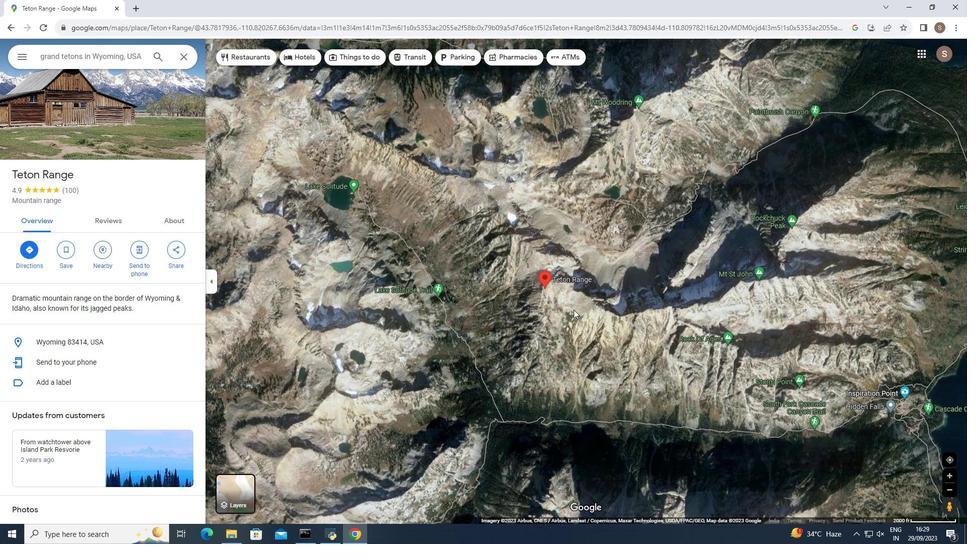 
Action: Mouse scrolled (573, 309) with delta (0, 0)
Screenshot: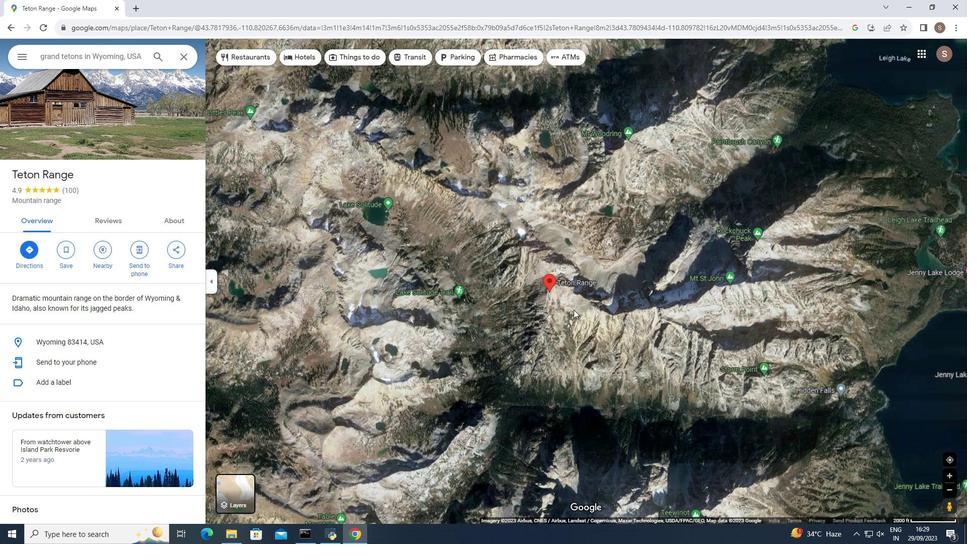 
Action: Mouse scrolled (573, 309) with delta (0, 0)
Screenshot: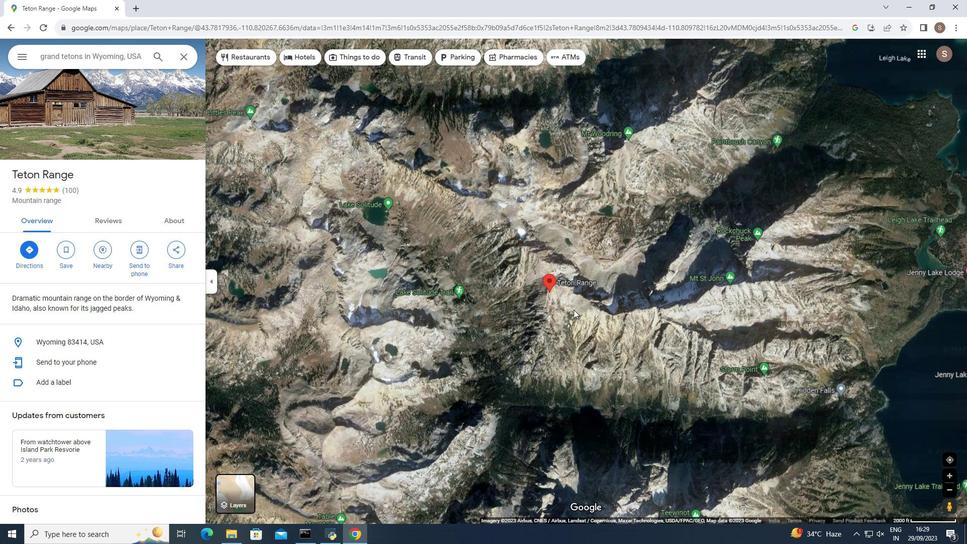 
Action: Mouse moved to (573, 306)
Screenshot: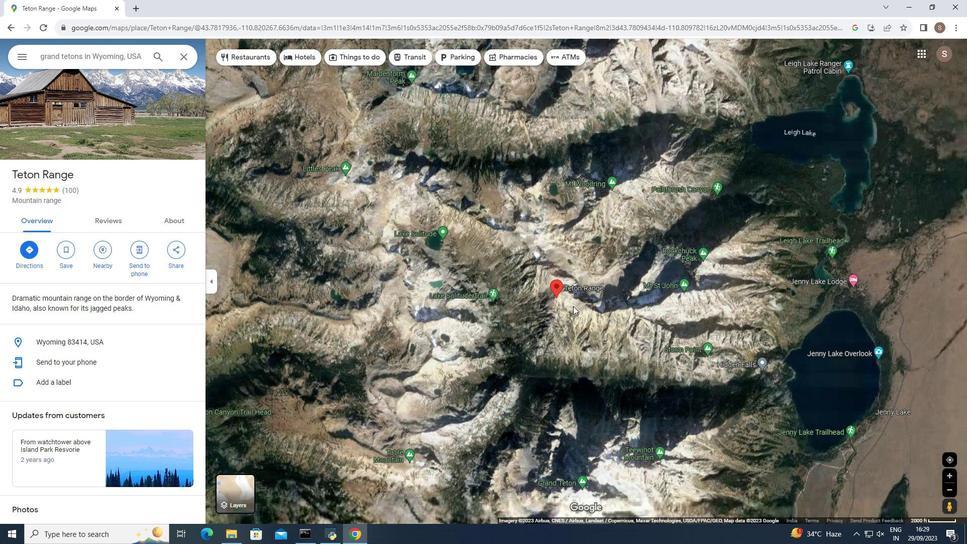 
Action: Mouse scrolled (573, 305) with delta (0, 0)
Screenshot: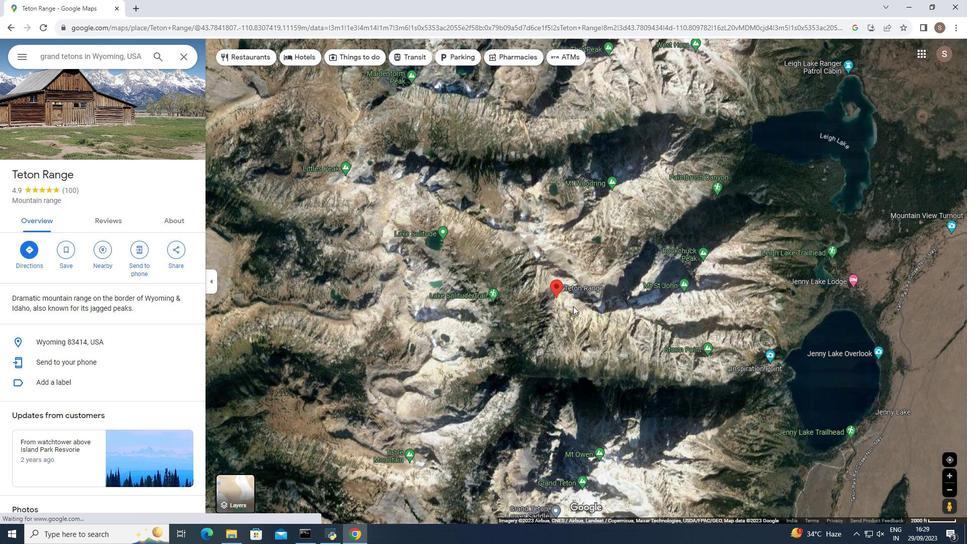 
Action: Mouse scrolled (573, 305) with delta (0, 0)
Screenshot: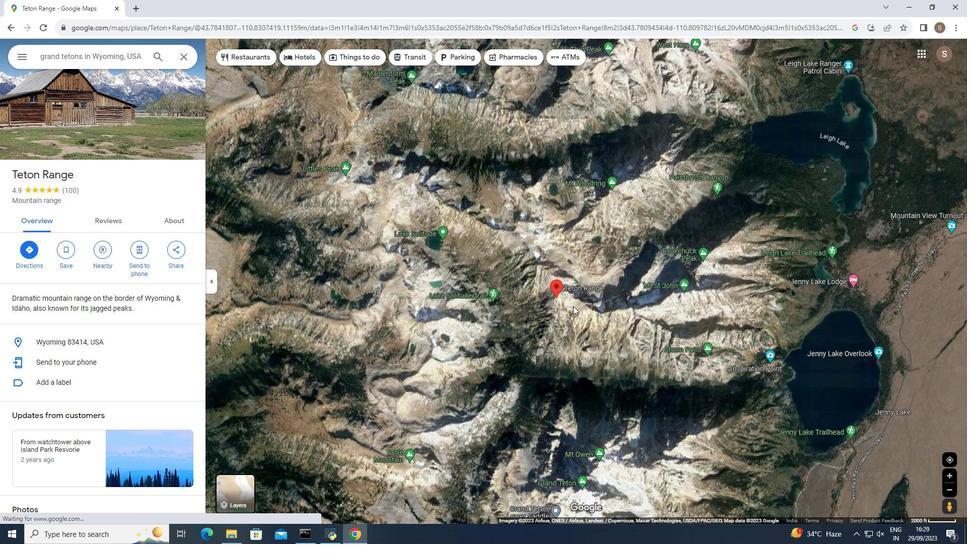 
Action: Mouse moved to (573, 305)
Screenshot: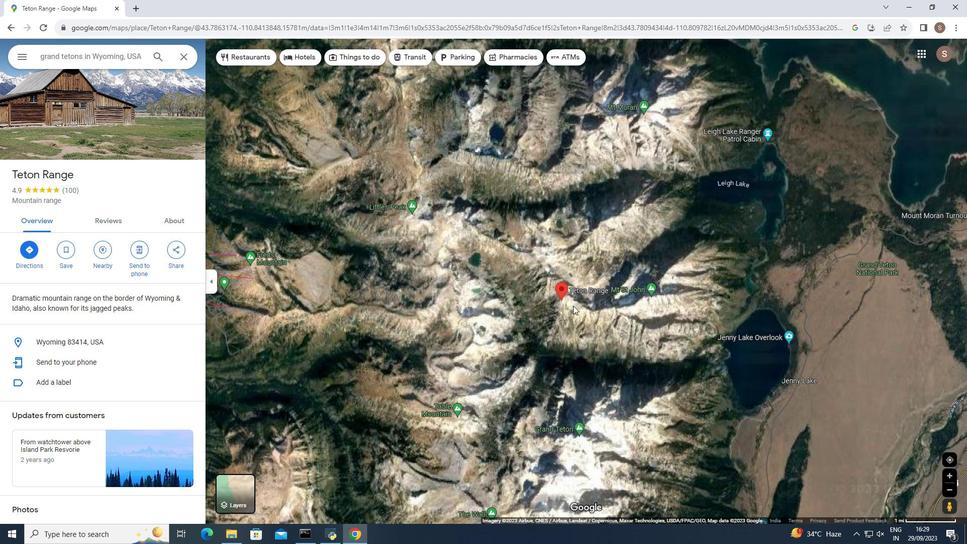 
Action: Mouse scrolled (573, 306) with delta (0, 0)
Screenshot: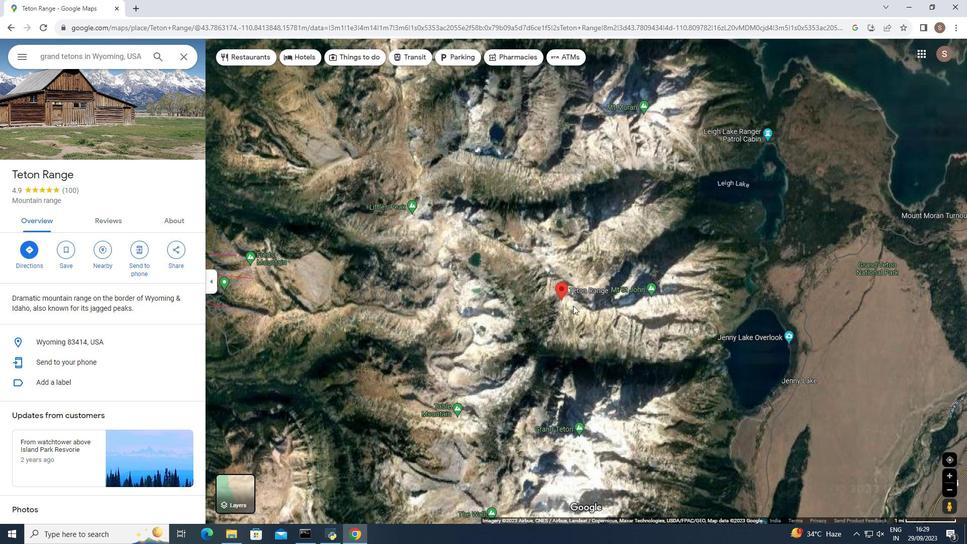 
Action: Mouse scrolled (573, 306) with delta (0, 0)
Screenshot: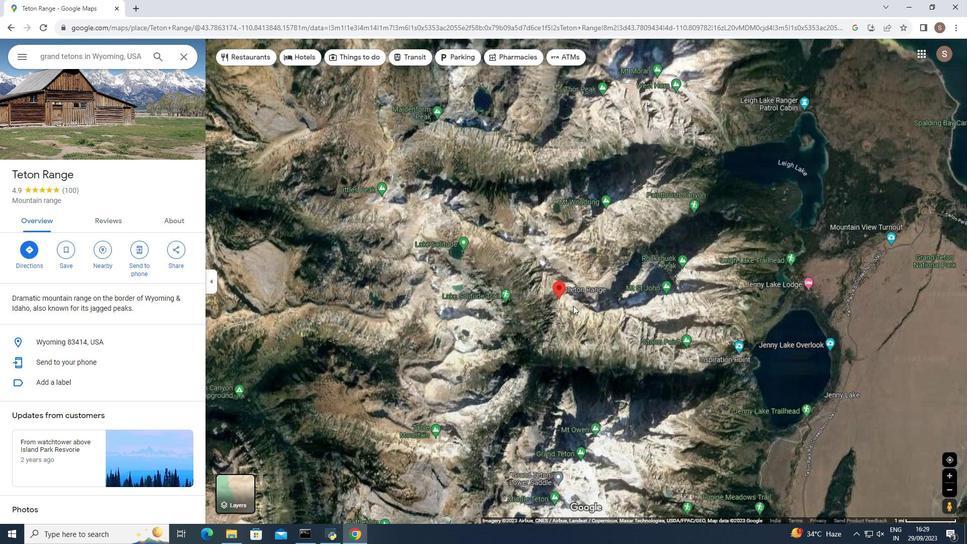 
Action: Mouse moved to (592, 270)
Screenshot: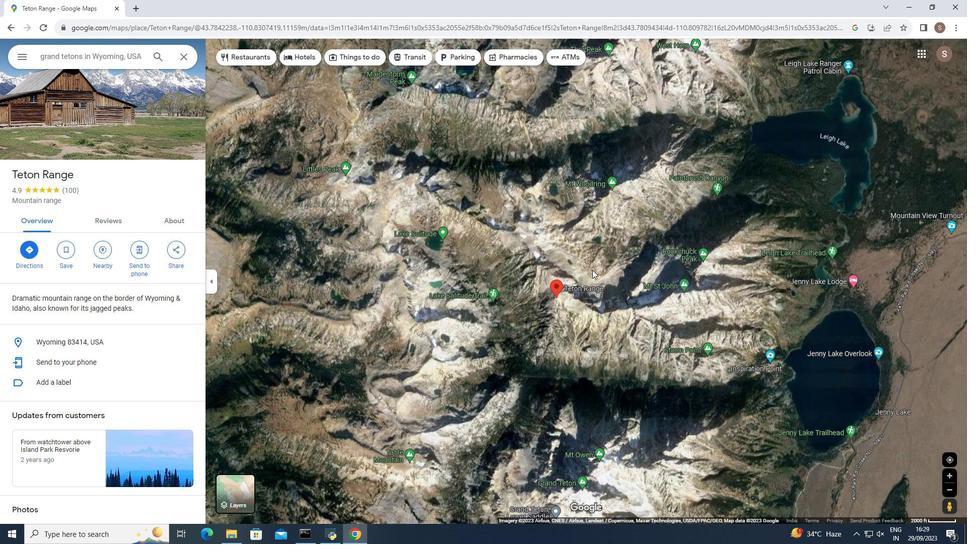 
Action: Mouse scrolled (592, 269) with delta (0, 0)
Screenshot: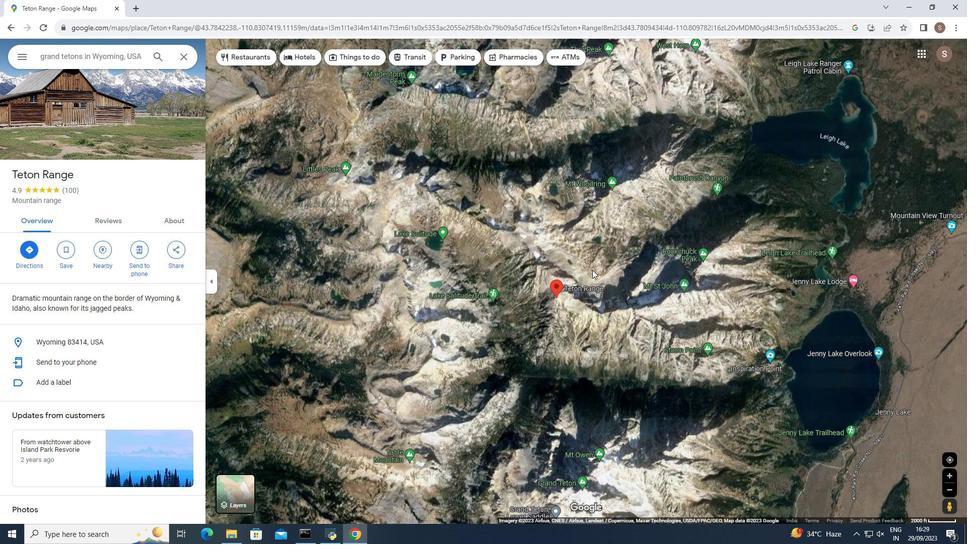 
